 Task:  
Action: Mouse moved to (1171, 91)
Screenshot: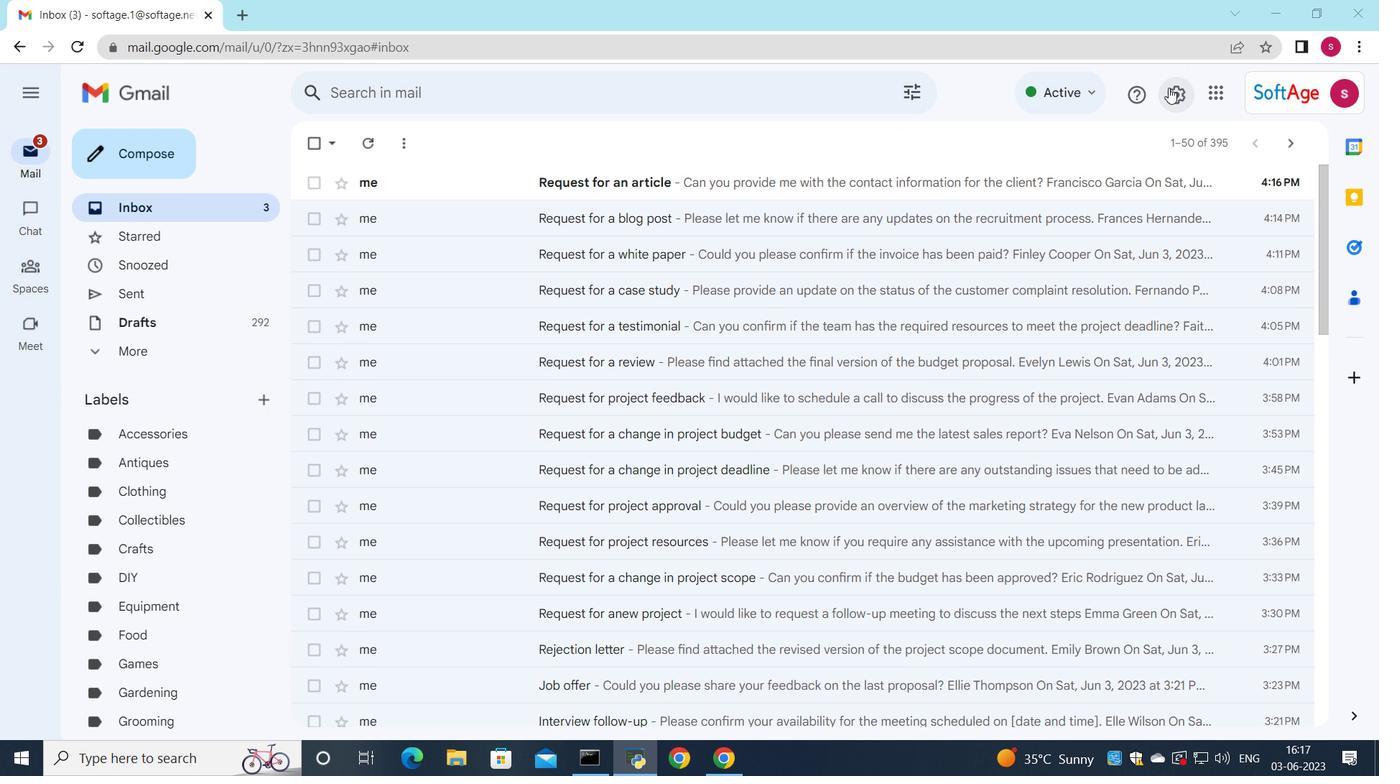 
Action: Mouse pressed left at (1171, 91)
Screenshot: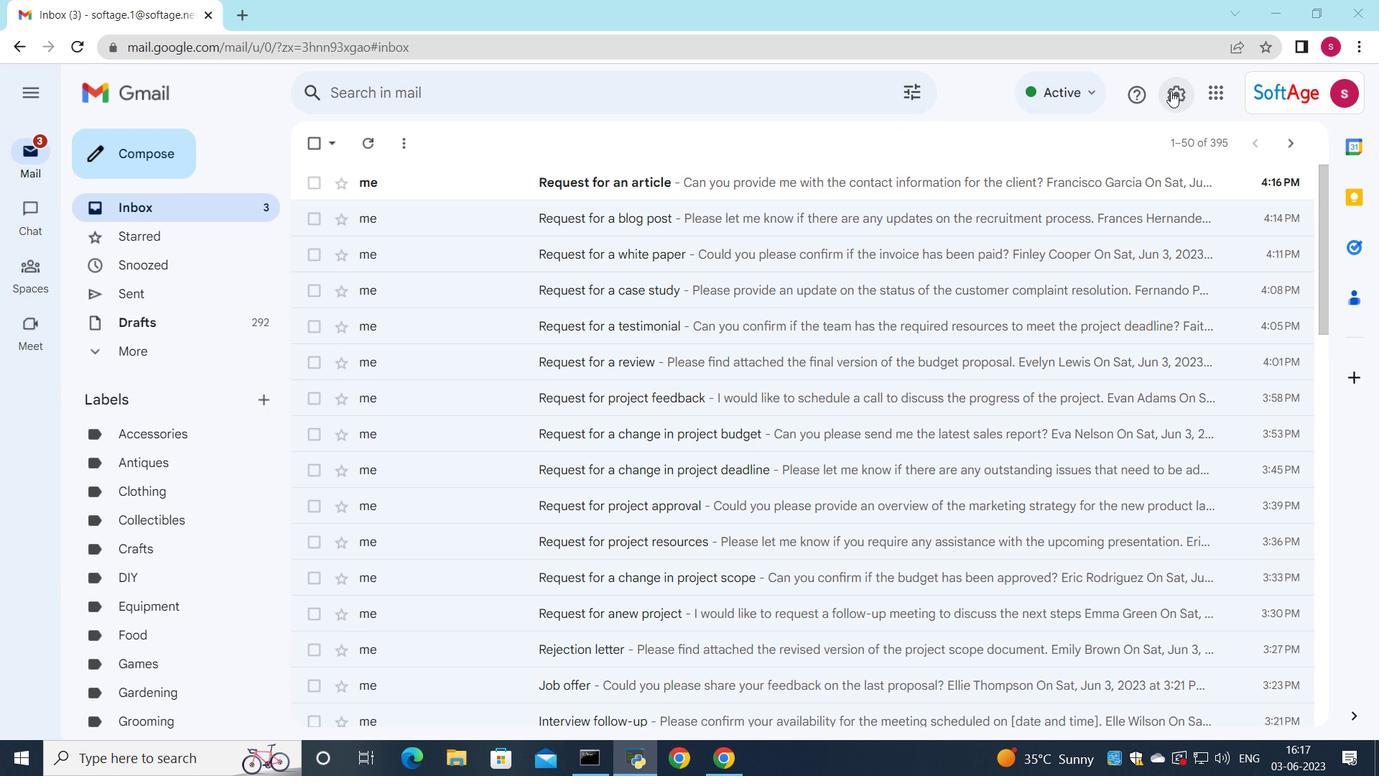 
Action: Mouse moved to (1158, 183)
Screenshot: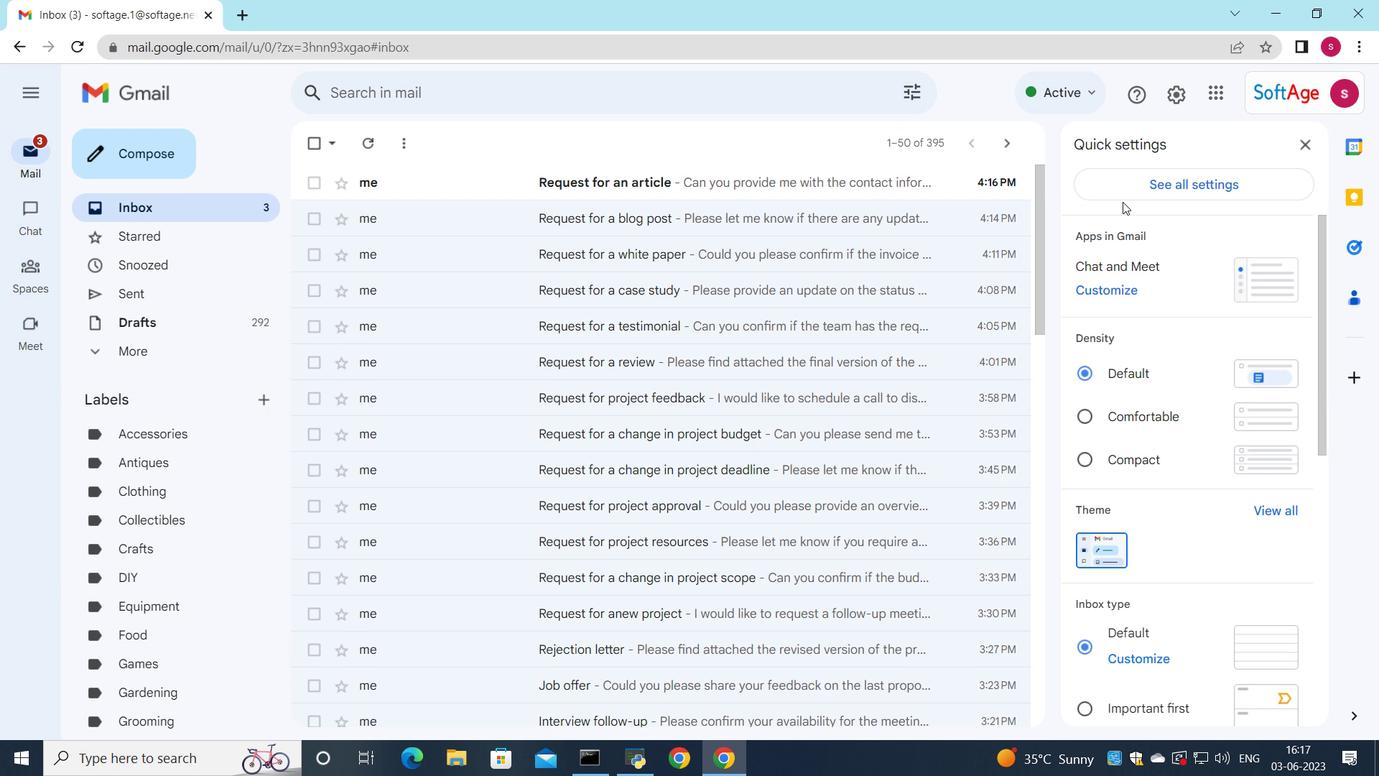 
Action: Mouse pressed left at (1158, 183)
Screenshot: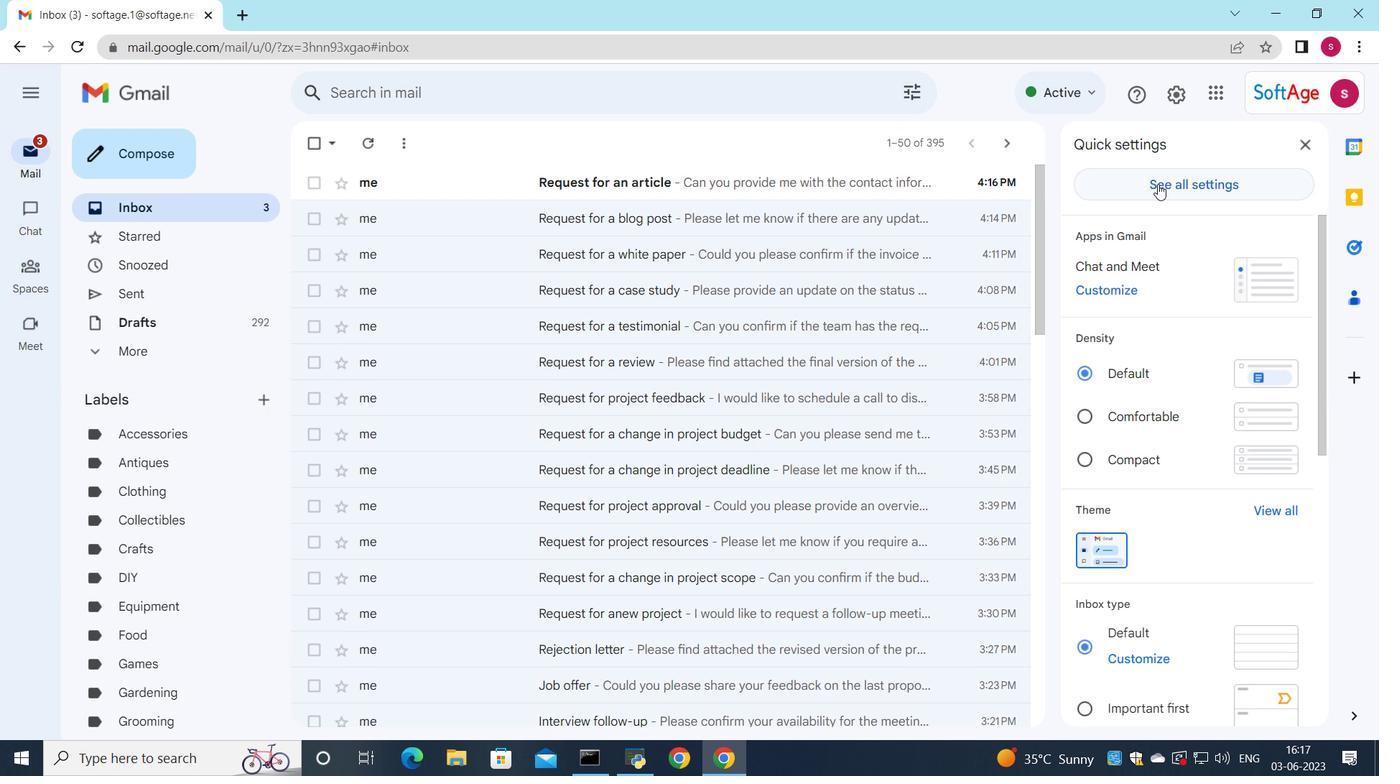 
Action: Mouse moved to (813, 273)
Screenshot: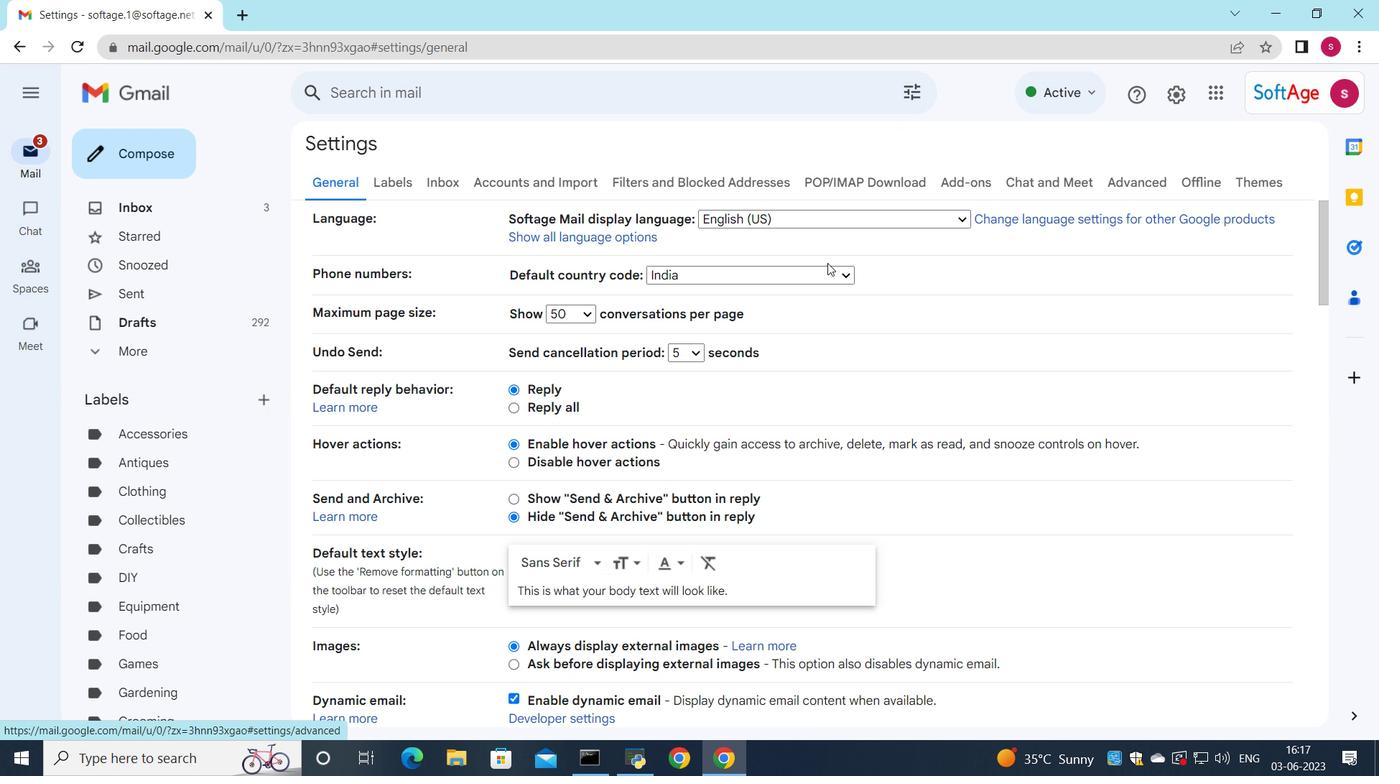 
Action: Mouse scrolled (813, 273) with delta (0, 0)
Screenshot: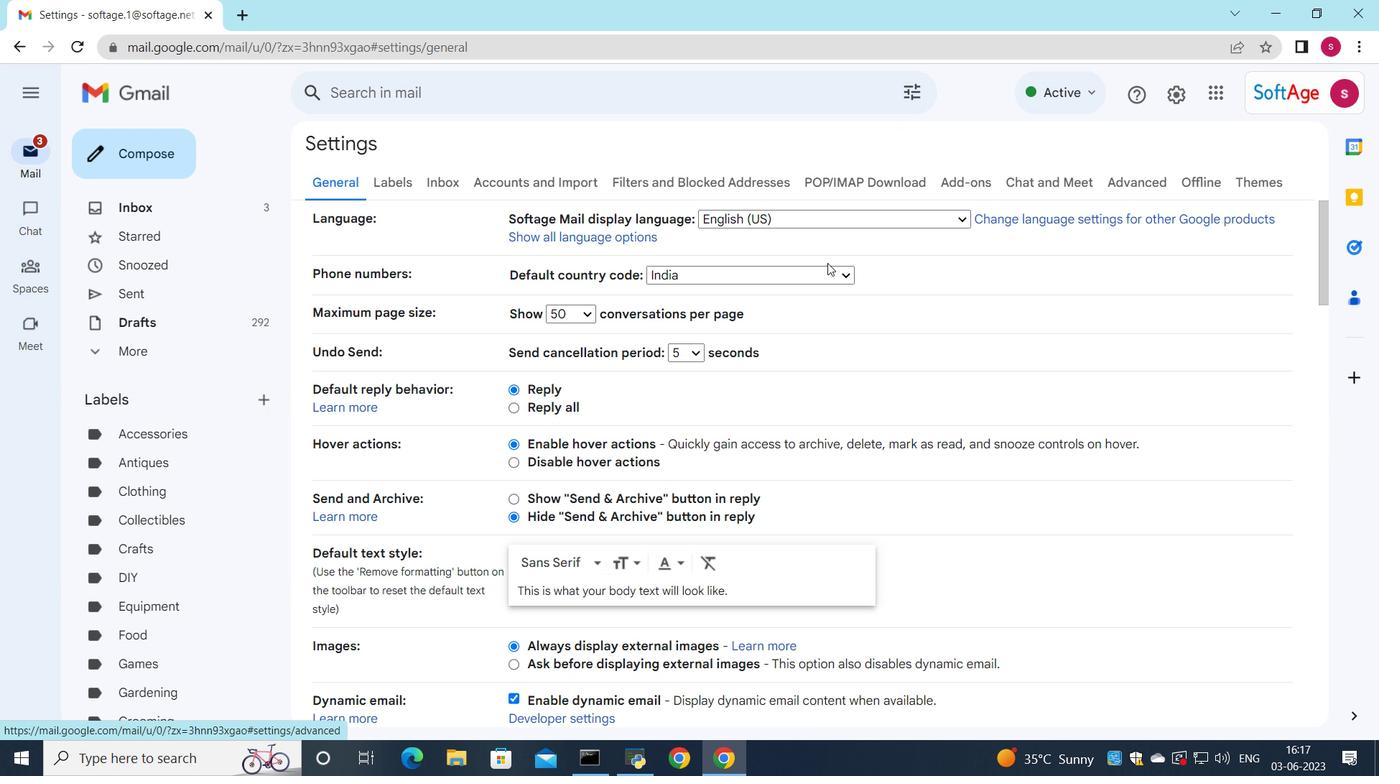 
Action: Mouse moved to (809, 278)
Screenshot: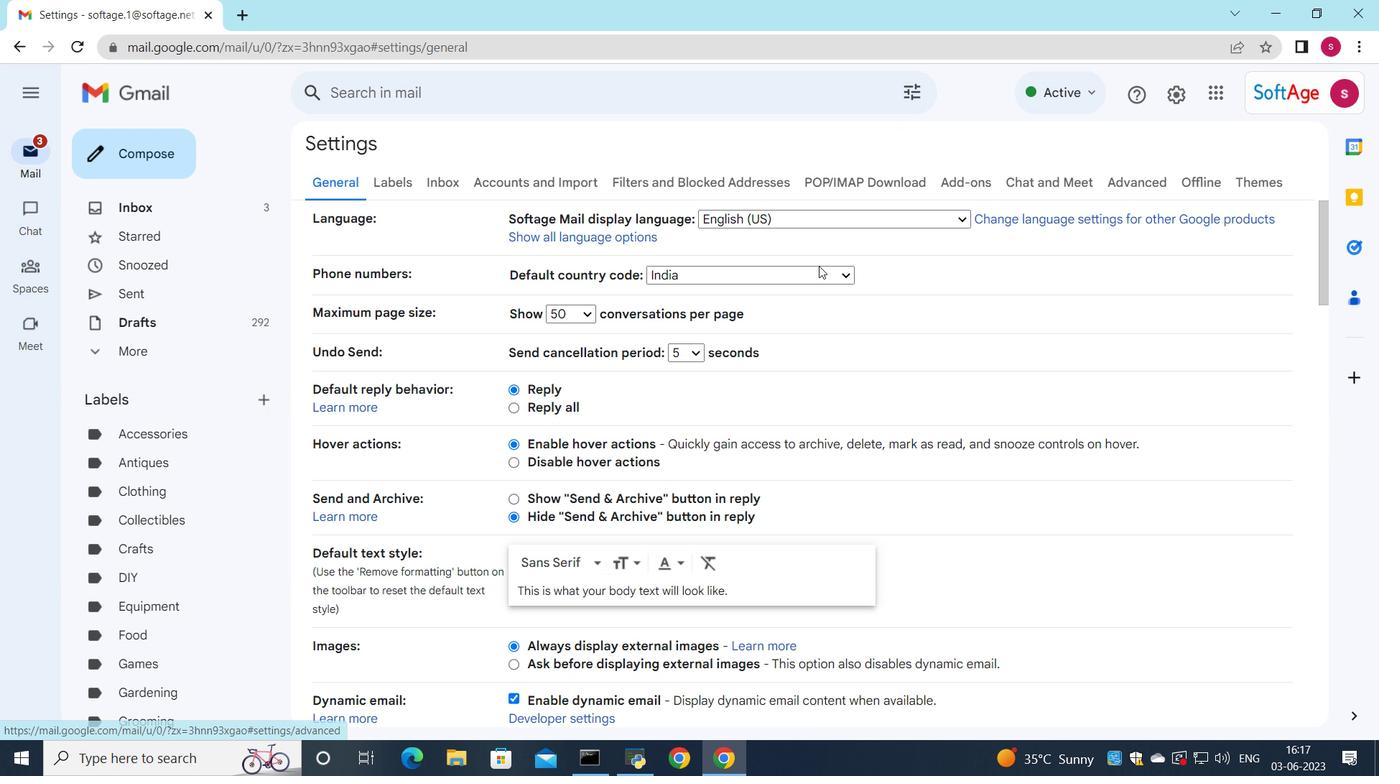 
Action: Mouse scrolled (809, 278) with delta (0, 0)
Screenshot: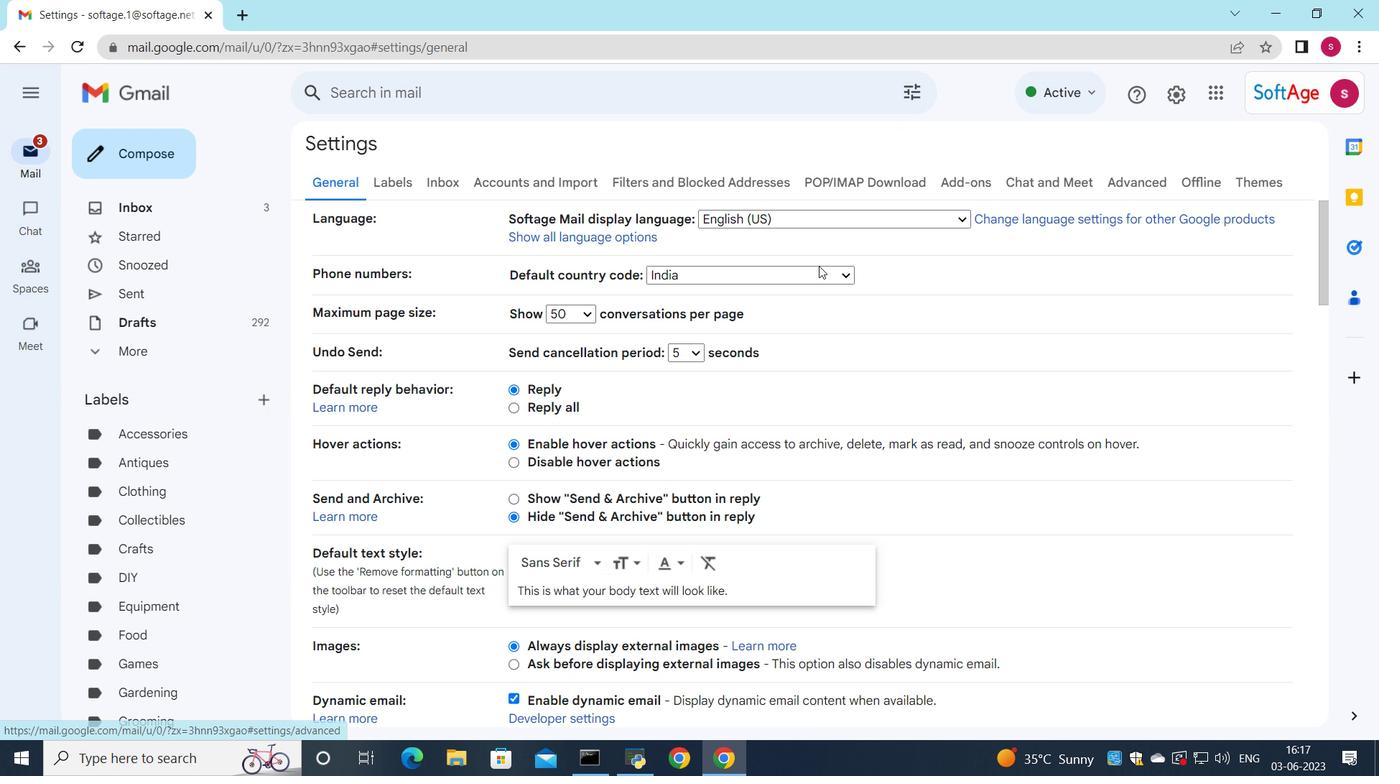 
Action: Mouse moved to (806, 282)
Screenshot: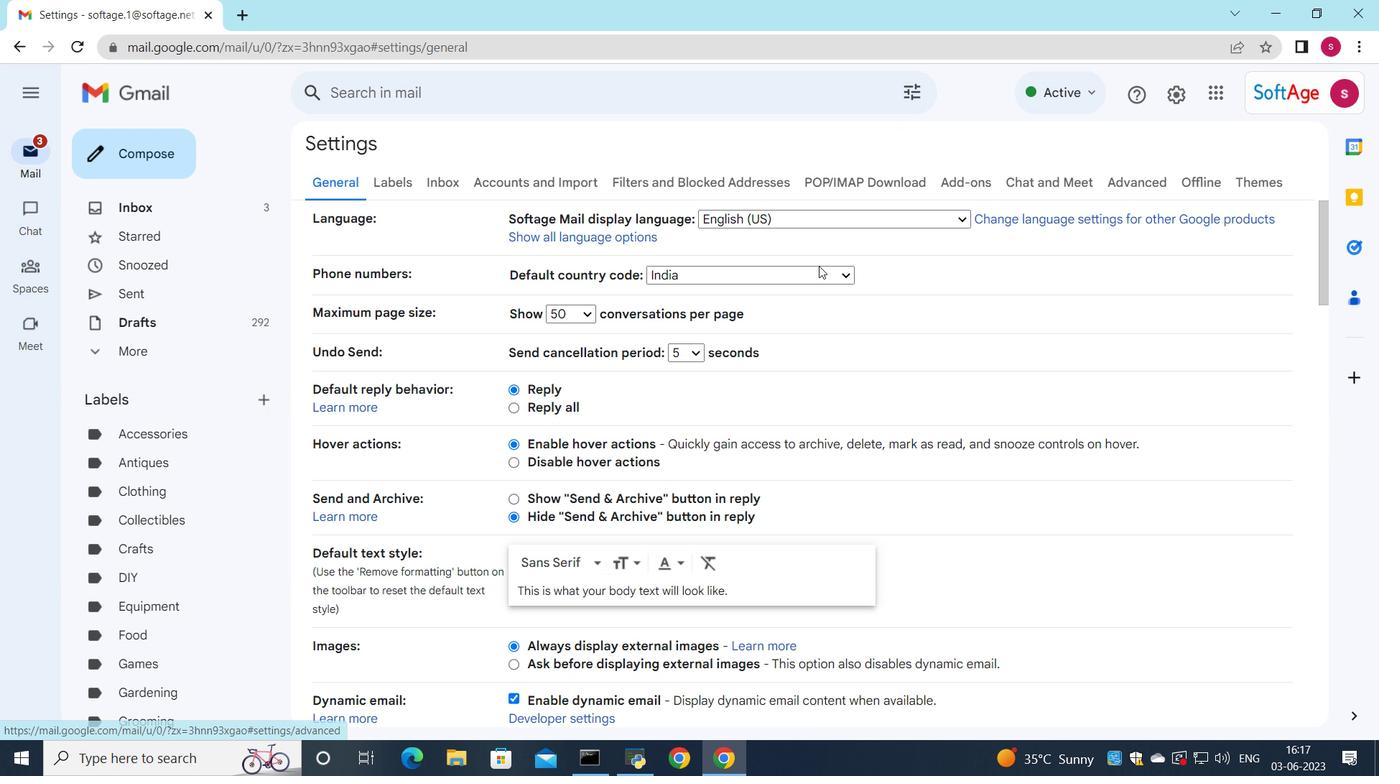 
Action: Mouse scrolled (806, 281) with delta (0, 0)
Screenshot: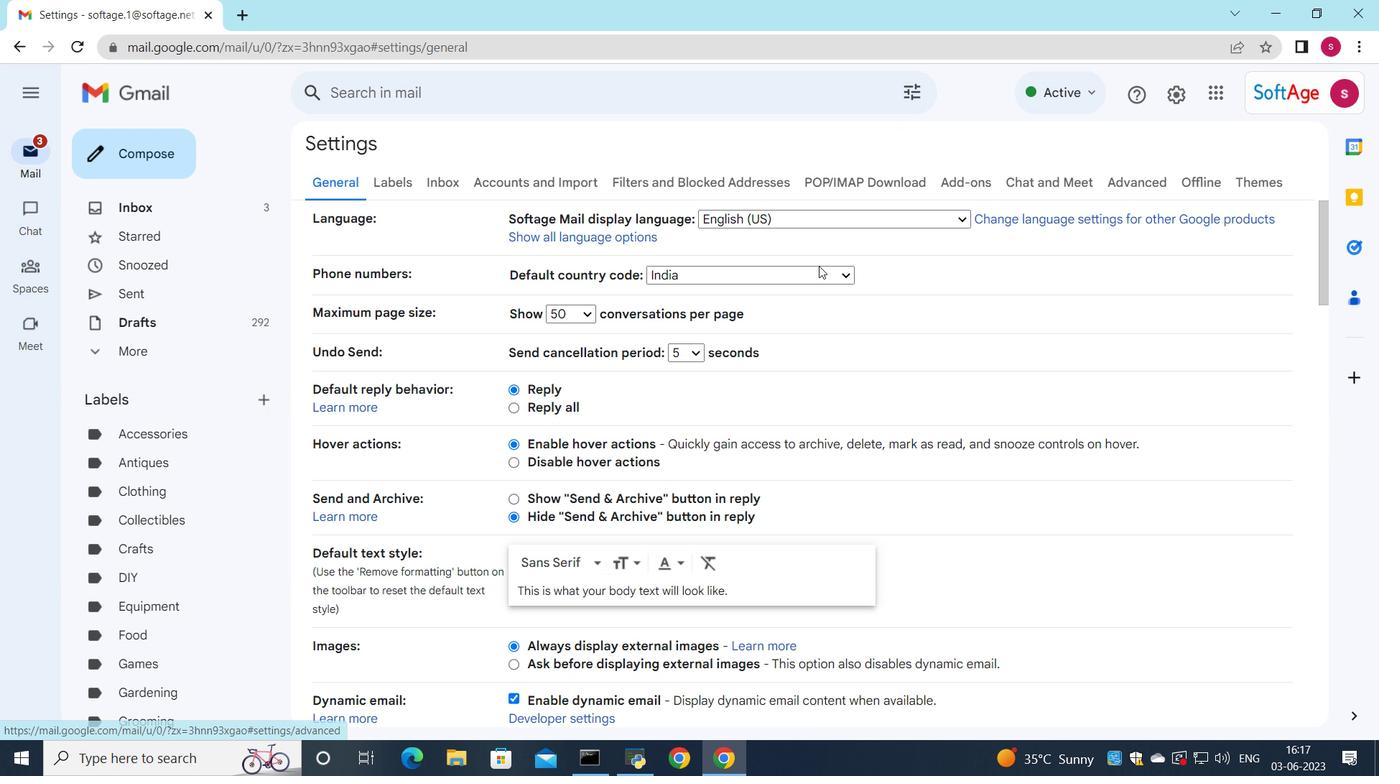 
Action: Mouse moved to (802, 286)
Screenshot: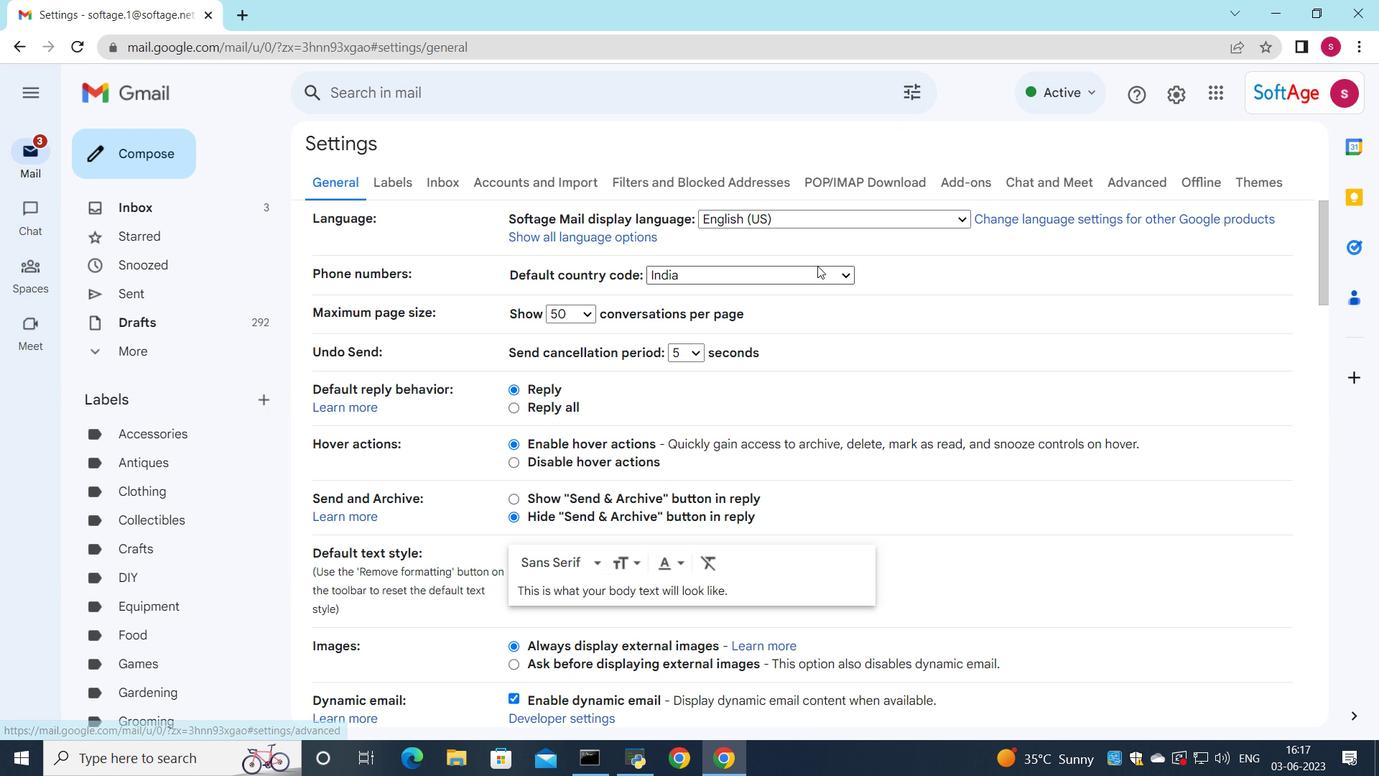 
Action: Mouse scrolled (802, 285) with delta (0, 0)
Screenshot: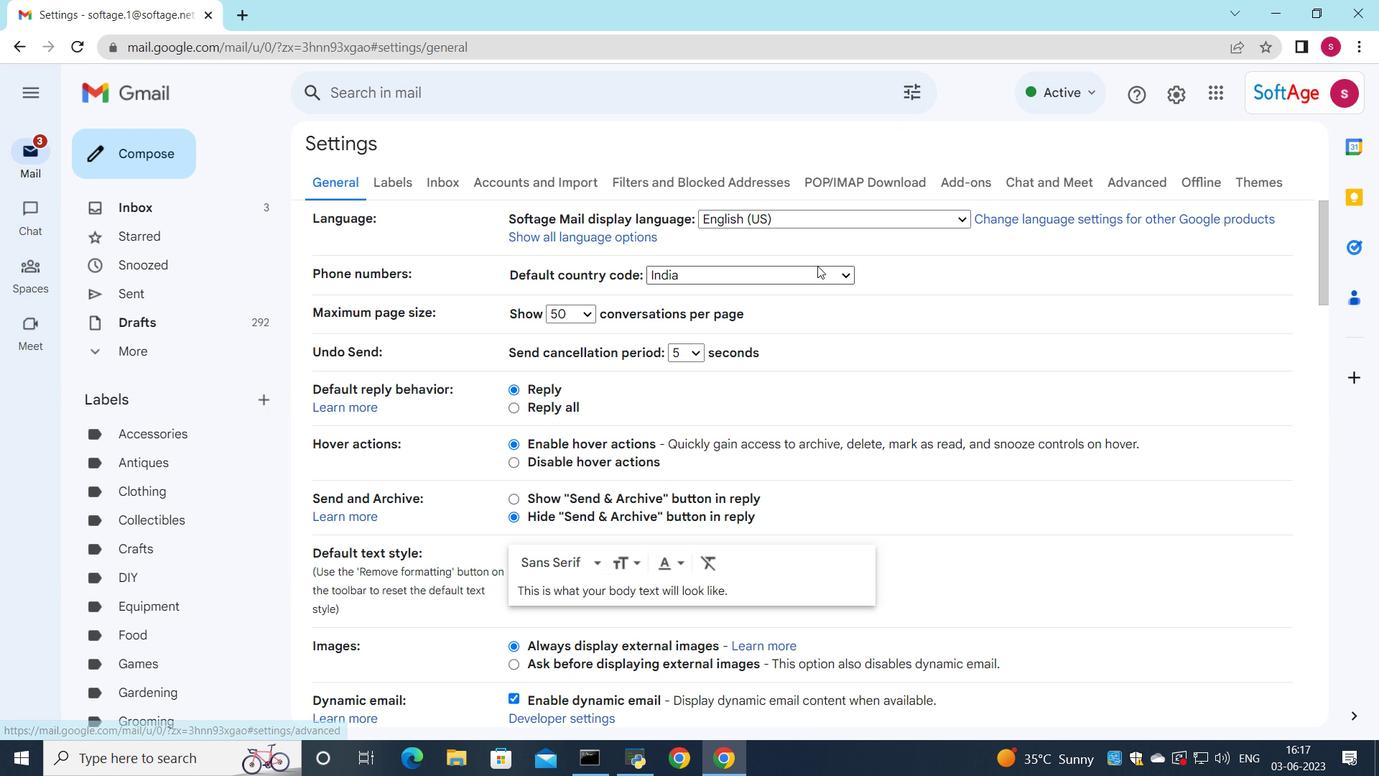 
Action: Mouse moved to (714, 315)
Screenshot: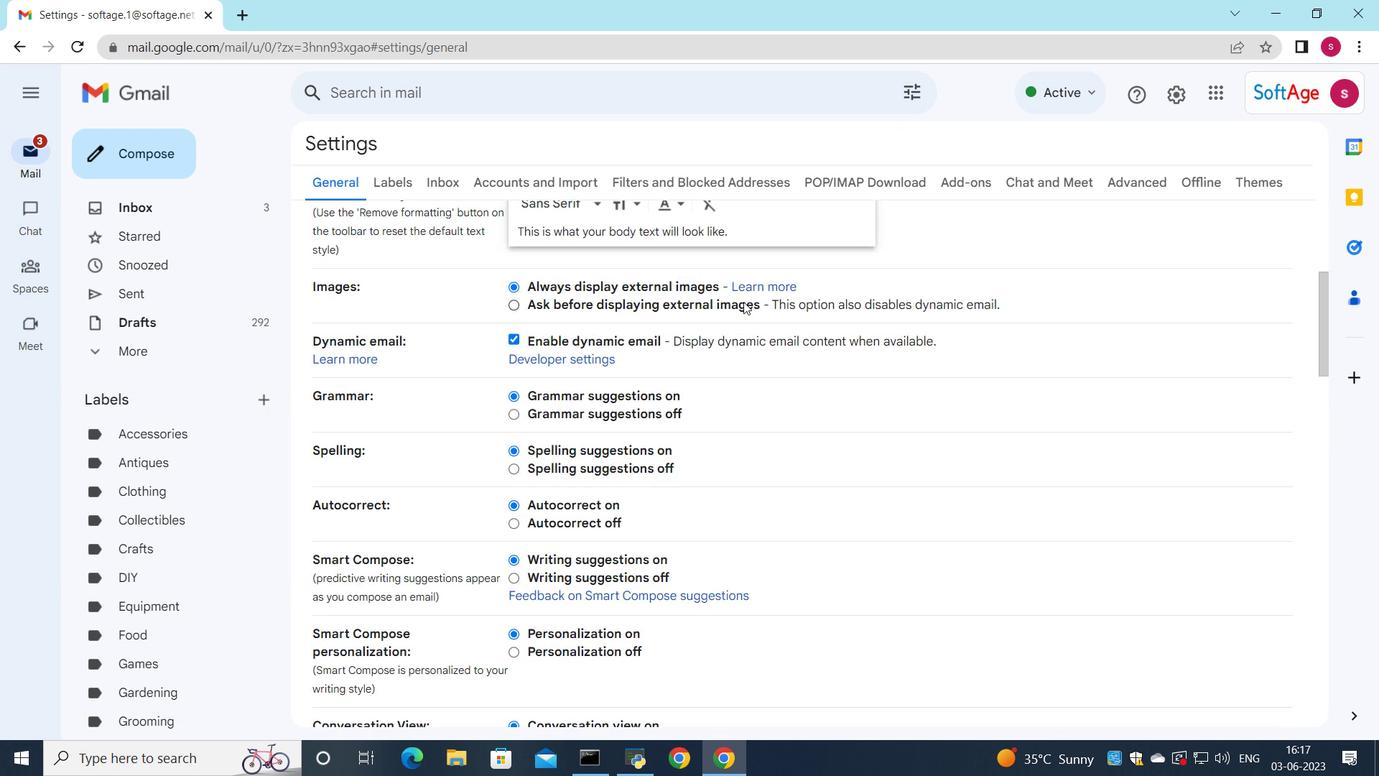 
Action: Mouse scrolled (714, 314) with delta (0, 0)
Screenshot: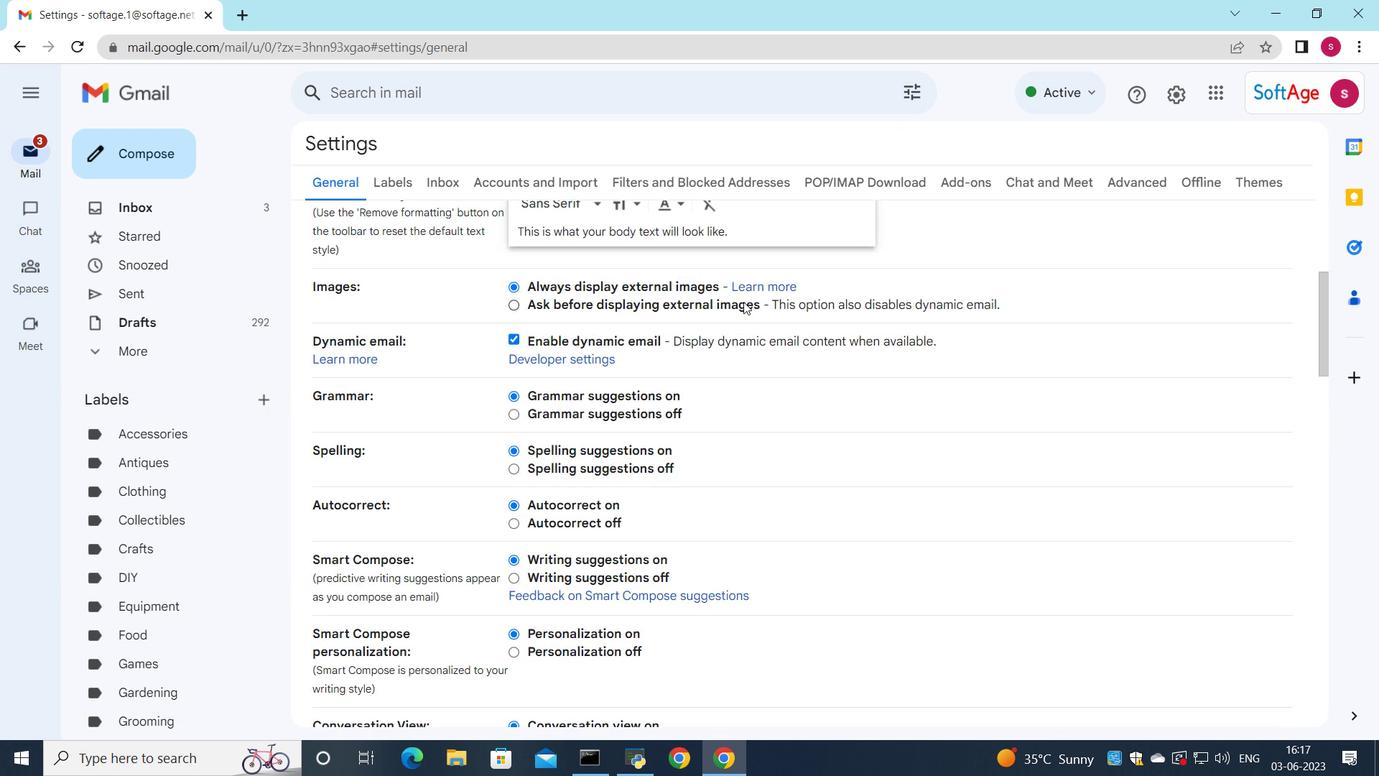 
Action: Mouse moved to (712, 318)
Screenshot: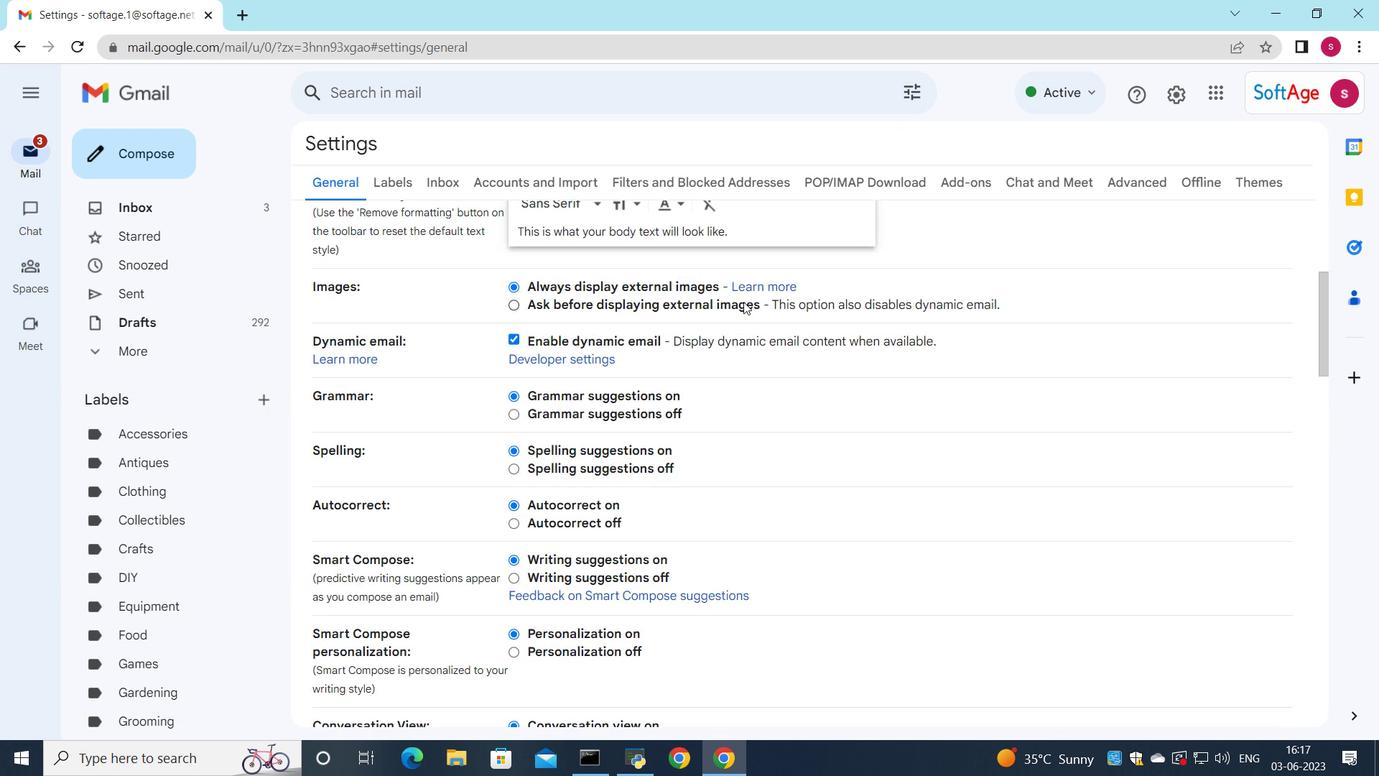 
Action: Mouse scrolled (712, 317) with delta (0, 0)
Screenshot: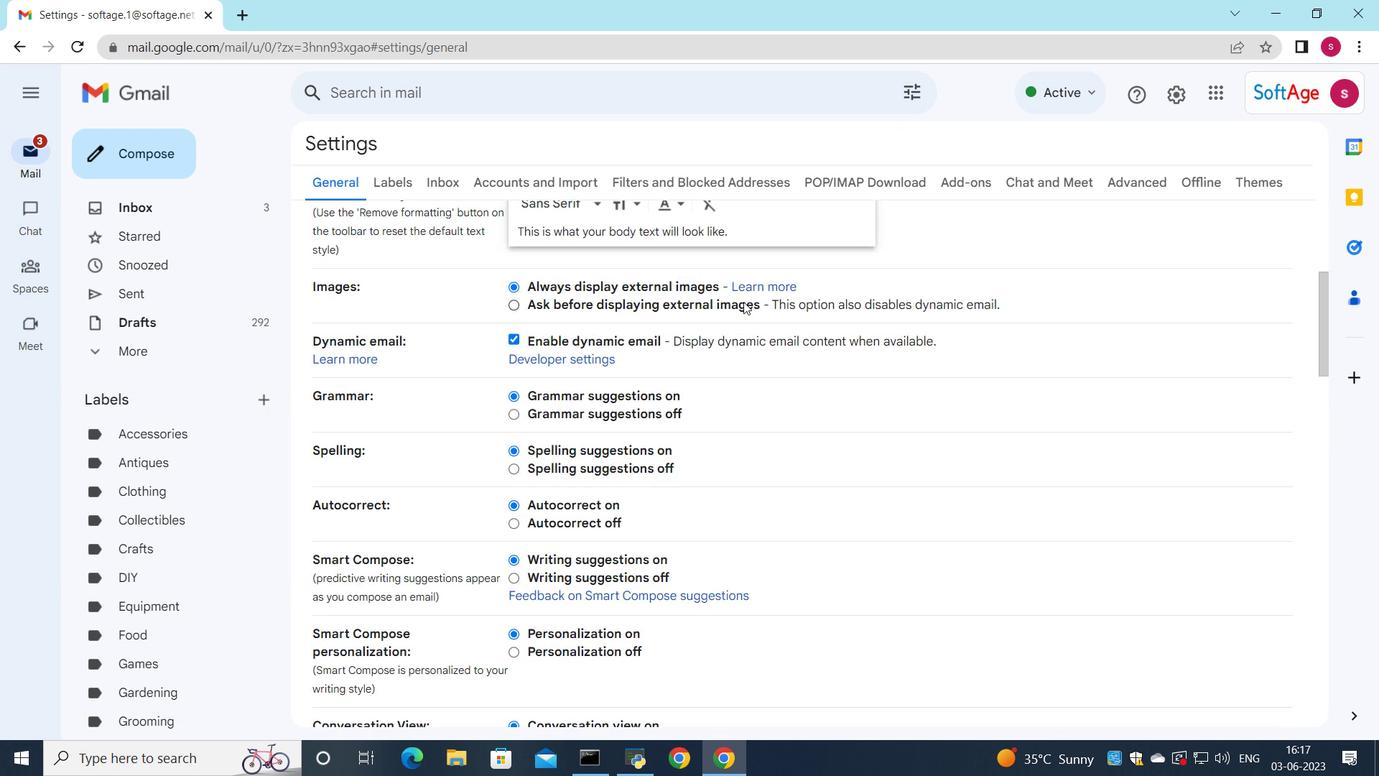 
Action: Mouse moved to (711, 320)
Screenshot: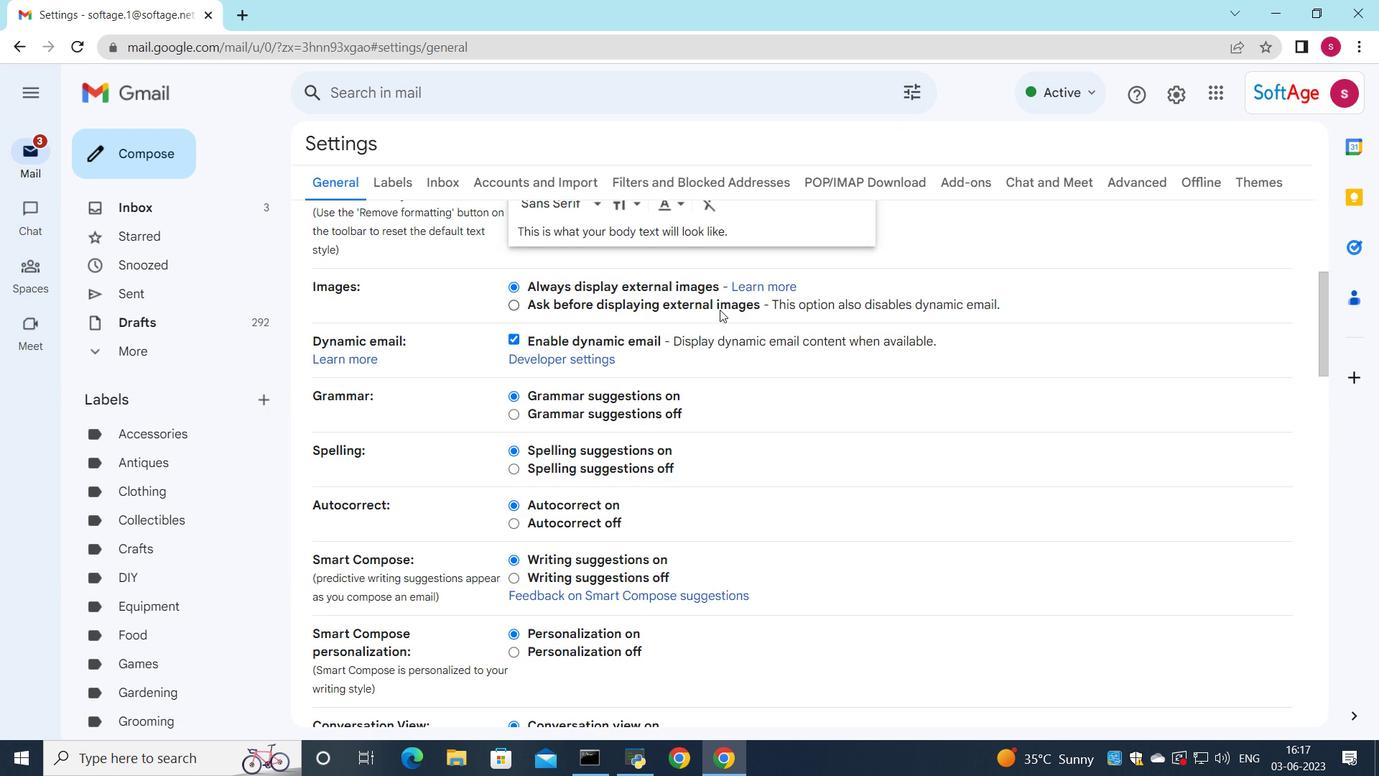 
Action: Mouse scrolled (711, 319) with delta (0, 0)
Screenshot: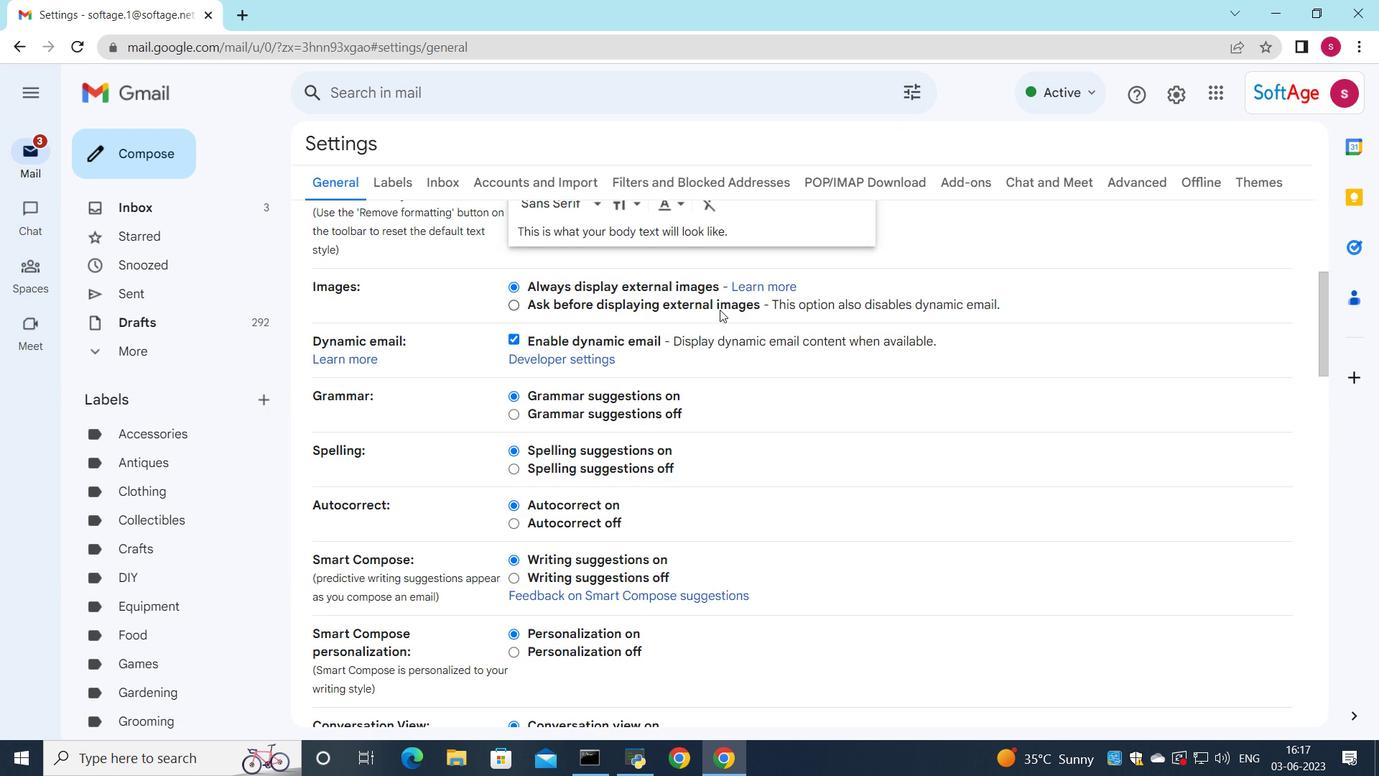 
Action: Mouse moved to (710, 321)
Screenshot: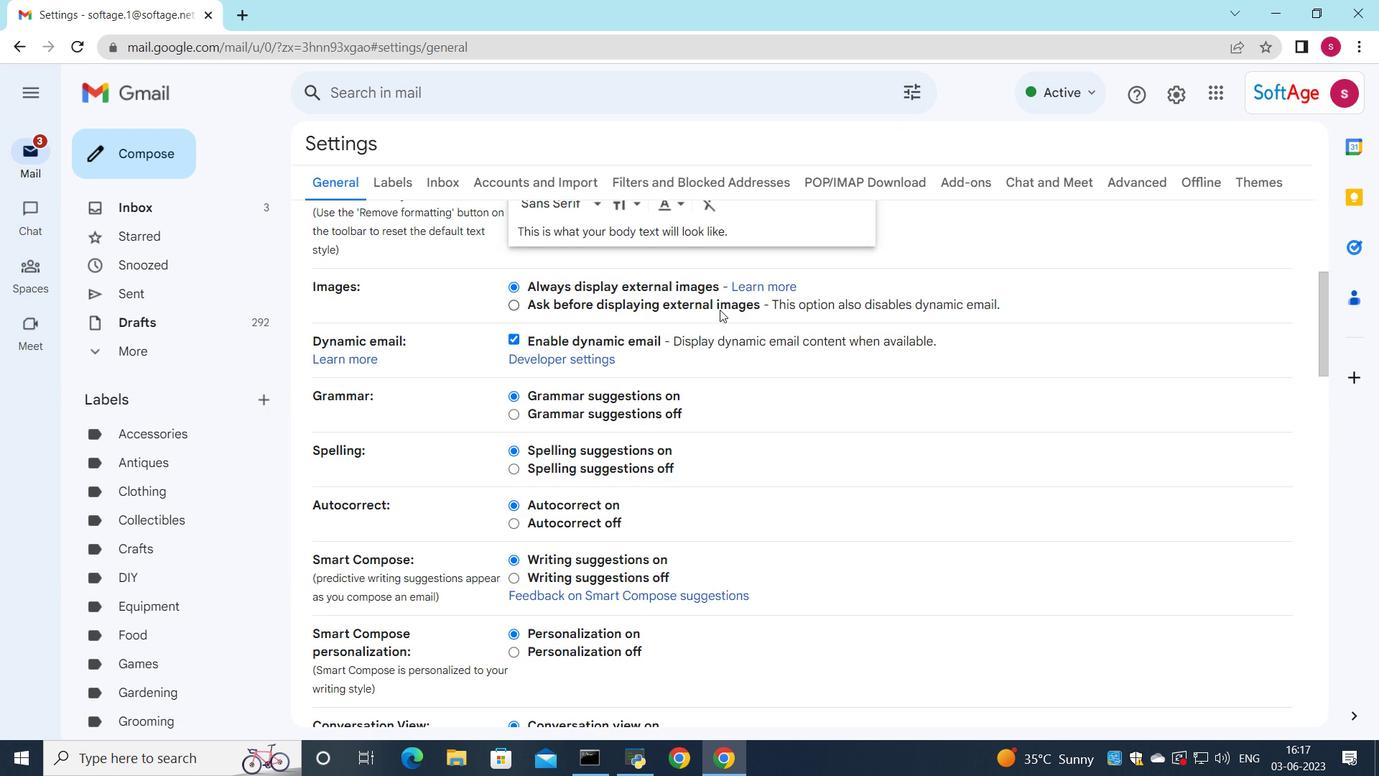 
Action: Mouse scrolled (710, 321) with delta (0, 0)
Screenshot: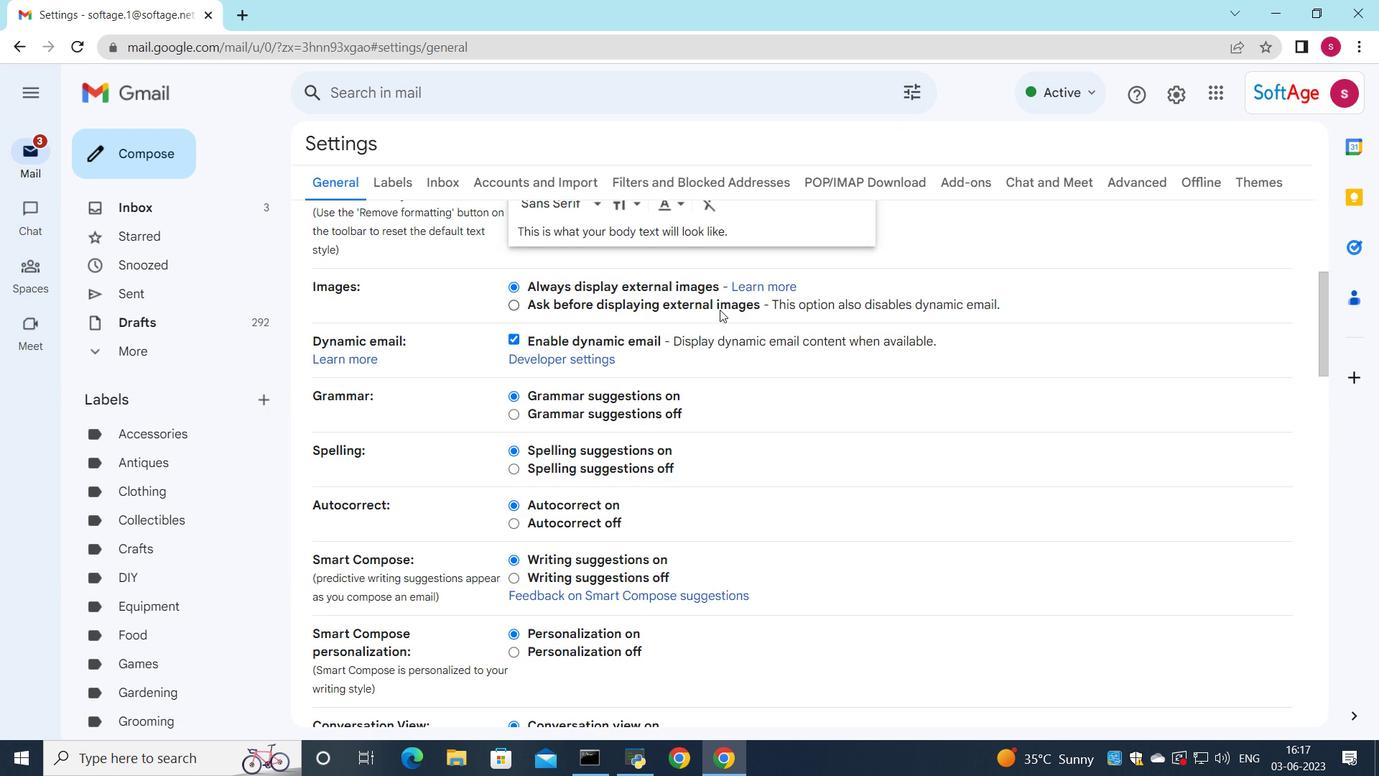 
Action: Mouse moved to (700, 327)
Screenshot: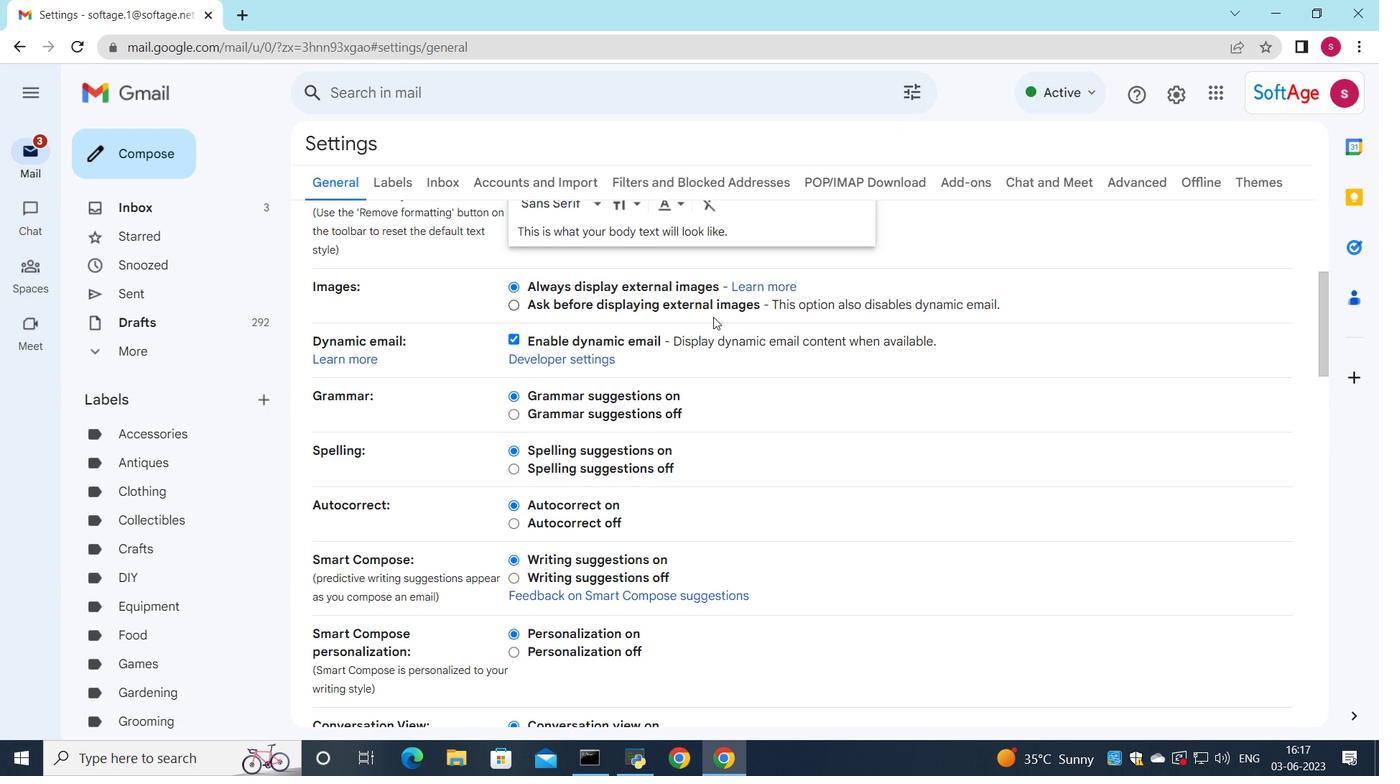 
Action: Mouse scrolled (700, 326) with delta (0, 0)
Screenshot: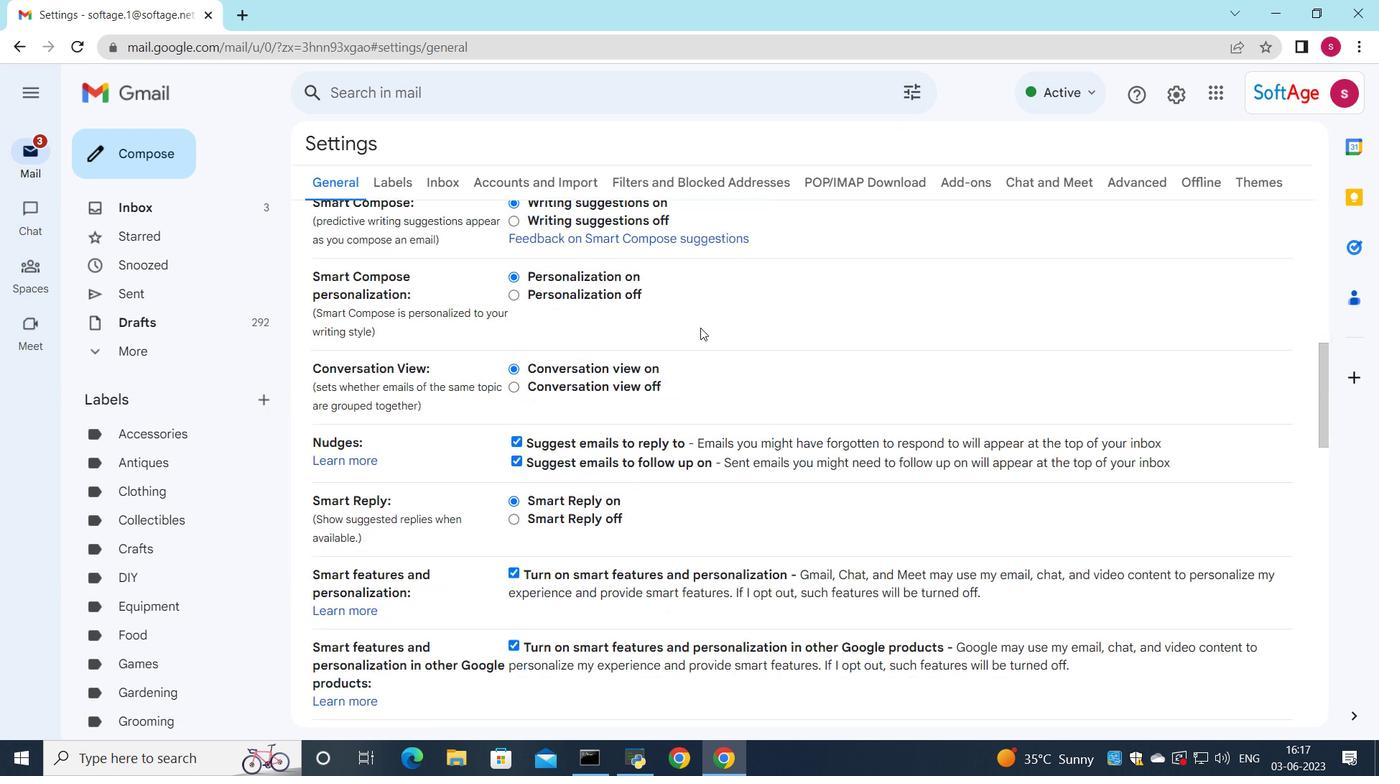 
Action: Mouse scrolled (700, 326) with delta (0, 0)
Screenshot: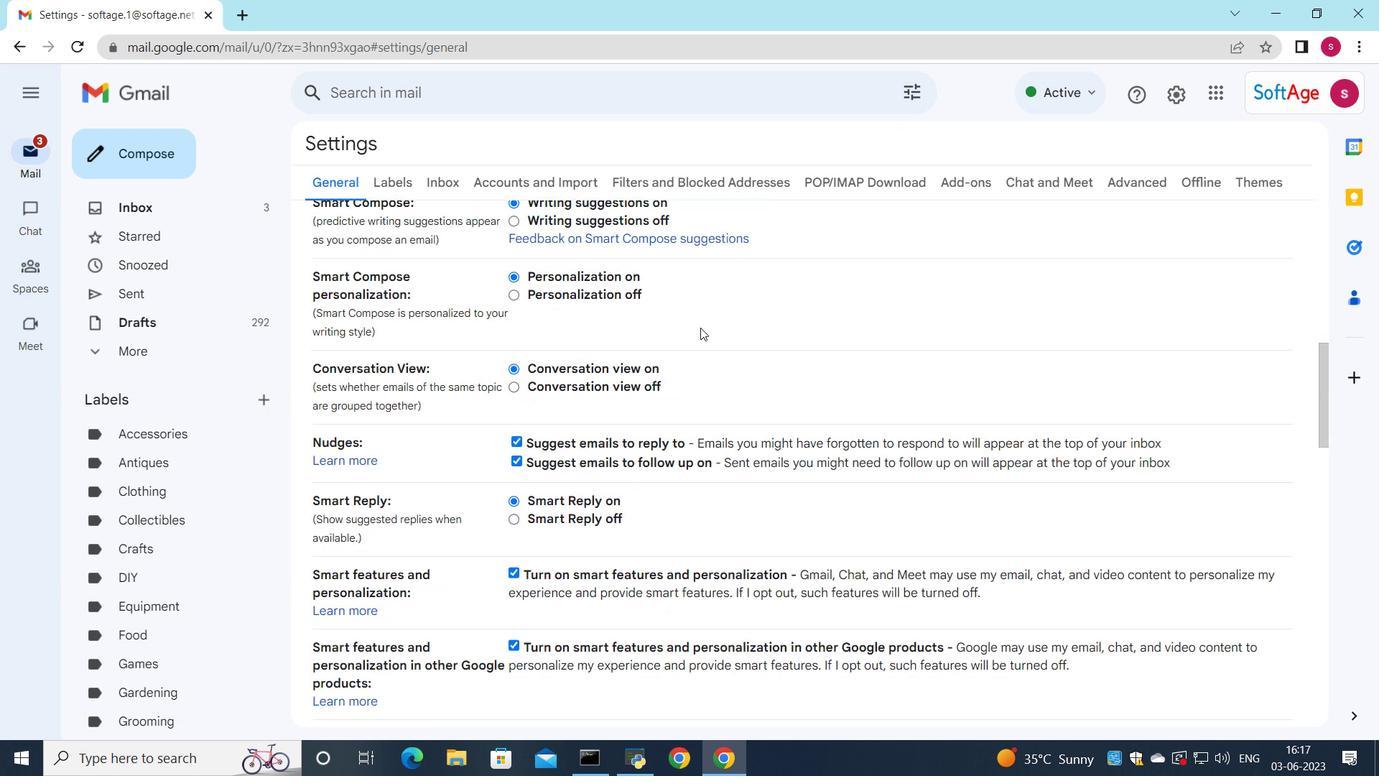 
Action: Mouse scrolled (700, 326) with delta (0, 0)
Screenshot: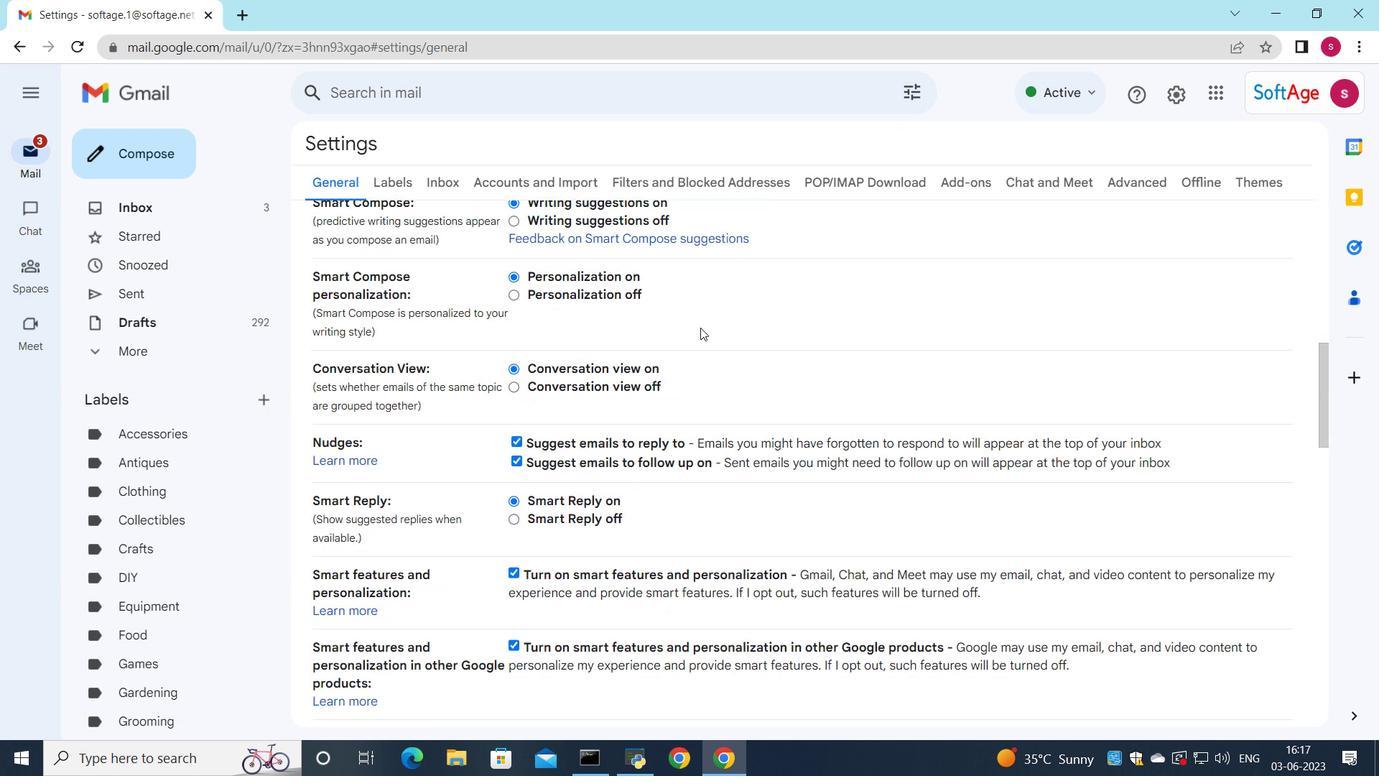 
Action: Mouse scrolled (700, 326) with delta (0, 0)
Screenshot: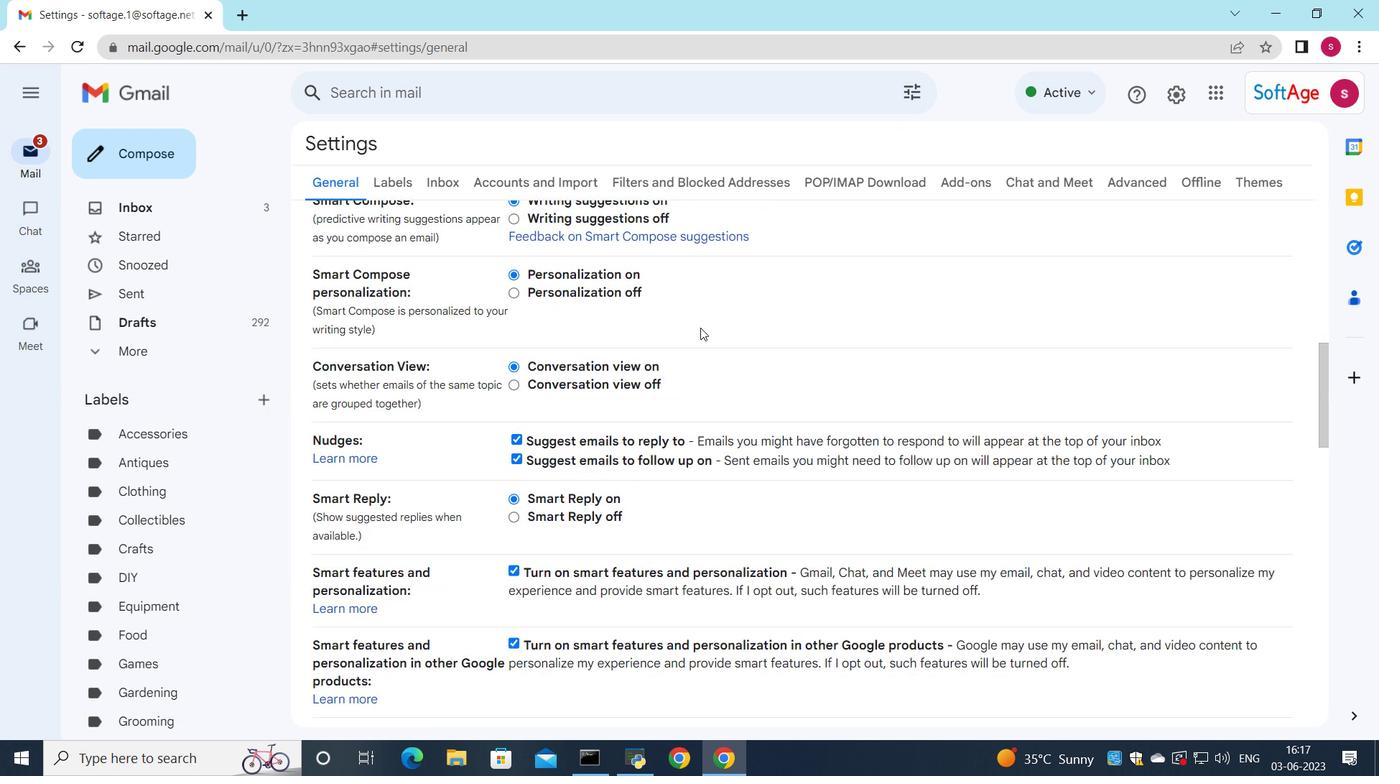 
Action: Mouse scrolled (700, 326) with delta (0, 0)
Screenshot: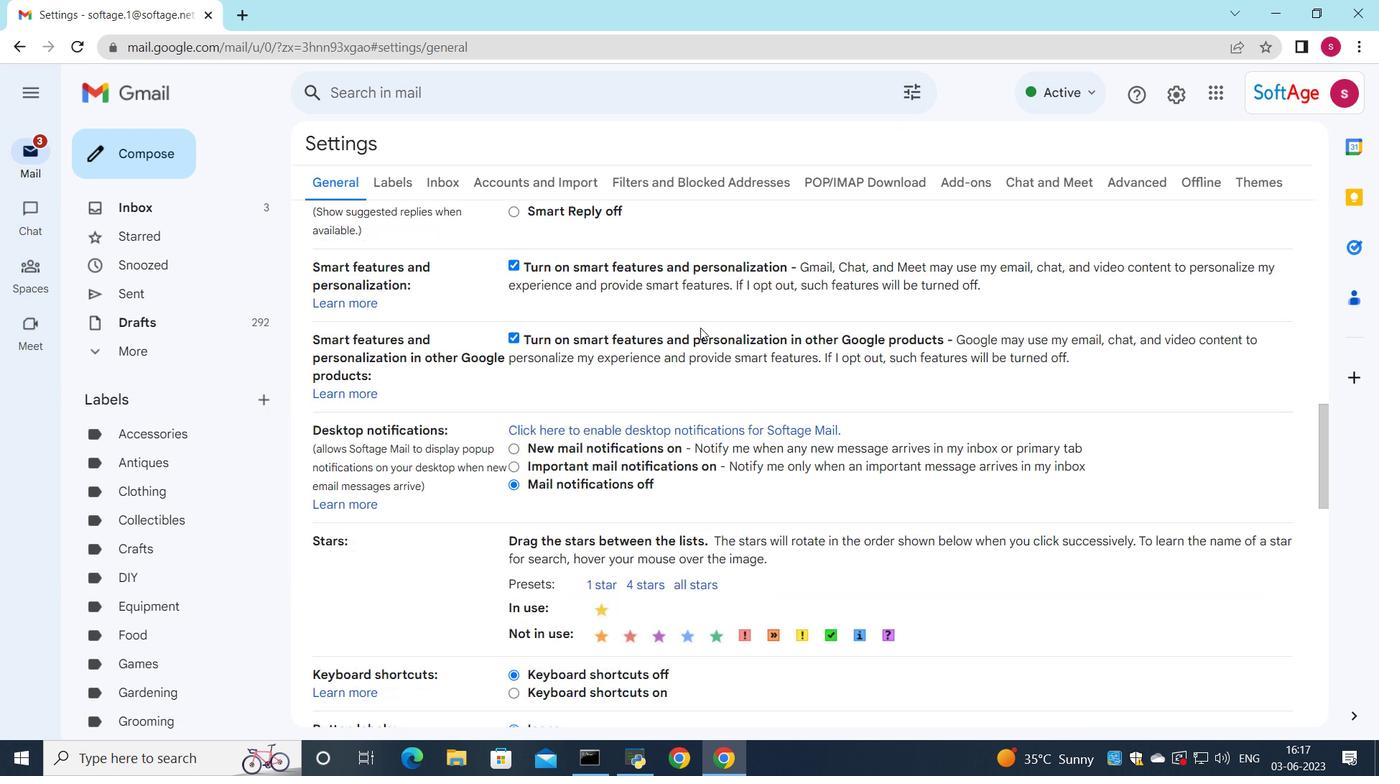 
Action: Mouse scrolled (700, 326) with delta (0, 0)
Screenshot: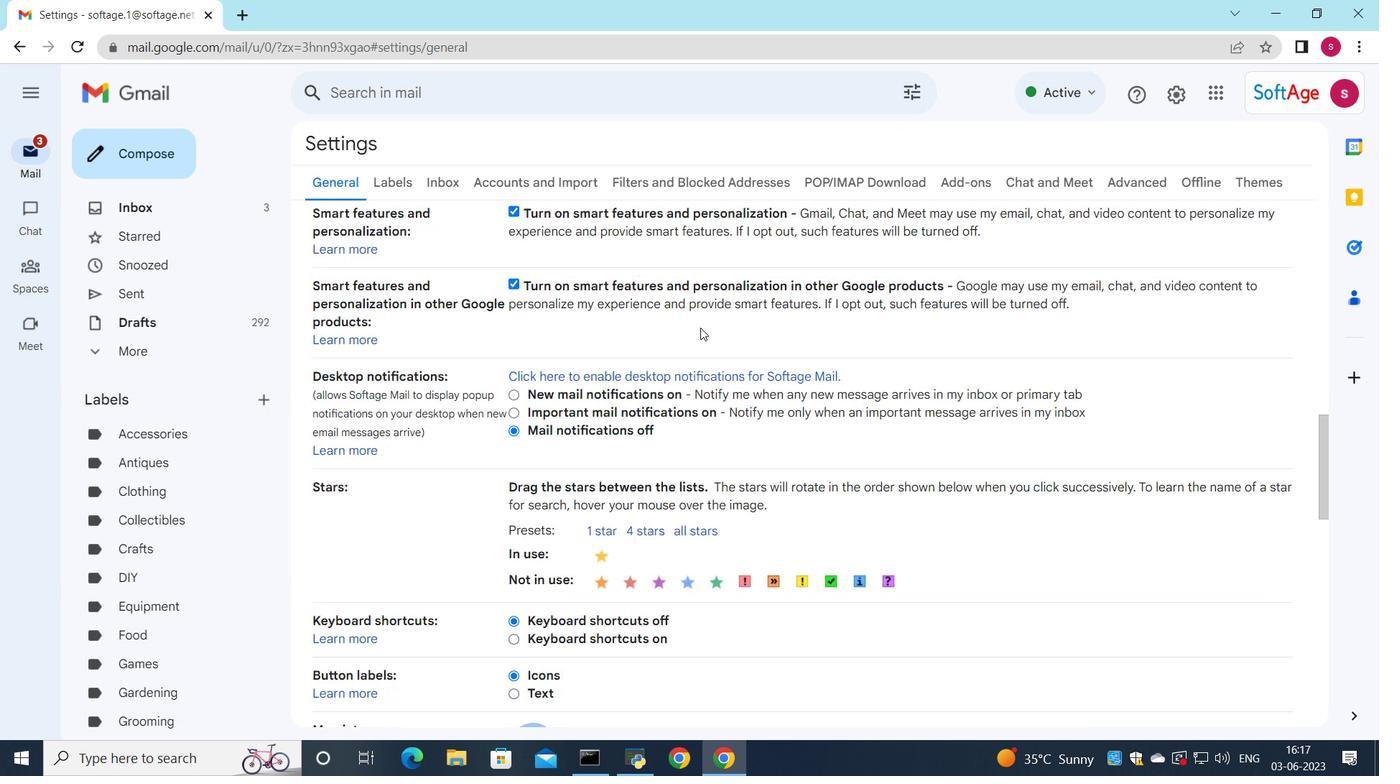 
Action: Mouse scrolled (700, 326) with delta (0, 0)
Screenshot: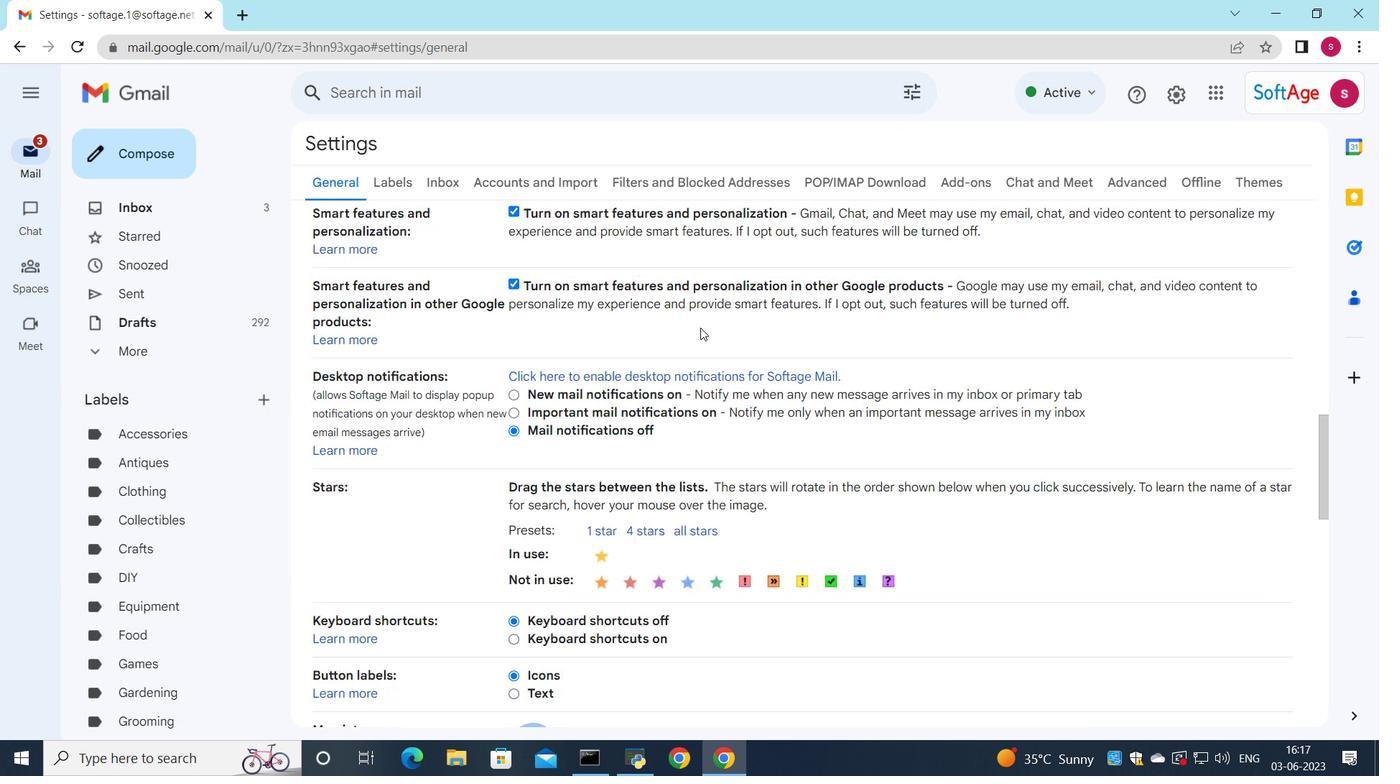 
Action: Mouse scrolled (700, 326) with delta (0, 0)
Screenshot: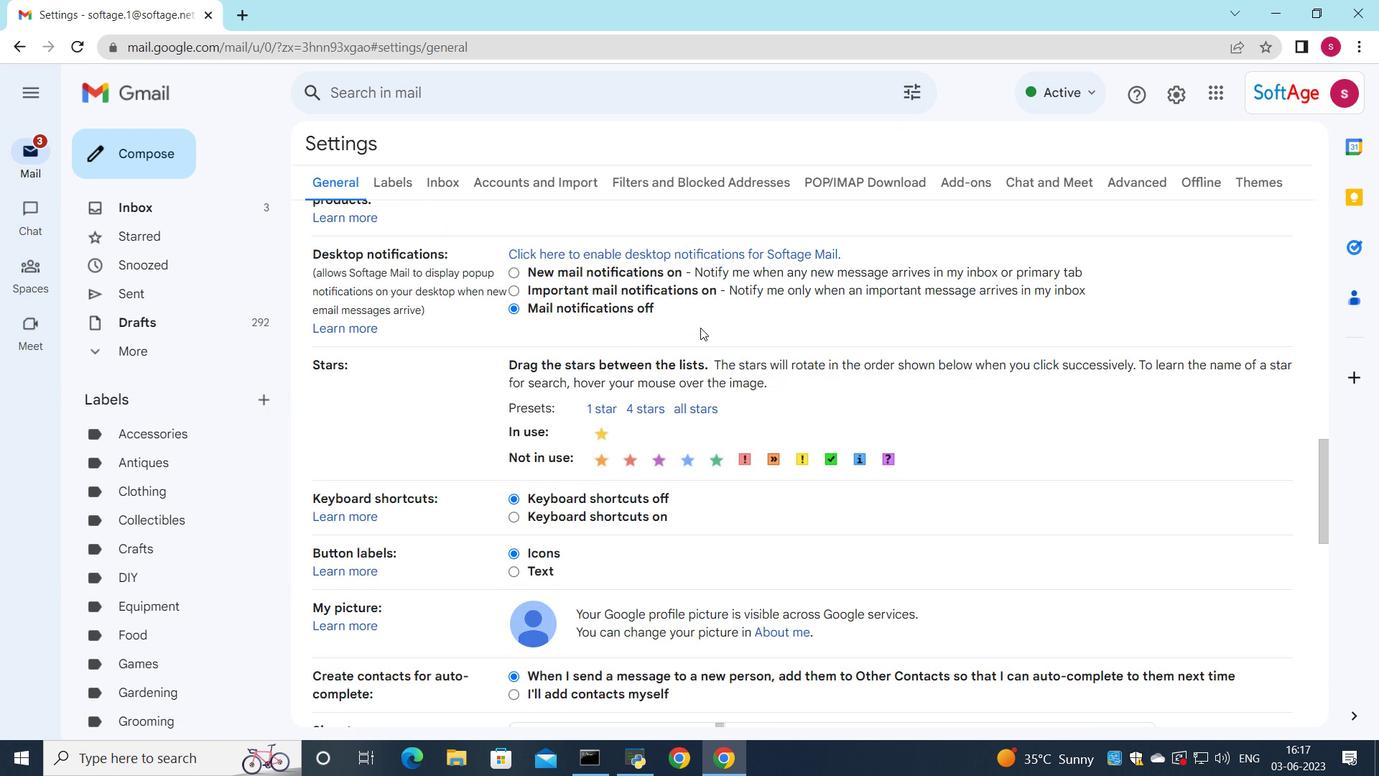
Action: Mouse scrolled (700, 326) with delta (0, 0)
Screenshot: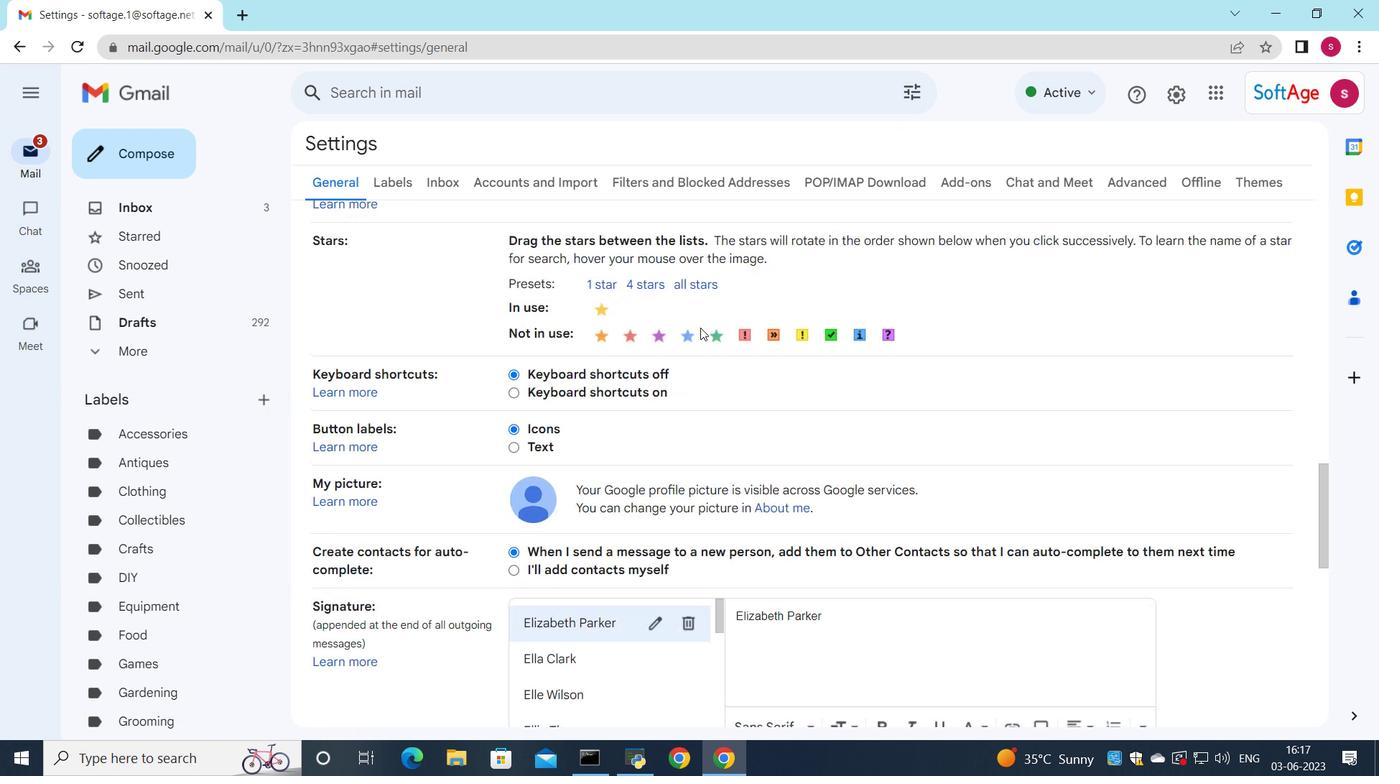 
Action: Mouse scrolled (700, 326) with delta (0, 0)
Screenshot: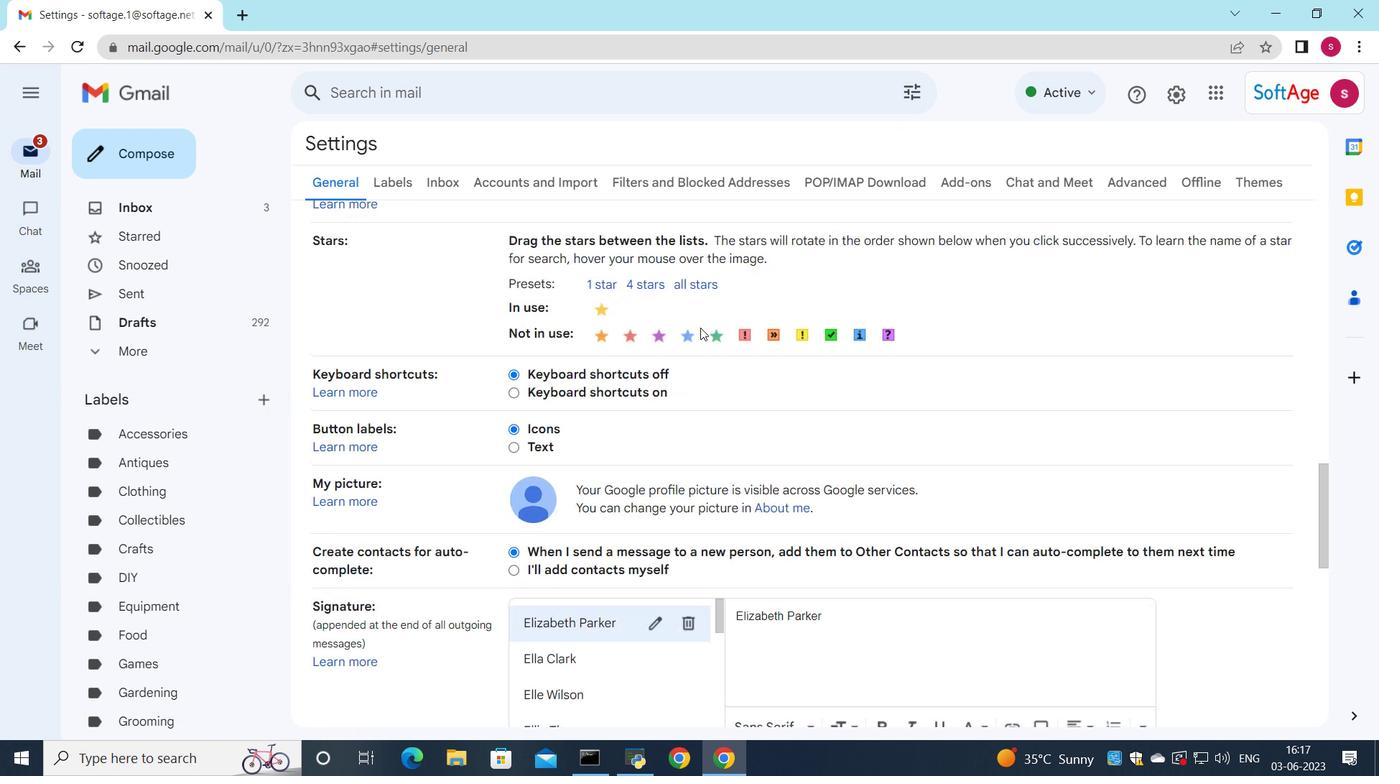 
Action: Mouse scrolled (700, 326) with delta (0, 0)
Screenshot: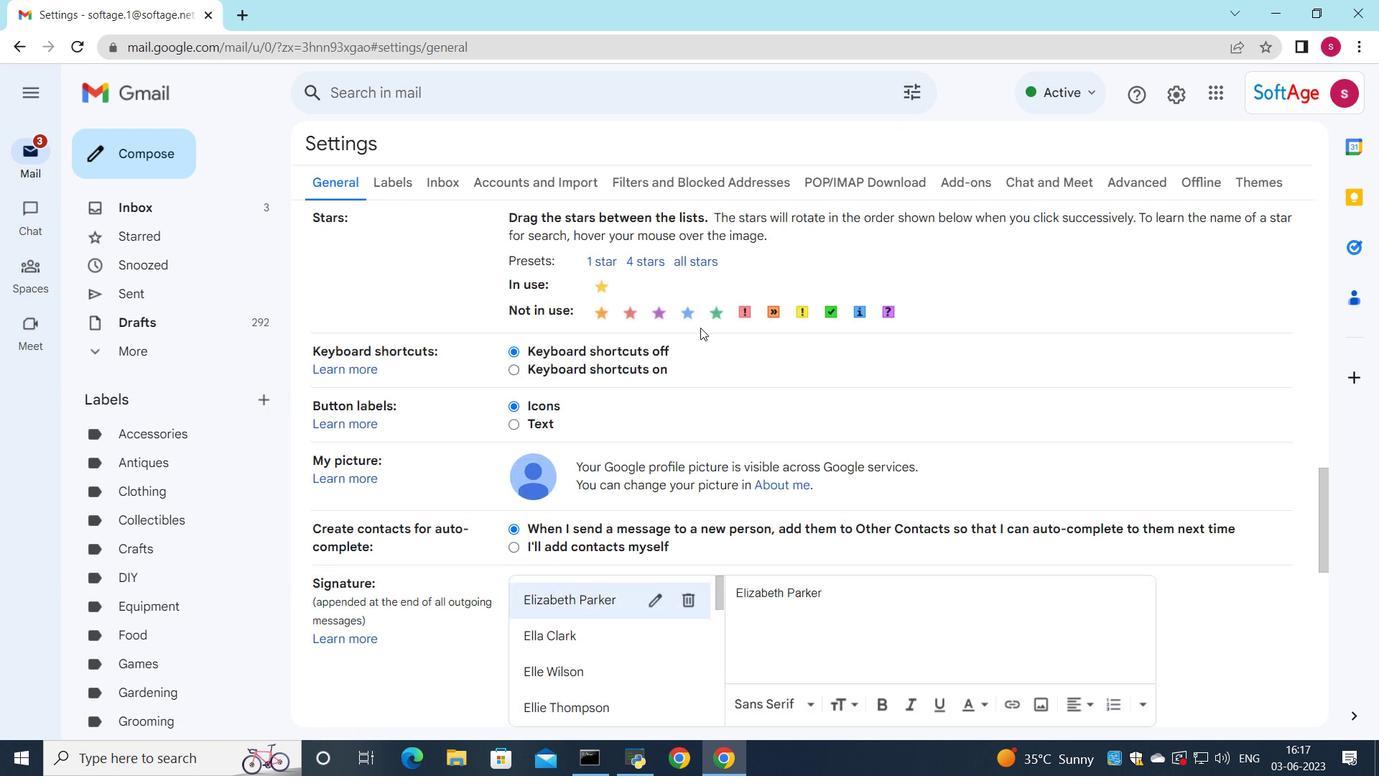 
Action: Mouse scrolled (700, 326) with delta (0, 0)
Screenshot: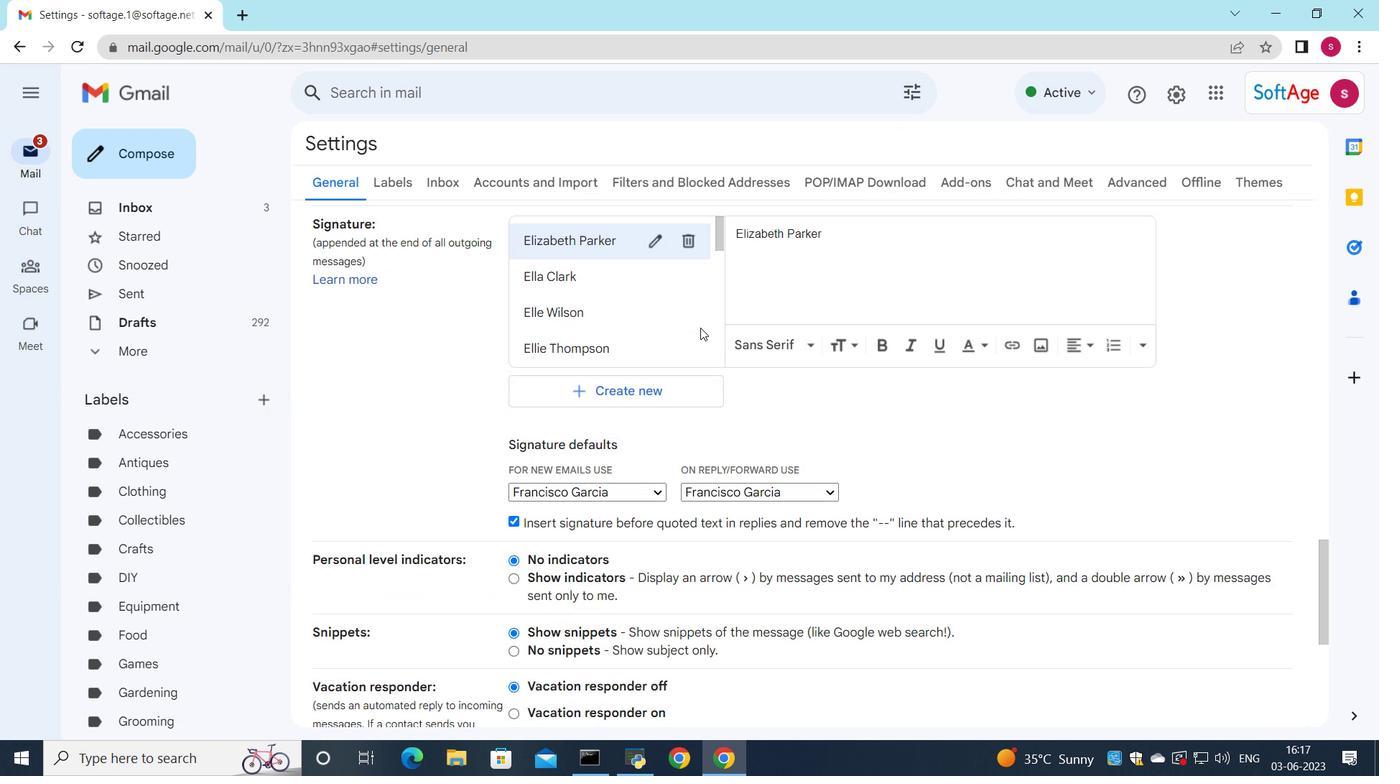 
Action: Mouse scrolled (700, 326) with delta (0, 0)
Screenshot: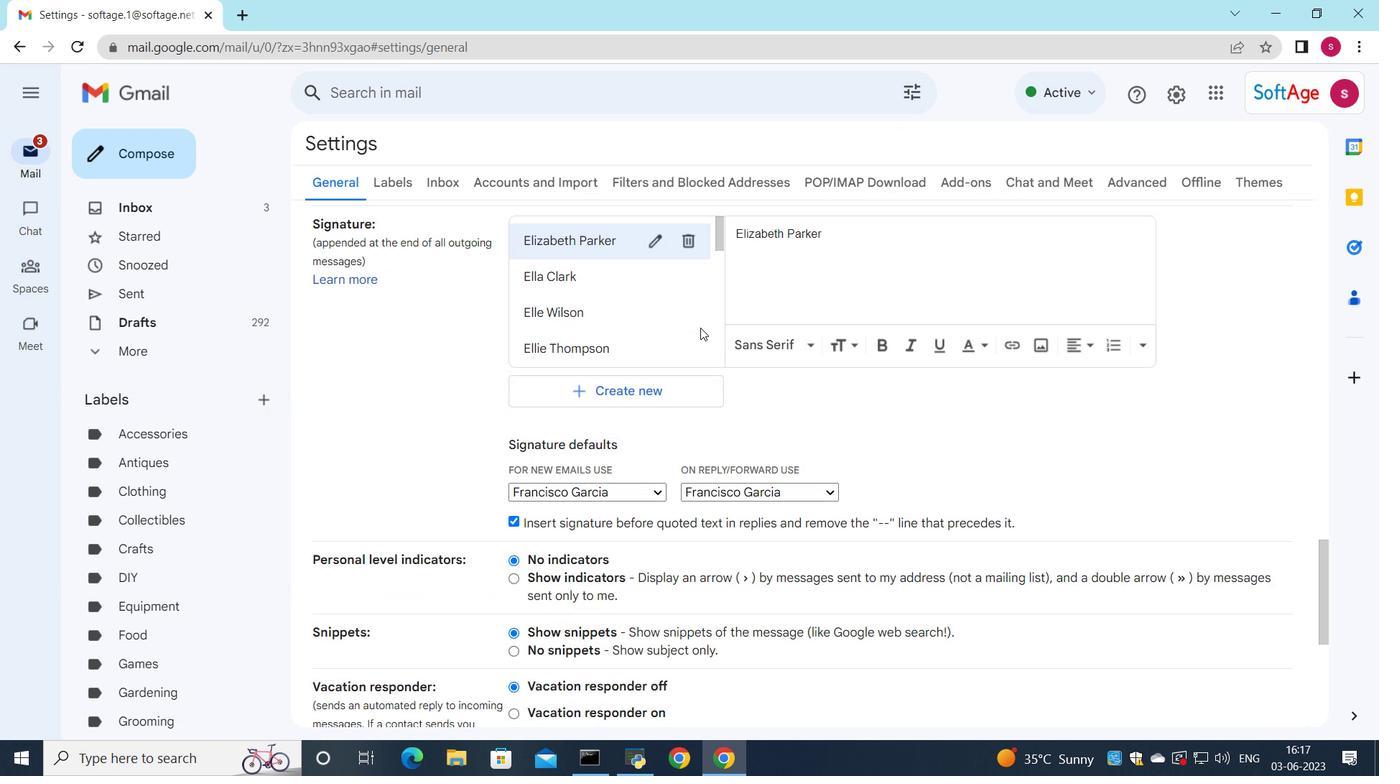 
Action: Mouse scrolled (700, 326) with delta (0, 0)
Screenshot: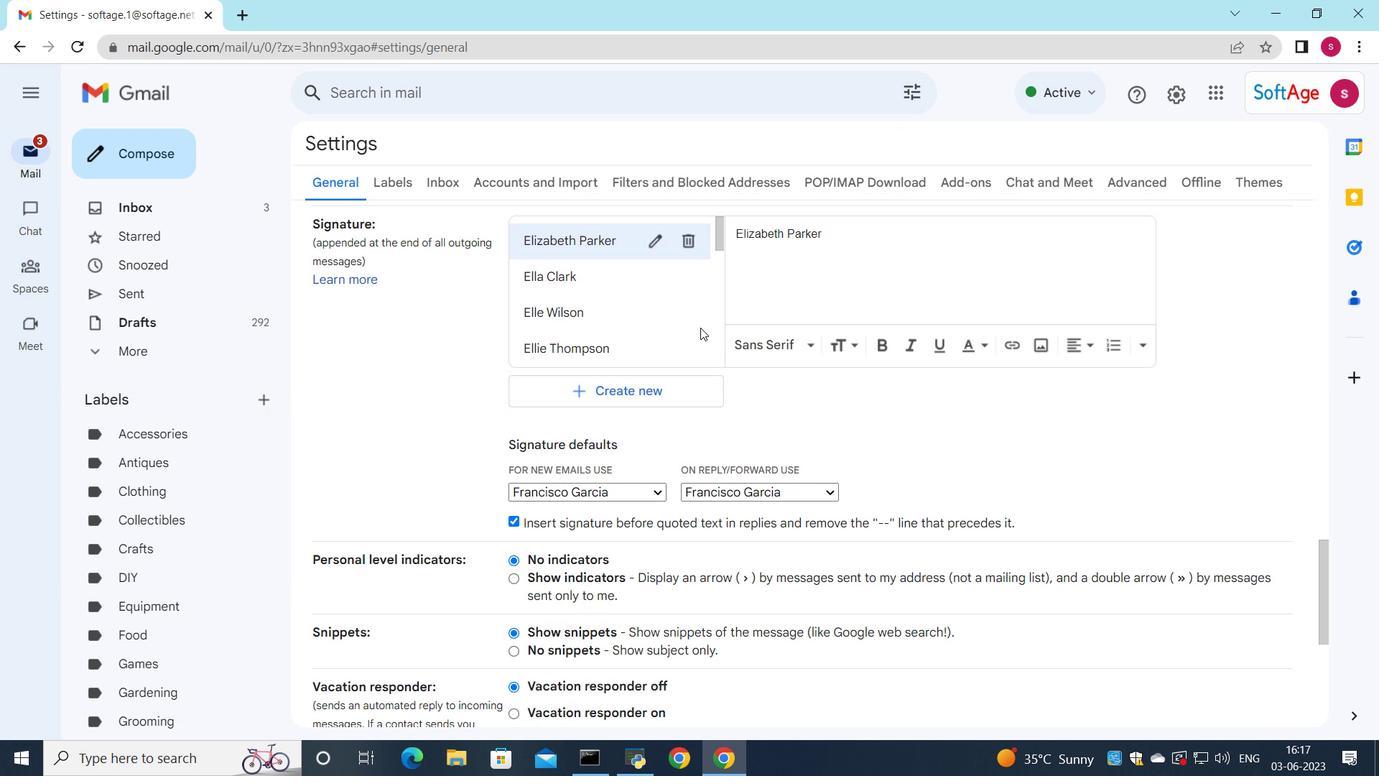 
Action: Mouse moved to (648, 258)
Screenshot: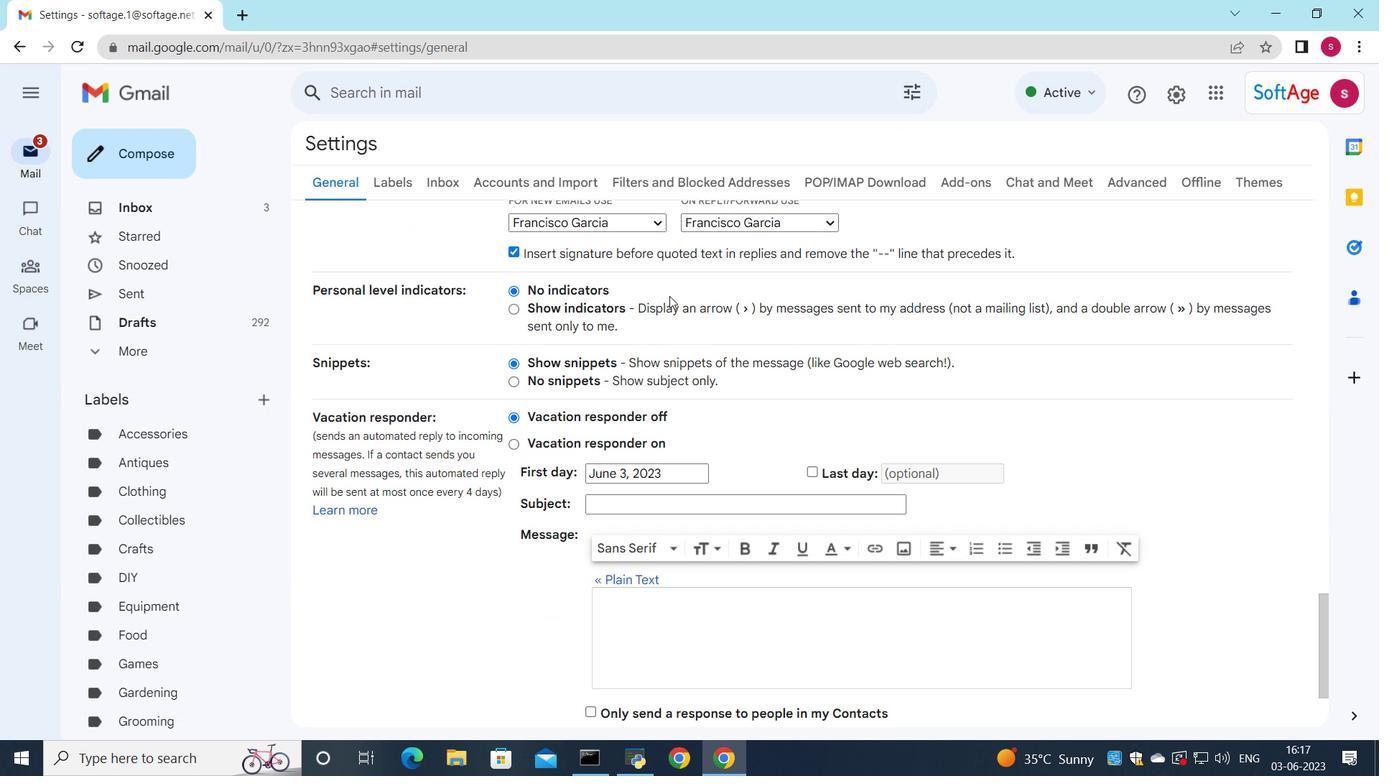 
Action: Mouse scrolled (648, 259) with delta (0, 0)
Screenshot: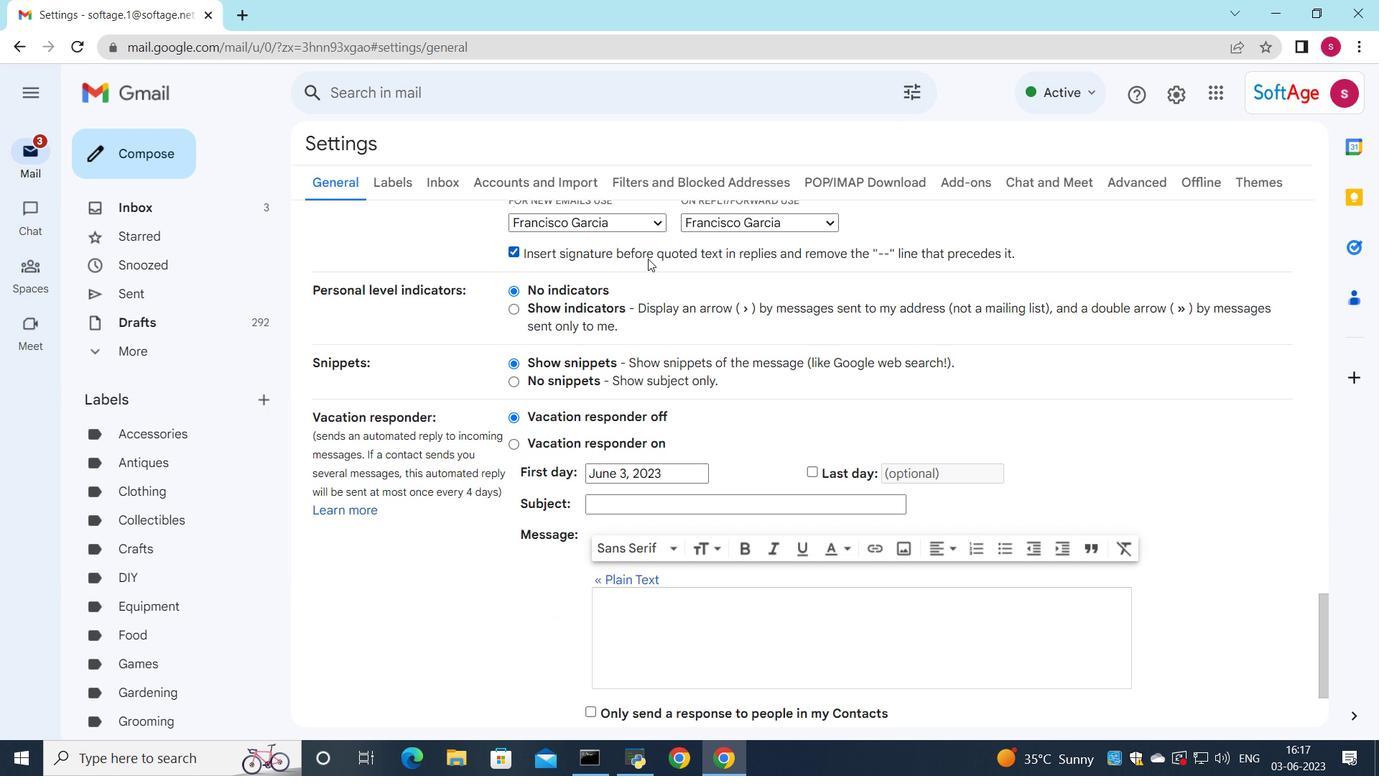 
Action: Mouse moved to (615, 214)
Screenshot: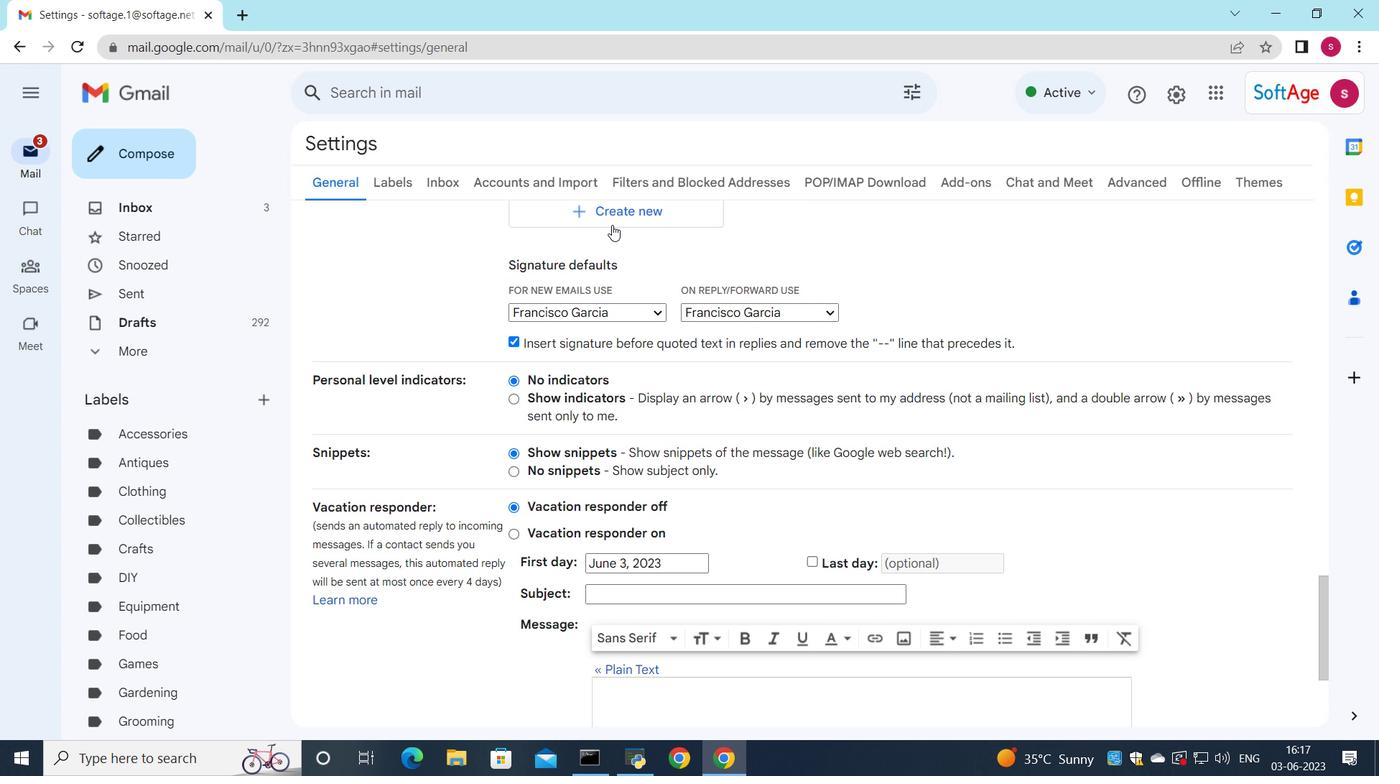 
Action: Mouse pressed left at (615, 214)
Screenshot: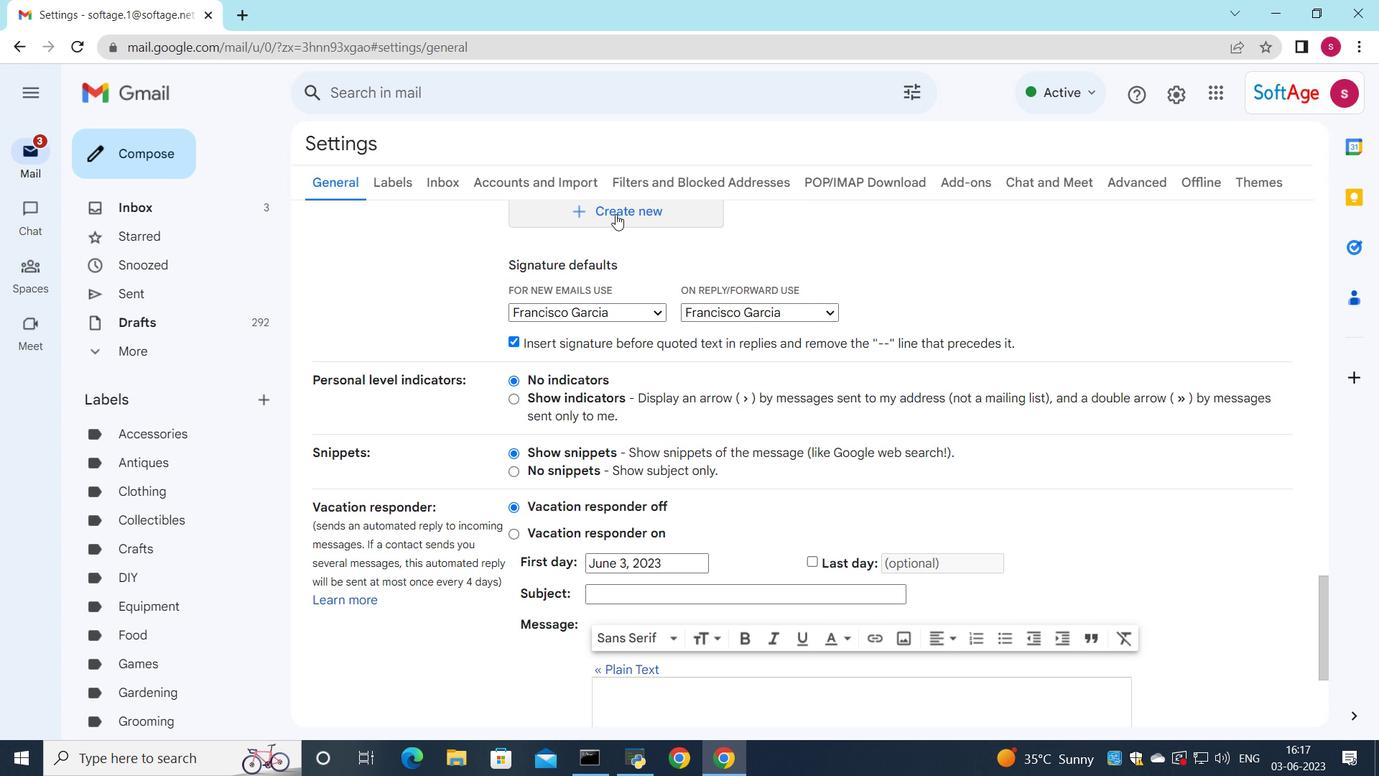 
Action: Mouse moved to (735, 323)
Screenshot: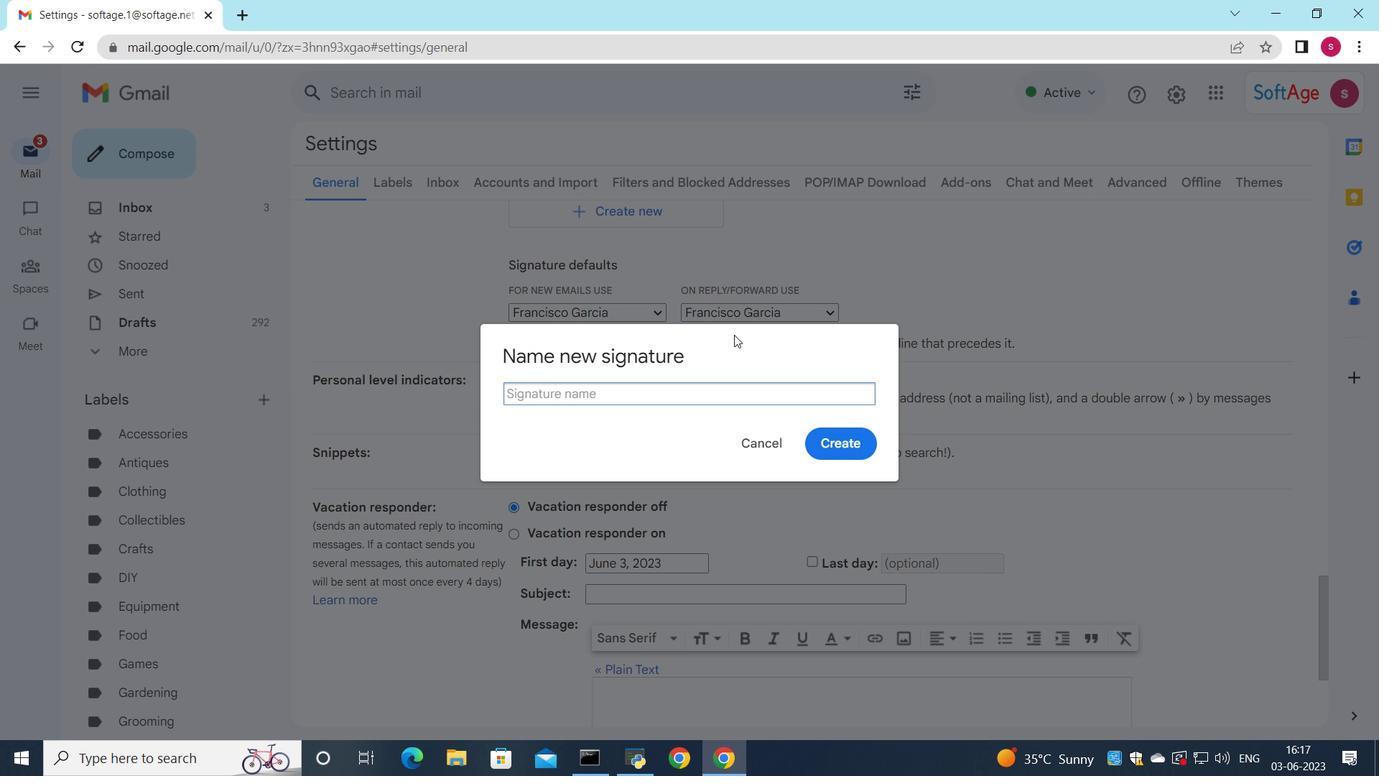 
Action: Key pressed <Key.shift><Key.shift><Key.shift>Frank<Key.space><Key.shift>Clark<Key.enter><Key.shift><Key.shift><Key.shift><Key.shift><Key.shift><Key.shift><Key.shift><Key.shift><Key.shift><Key.shift><Key.shift><Key.shift><Key.shift><Key.shift>Frank<Key.space><Key.shift>Clark
Screenshot: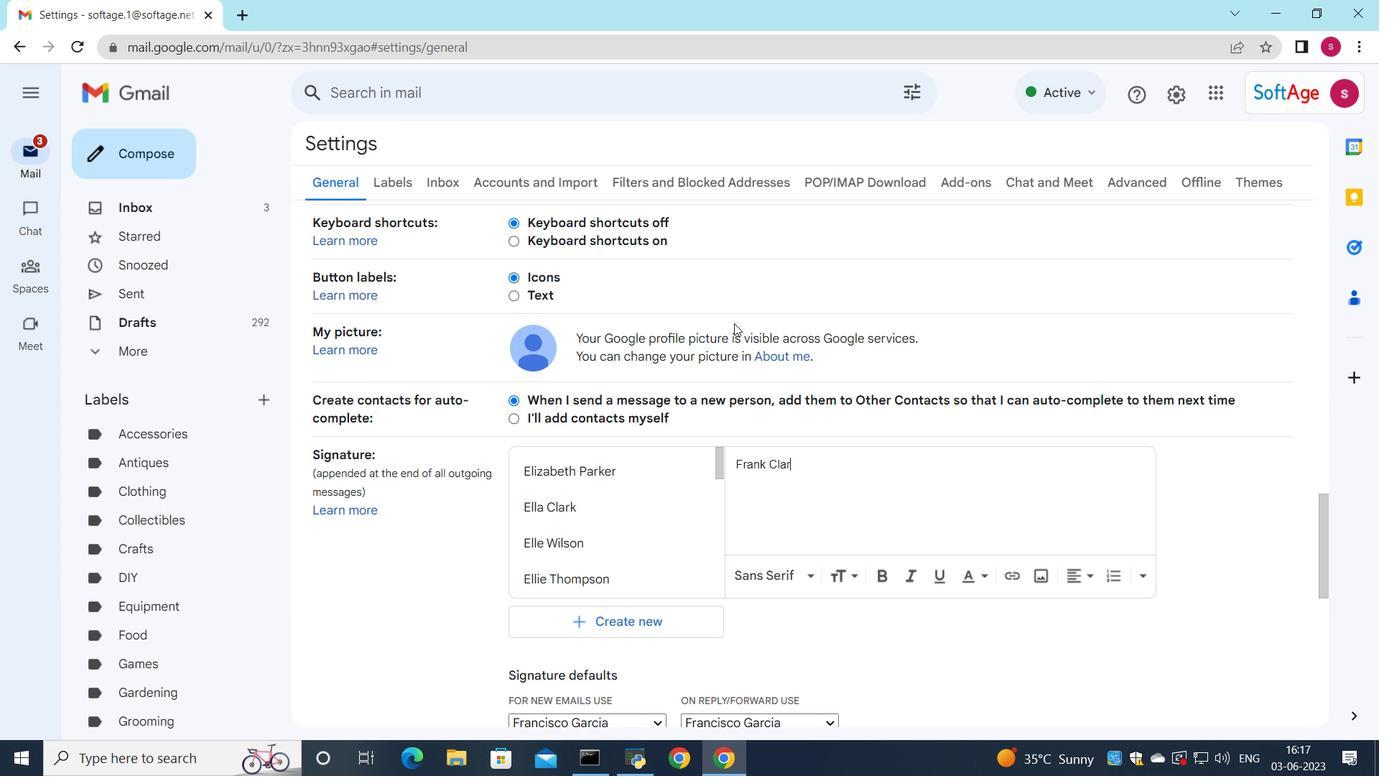 
Action: Mouse moved to (661, 715)
Screenshot: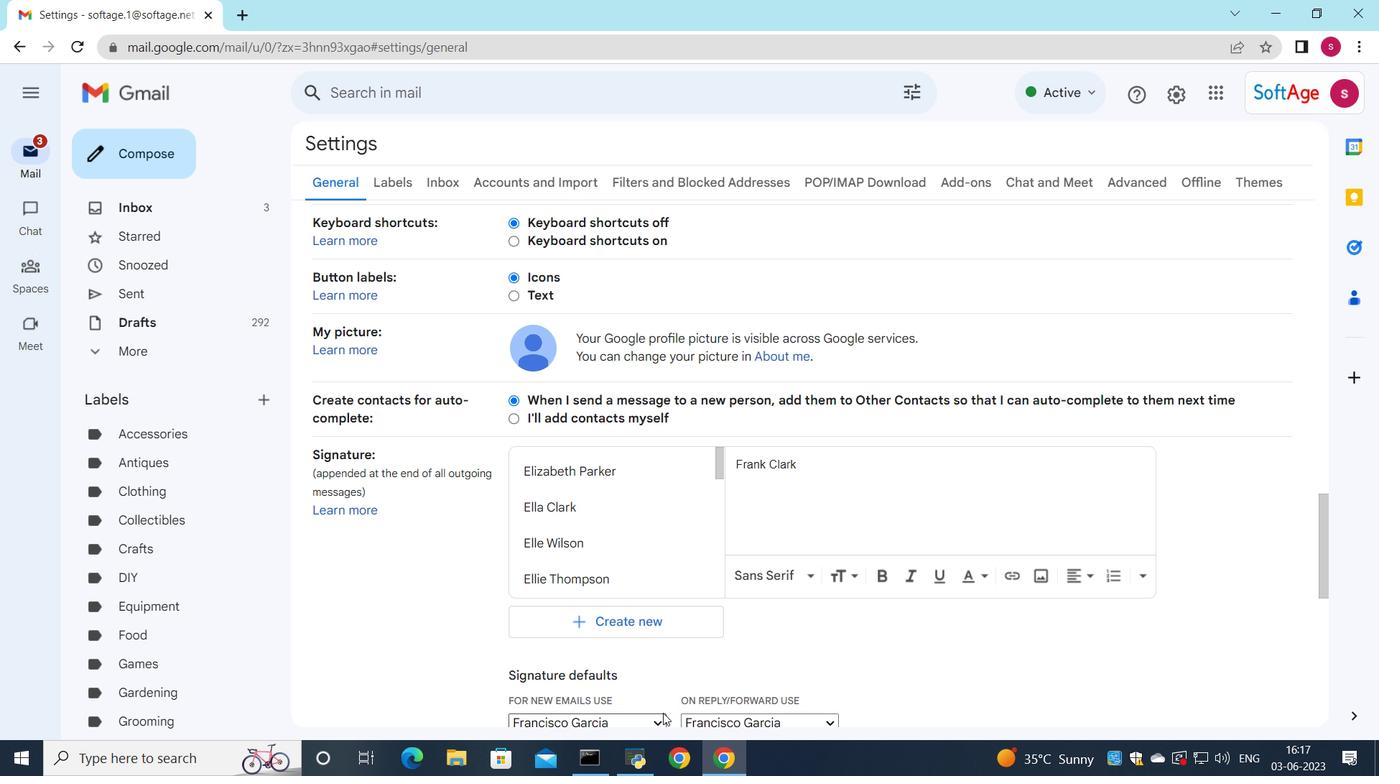 
Action: Mouse pressed left at (661, 715)
Screenshot: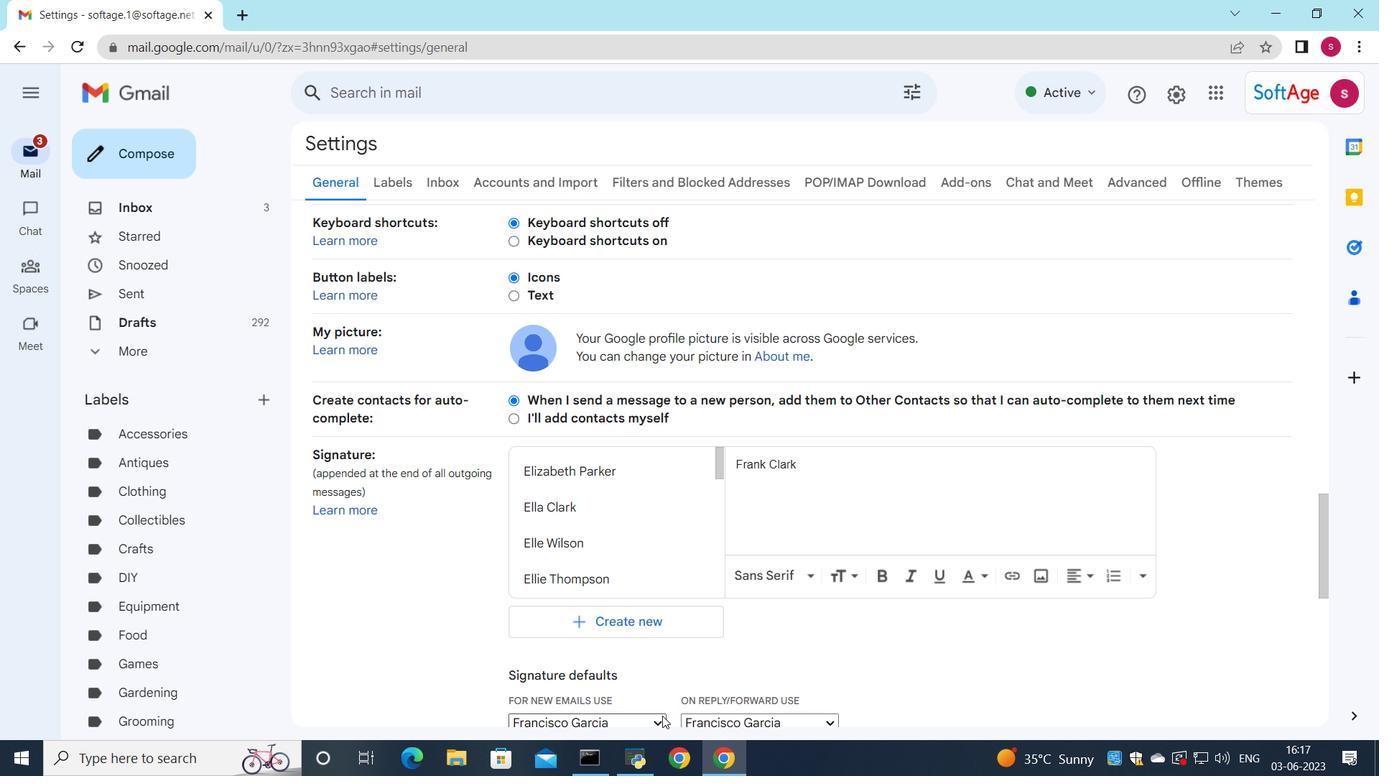 
Action: Mouse moved to (599, 694)
Screenshot: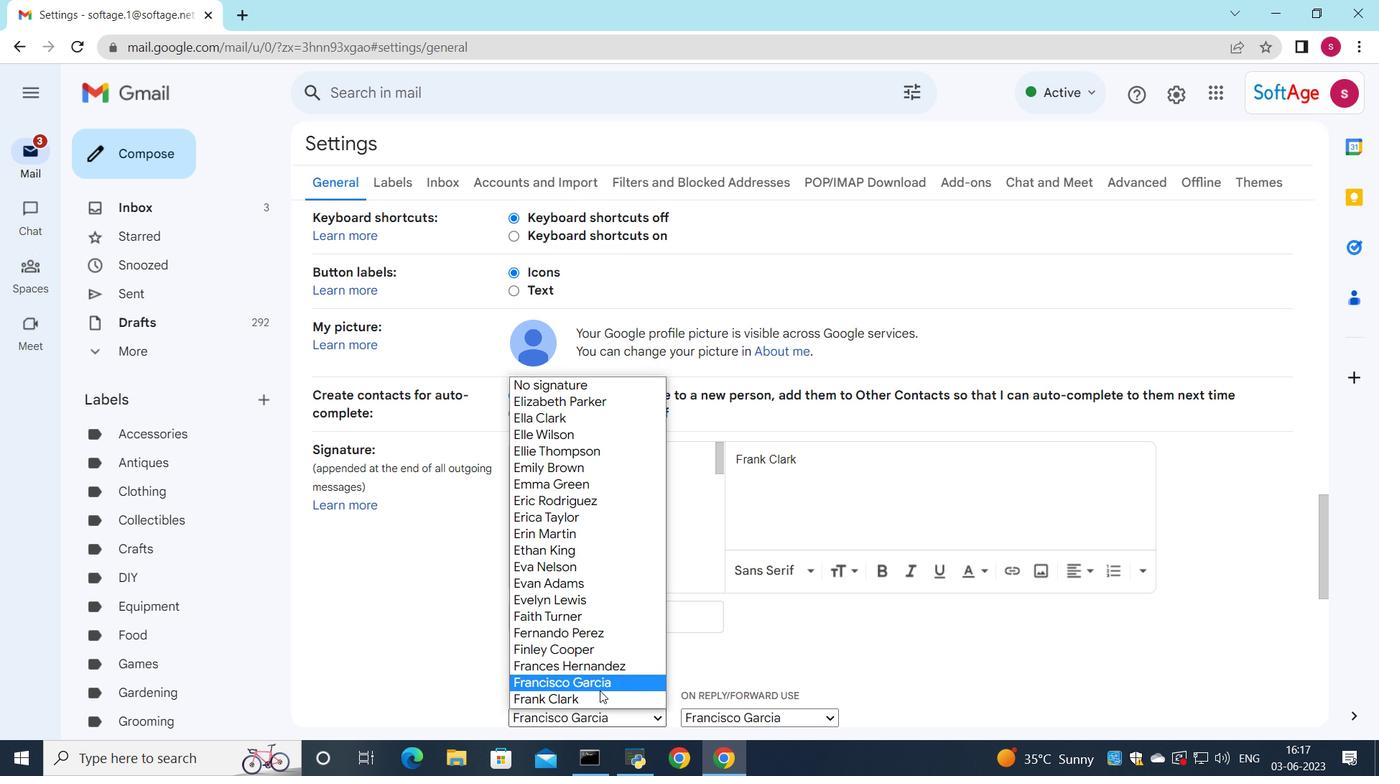 
Action: Mouse pressed left at (599, 694)
Screenshot: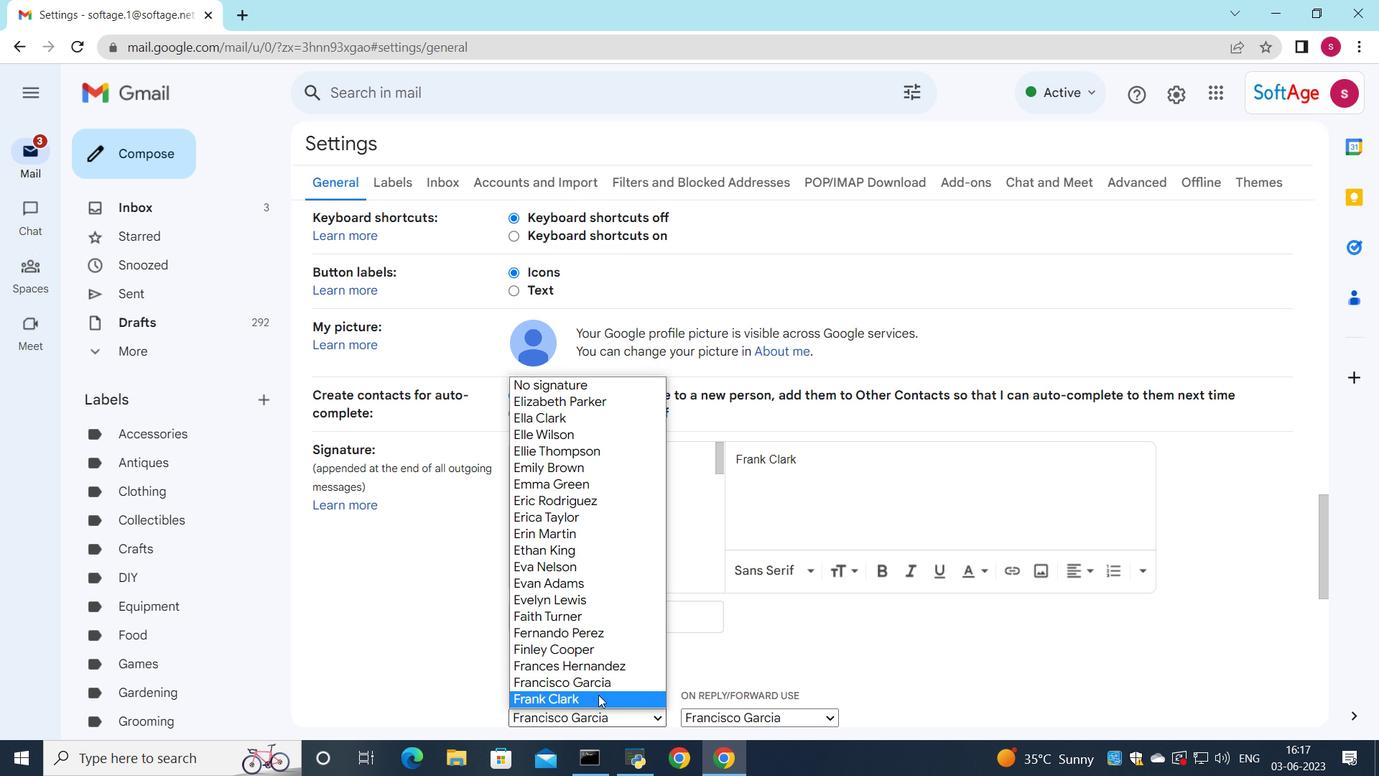 
Action: Mouse moved to (727, 718)
Screenshot: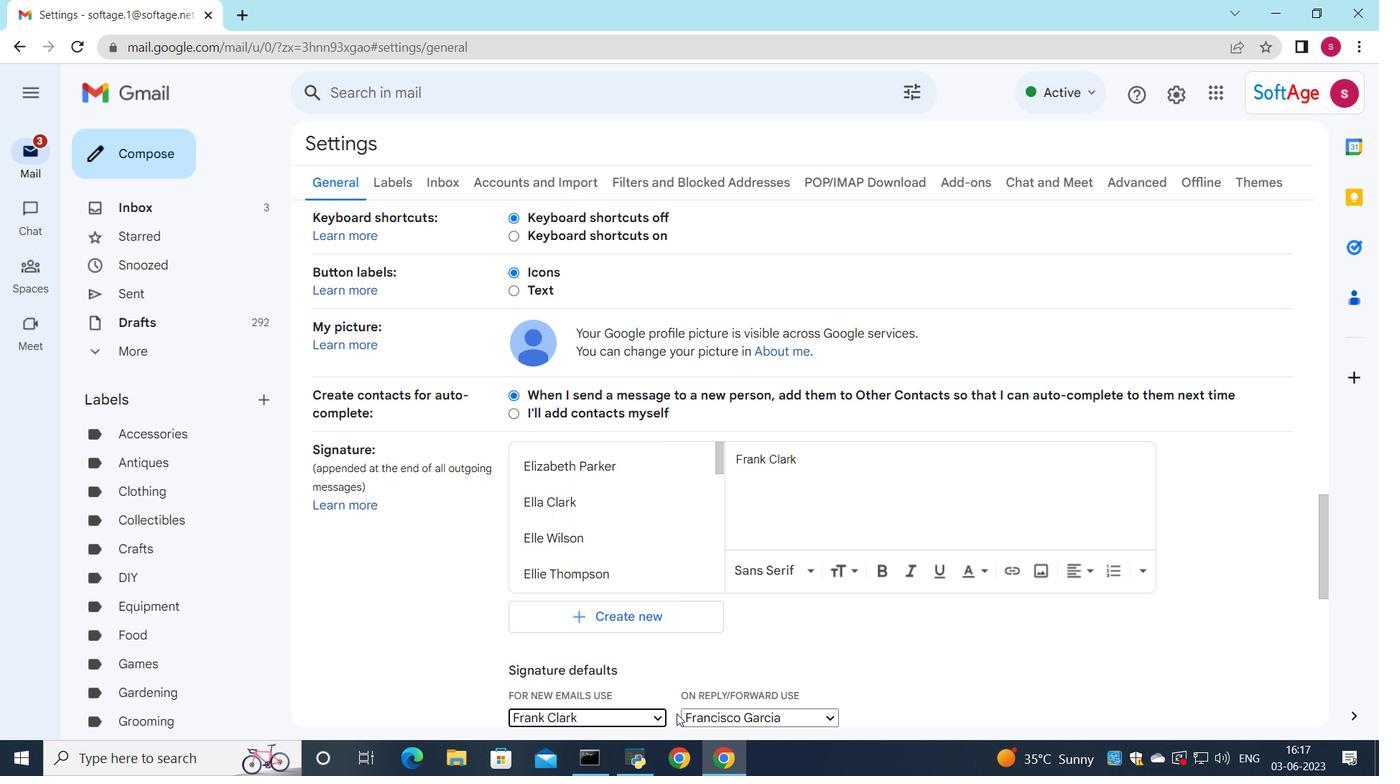
Action: Mouse pressed left at (727, 718)
Screenshot: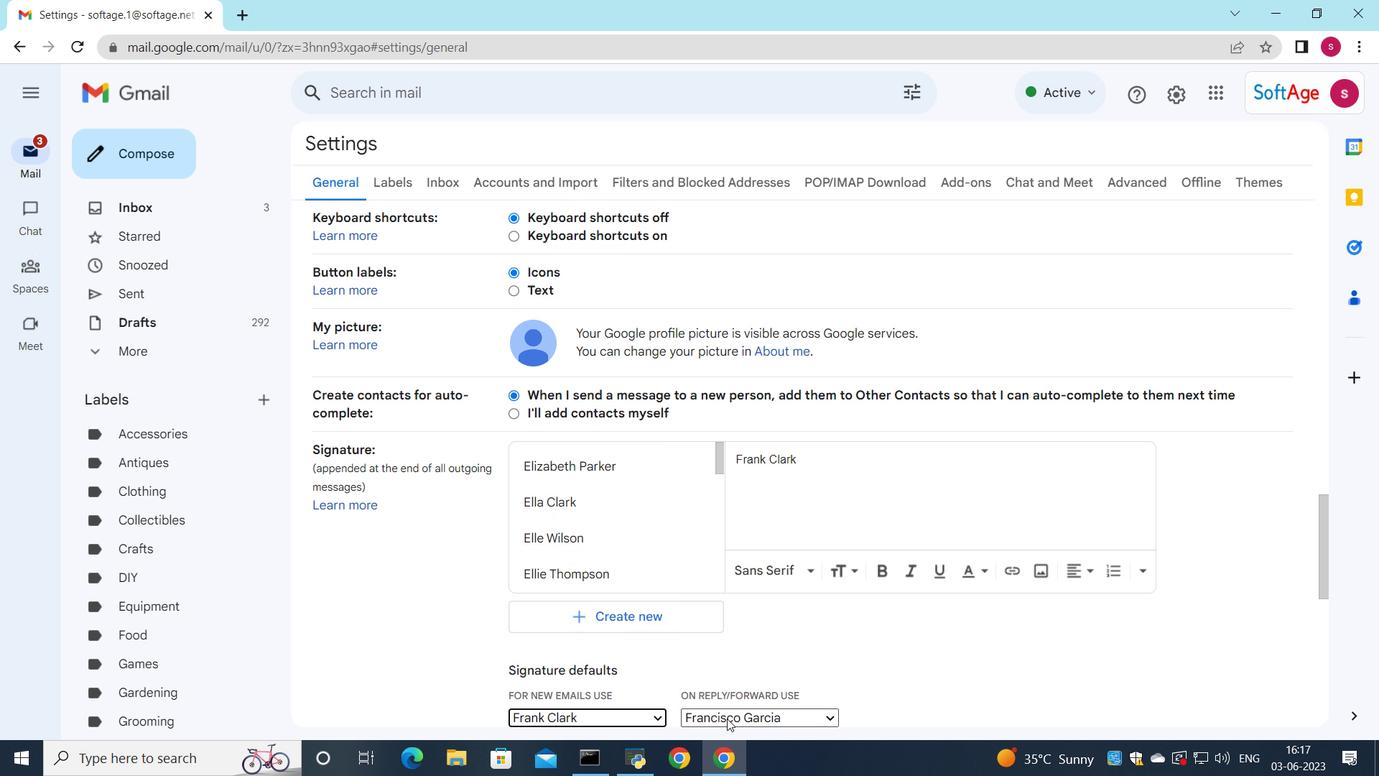 
Action: Mouse moved to (724, 701)
Screenshot: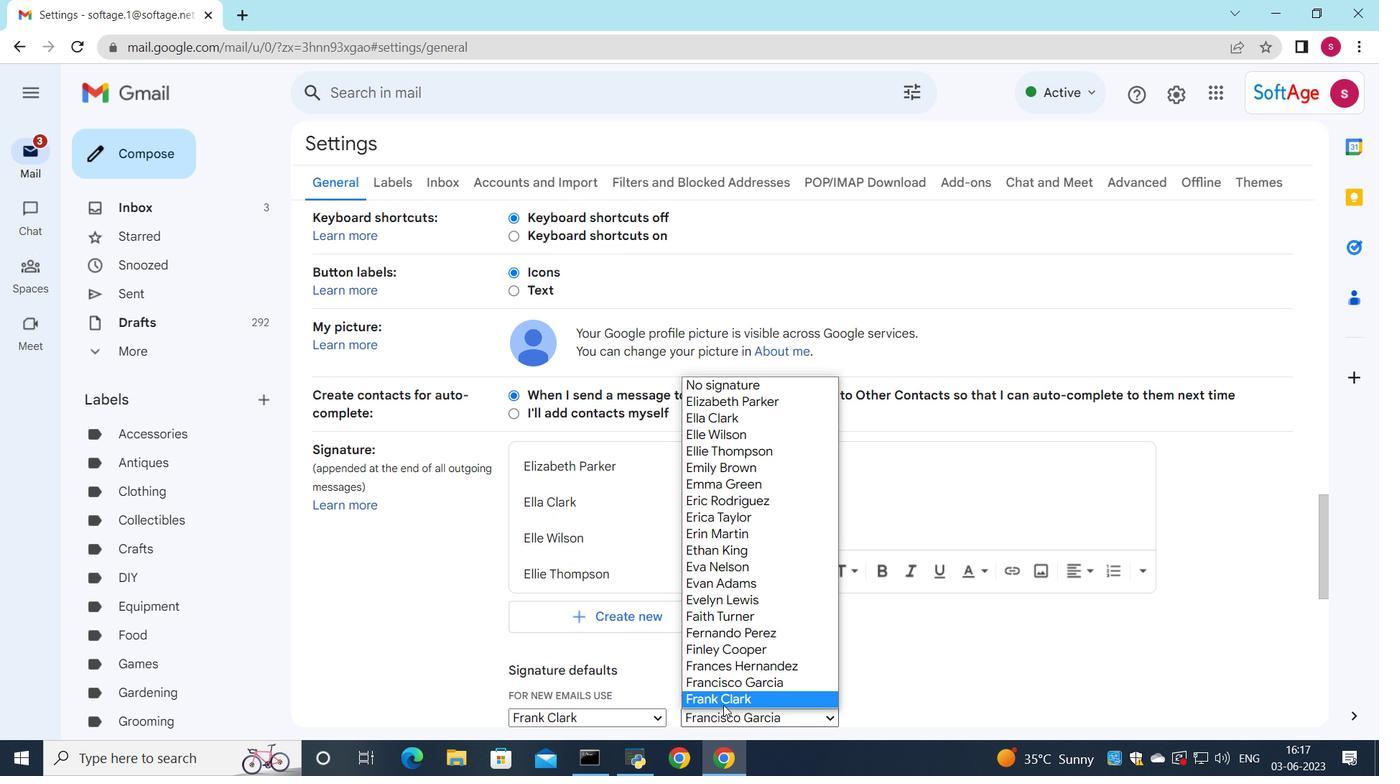 
Action: Mouse pressed left at (724, 701)
Screenshot: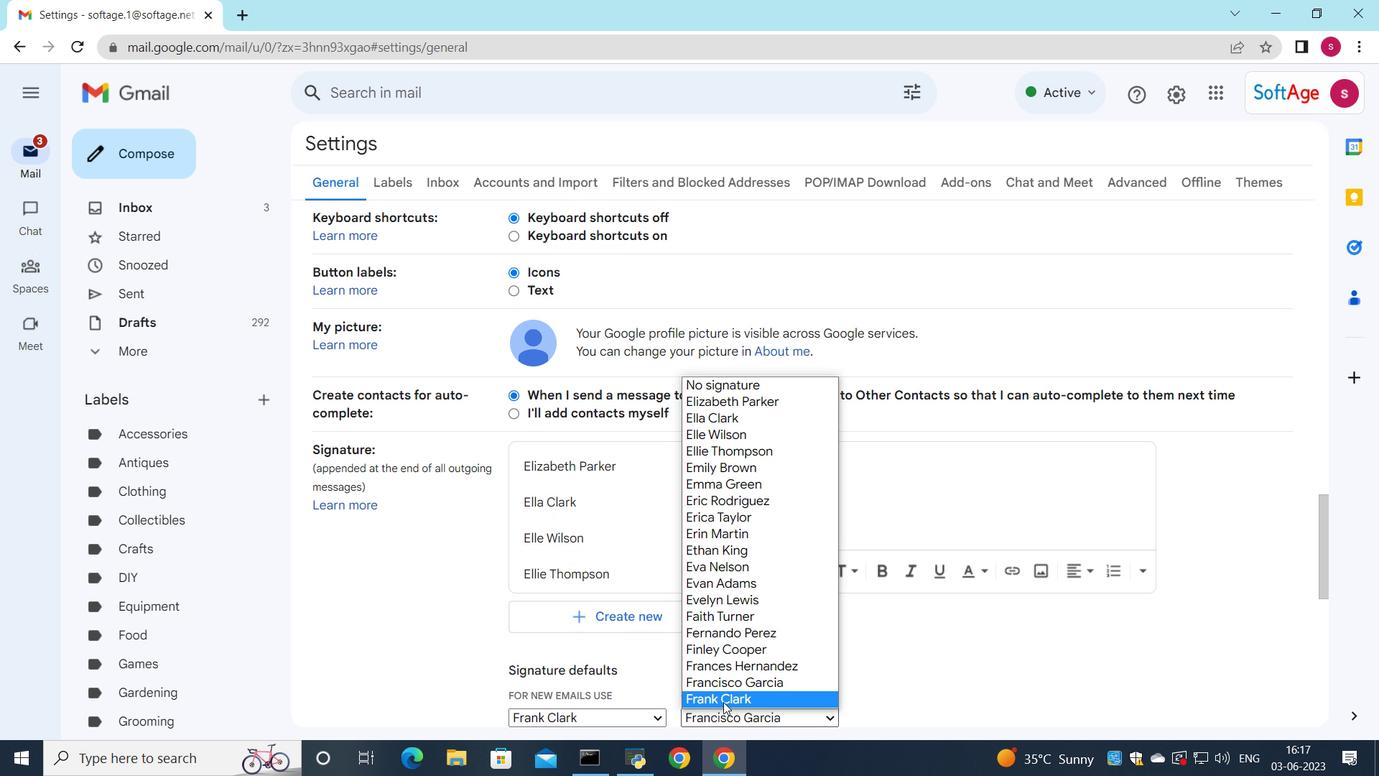 
Action: Mouse moved to (719, 687)
Screenshot: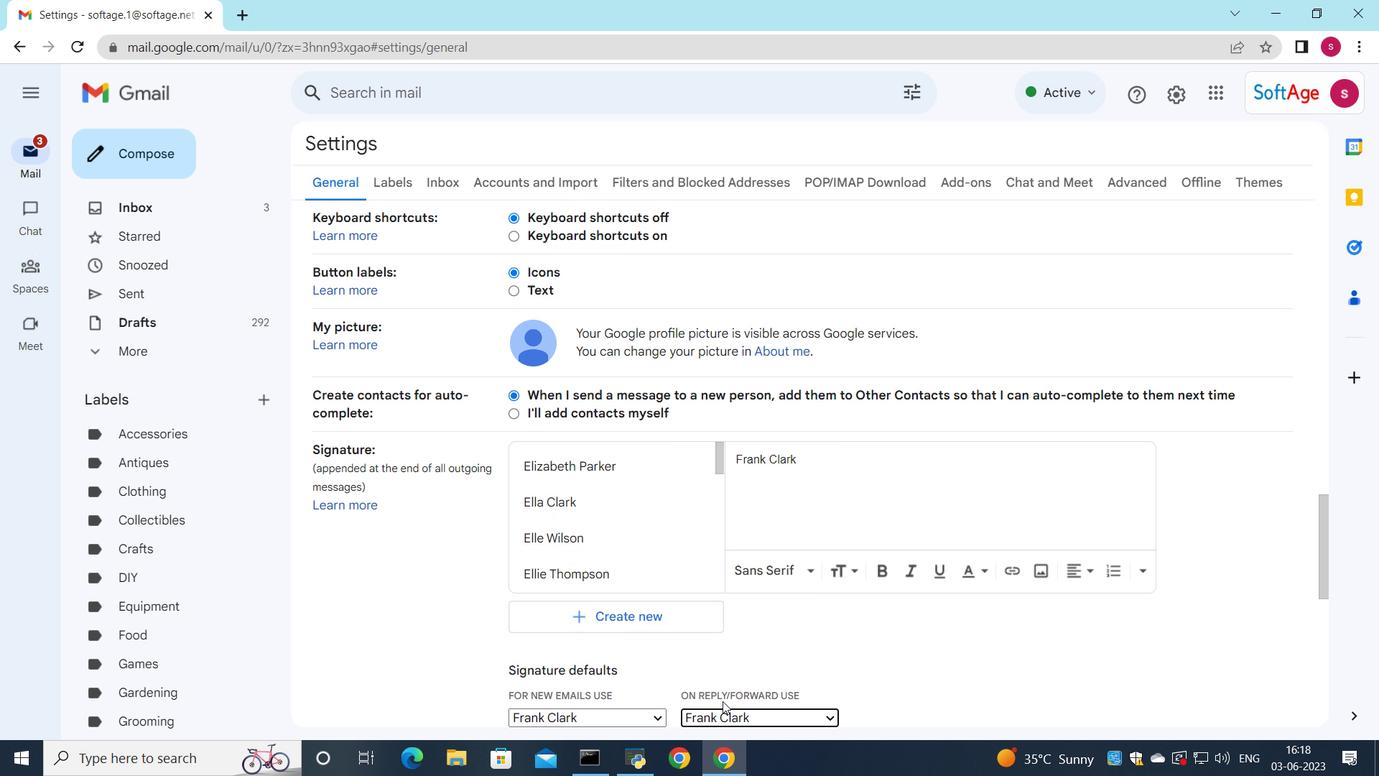 
Action: Mouse scrolled (719, 686) with delta (0, 0)
Screenshot: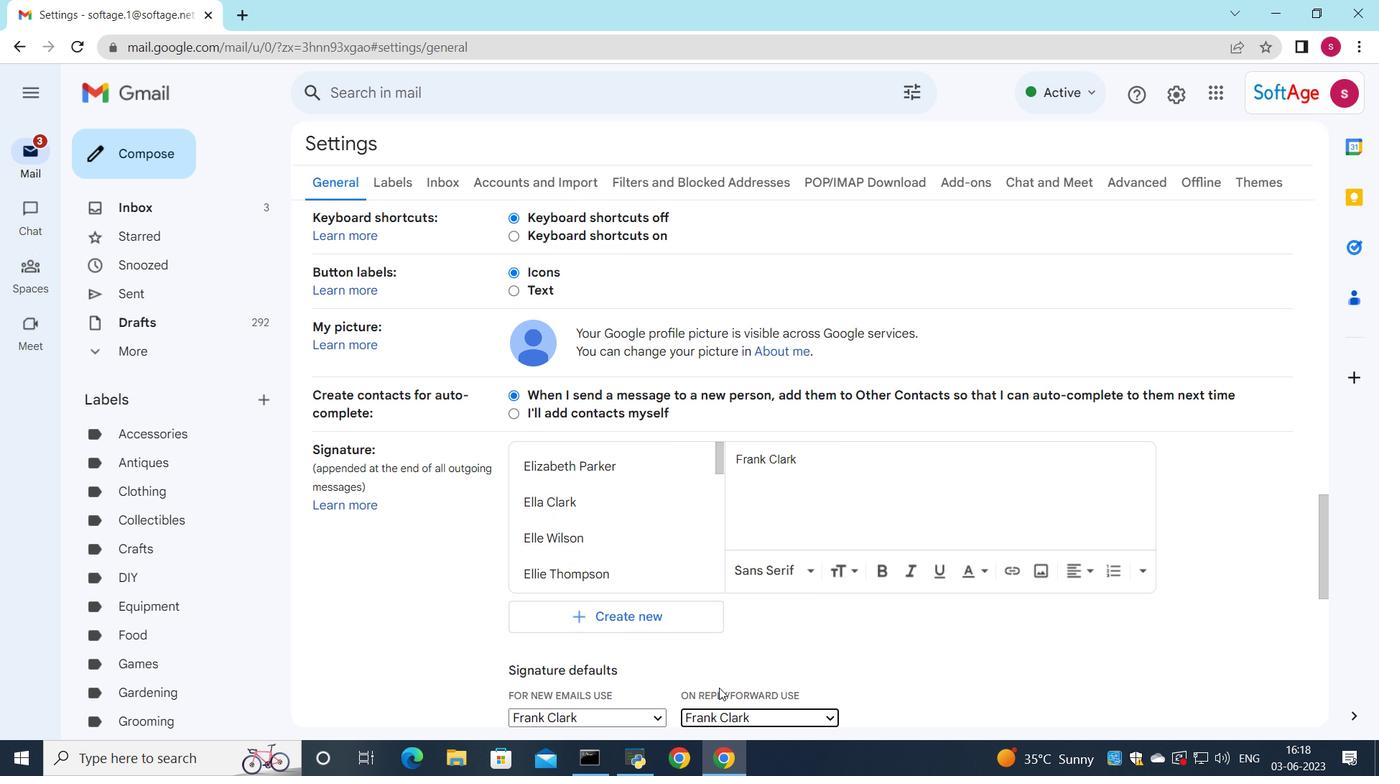 
Action: Mouse scrolled (719, 686) with delta (0, 0)
Screenshot: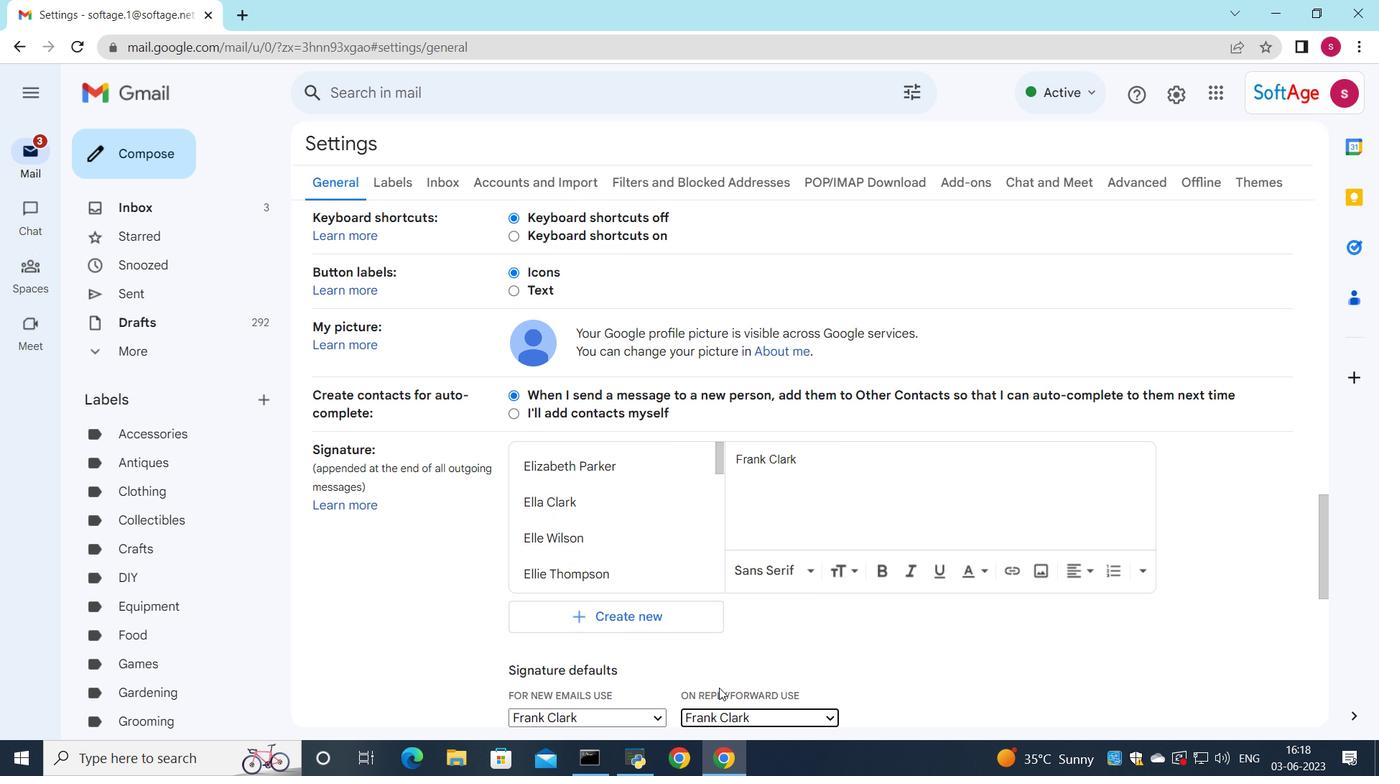 
Action: Mouse moved to (714, 682)
Screenshot: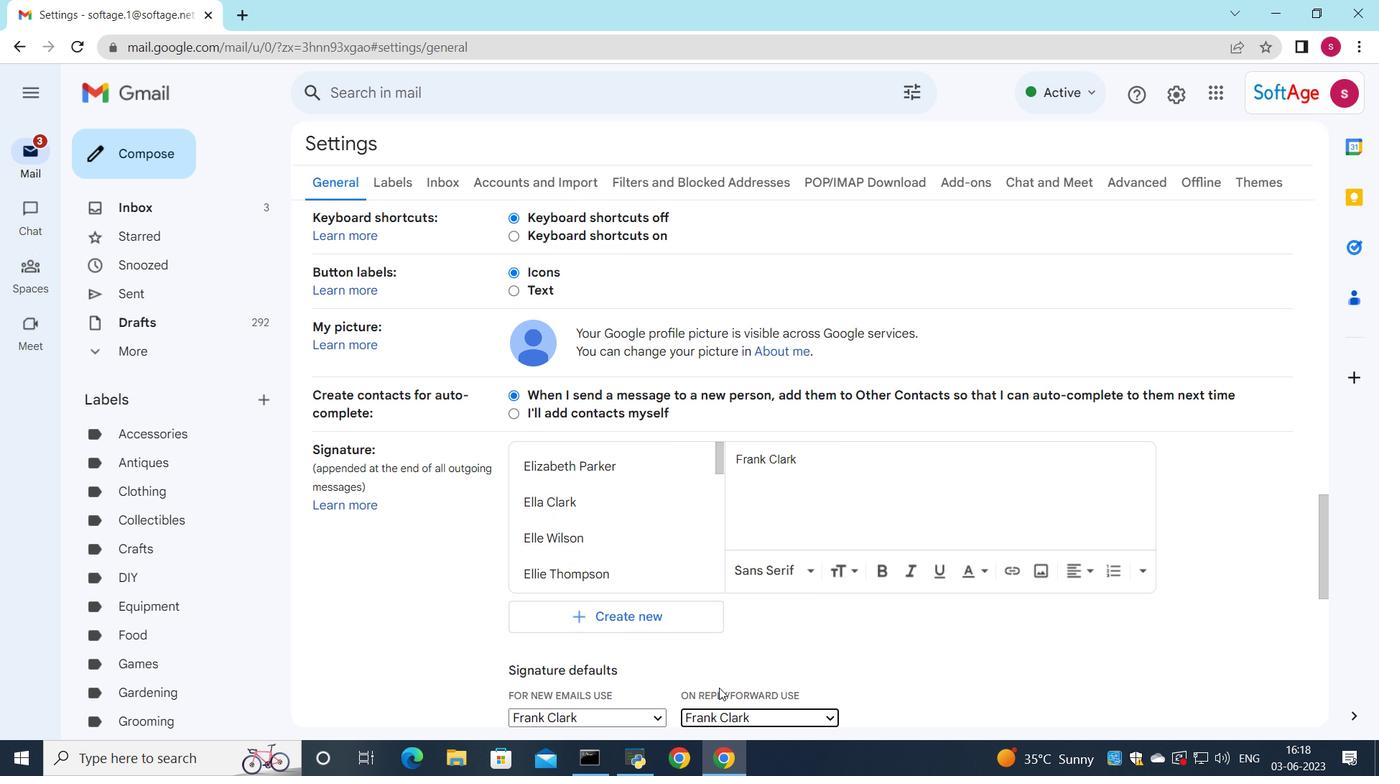 
Action: Mouse scrolled (714, 681) with delta (0, 0)
Screenshot: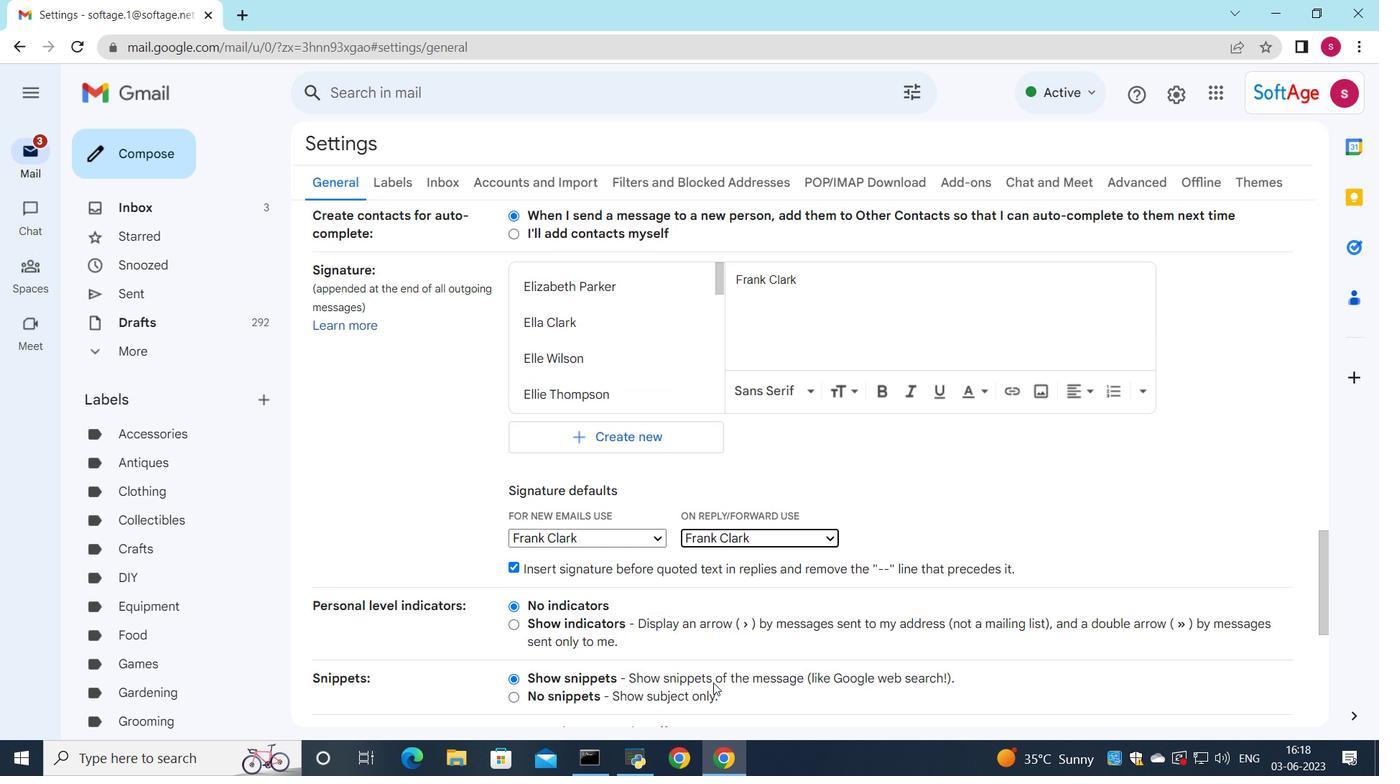 
Action: Mouse scrolled (714, 681) with delta (0, 0)
Screenshot: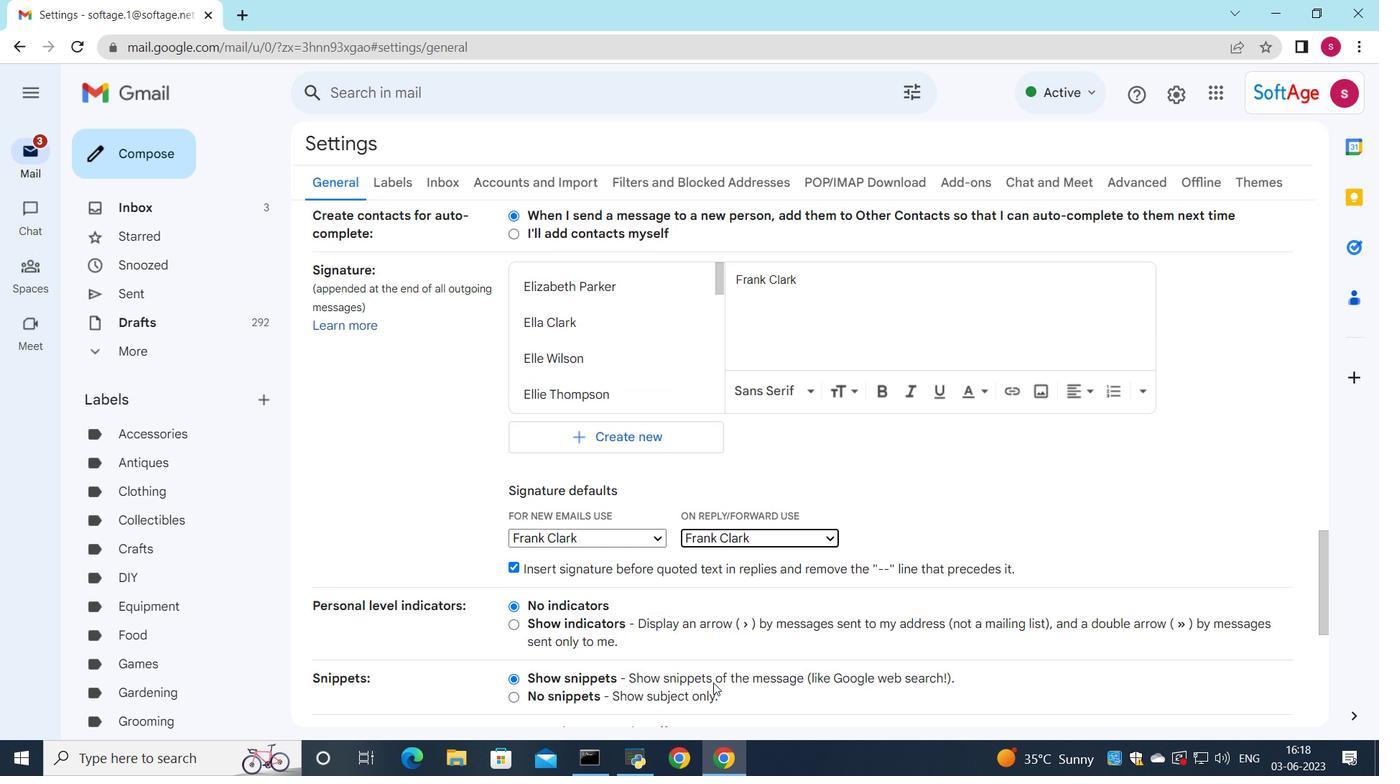 
Action: Mouse scrolled (714, 681) with delta (0, 0)
Screenshot: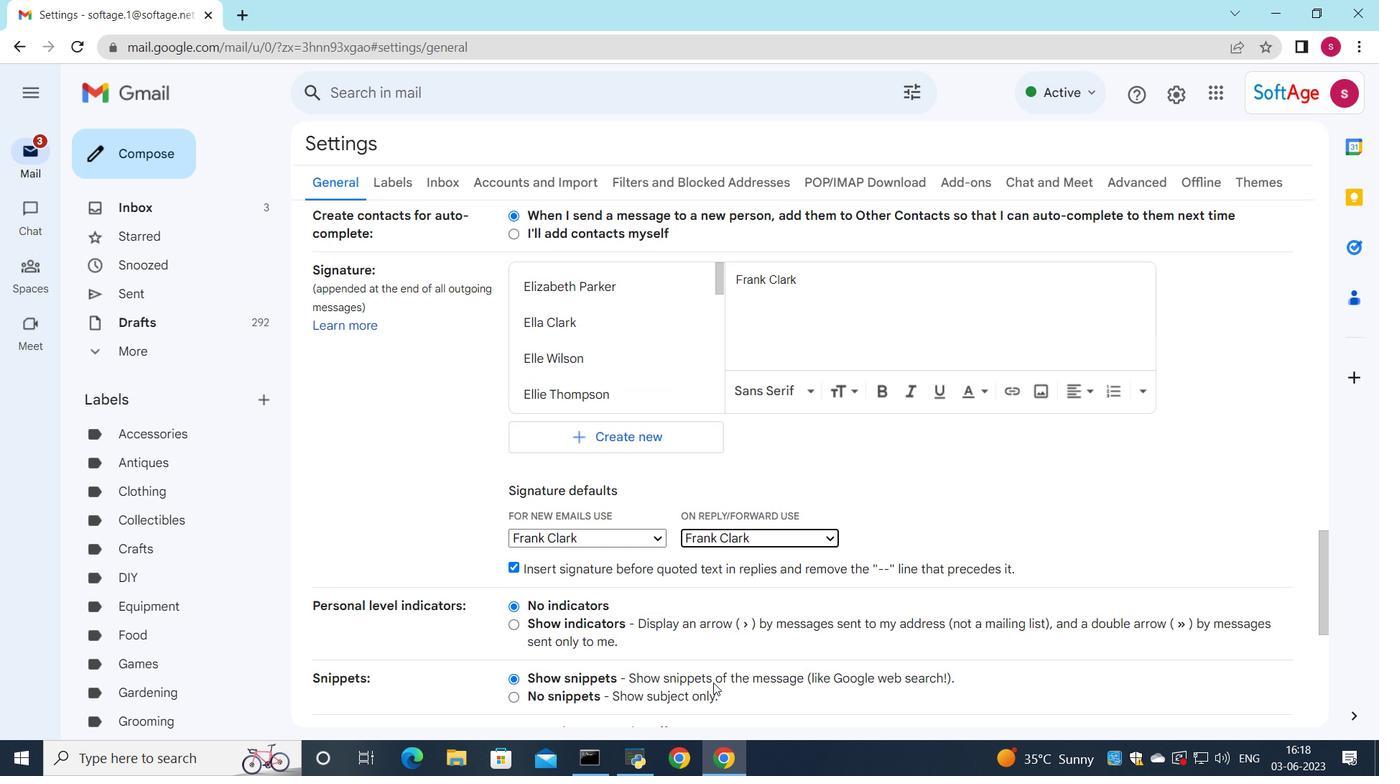 
Action: Mouse scrolled (714, 681) with delta (0, 0)
Screenshot: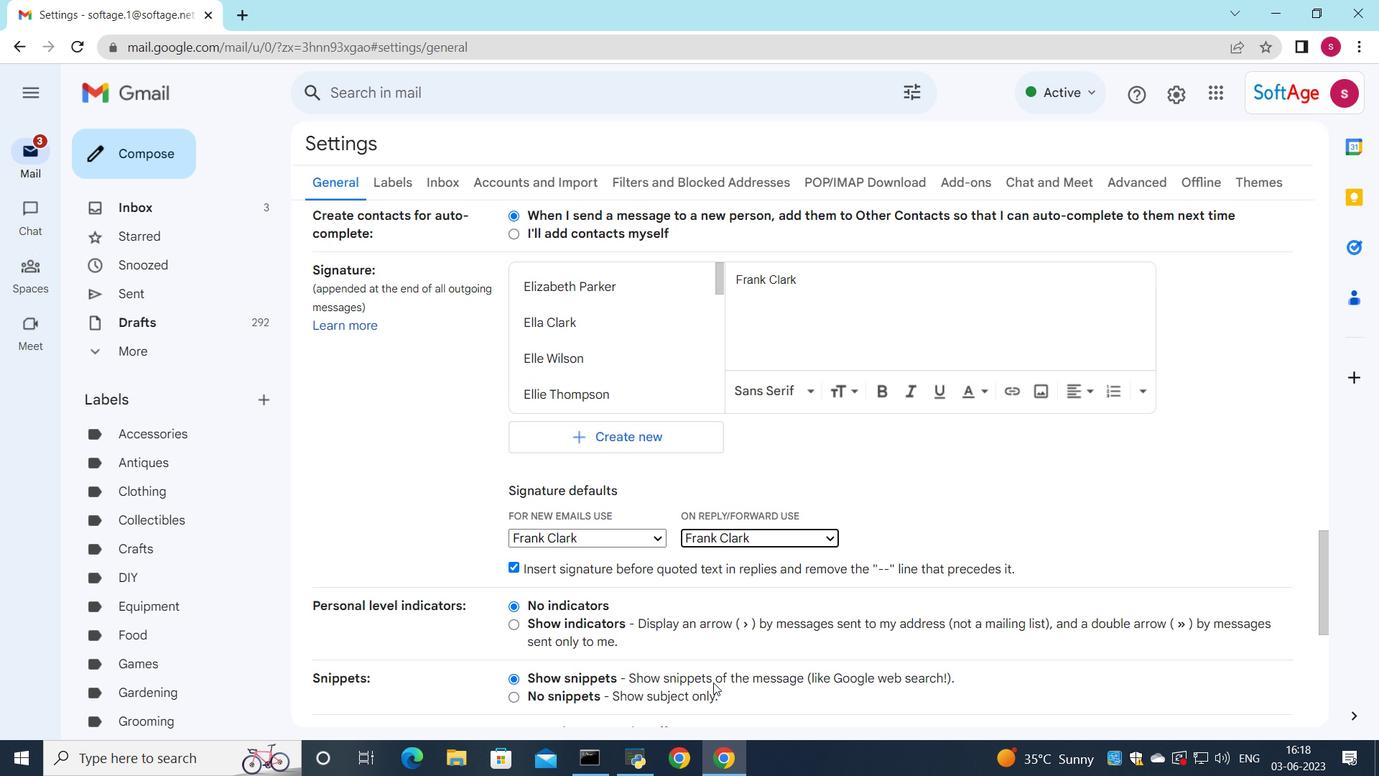 
Action: Mouse moved to (708, 687)
Screenshot: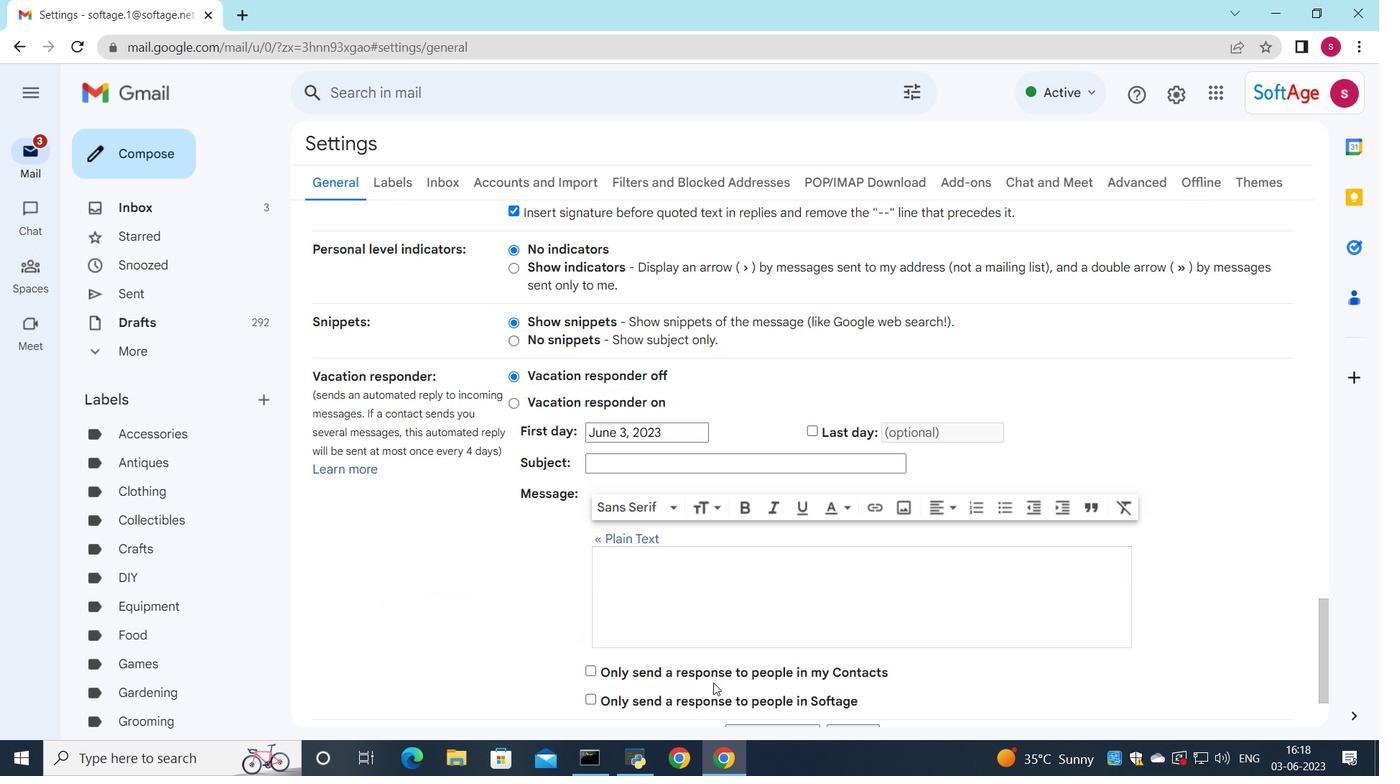 
Action: Mouse scrolled (708, 686) with delta (0, 0)
Screenshot: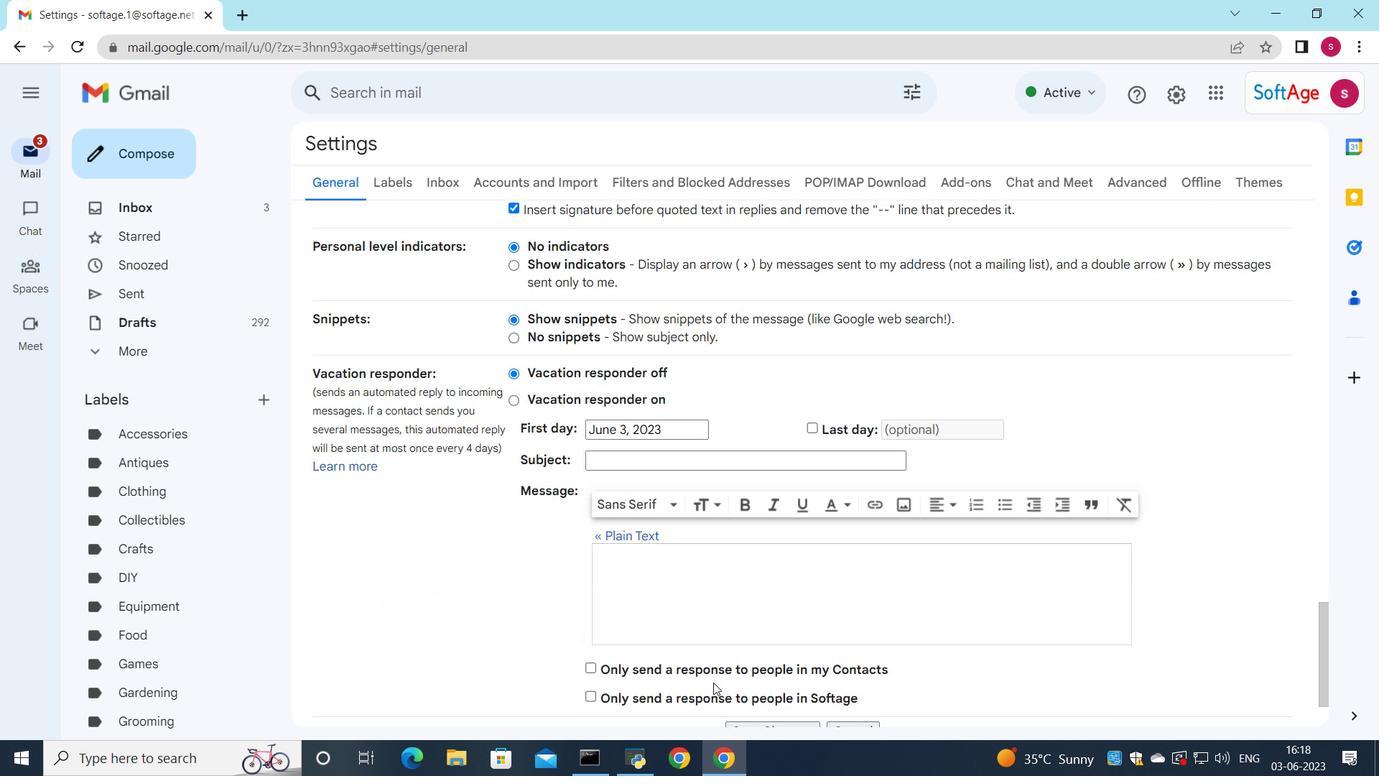 
Action: Mouse scrolled (708, 686) with delta (0, 0)
Screenshot: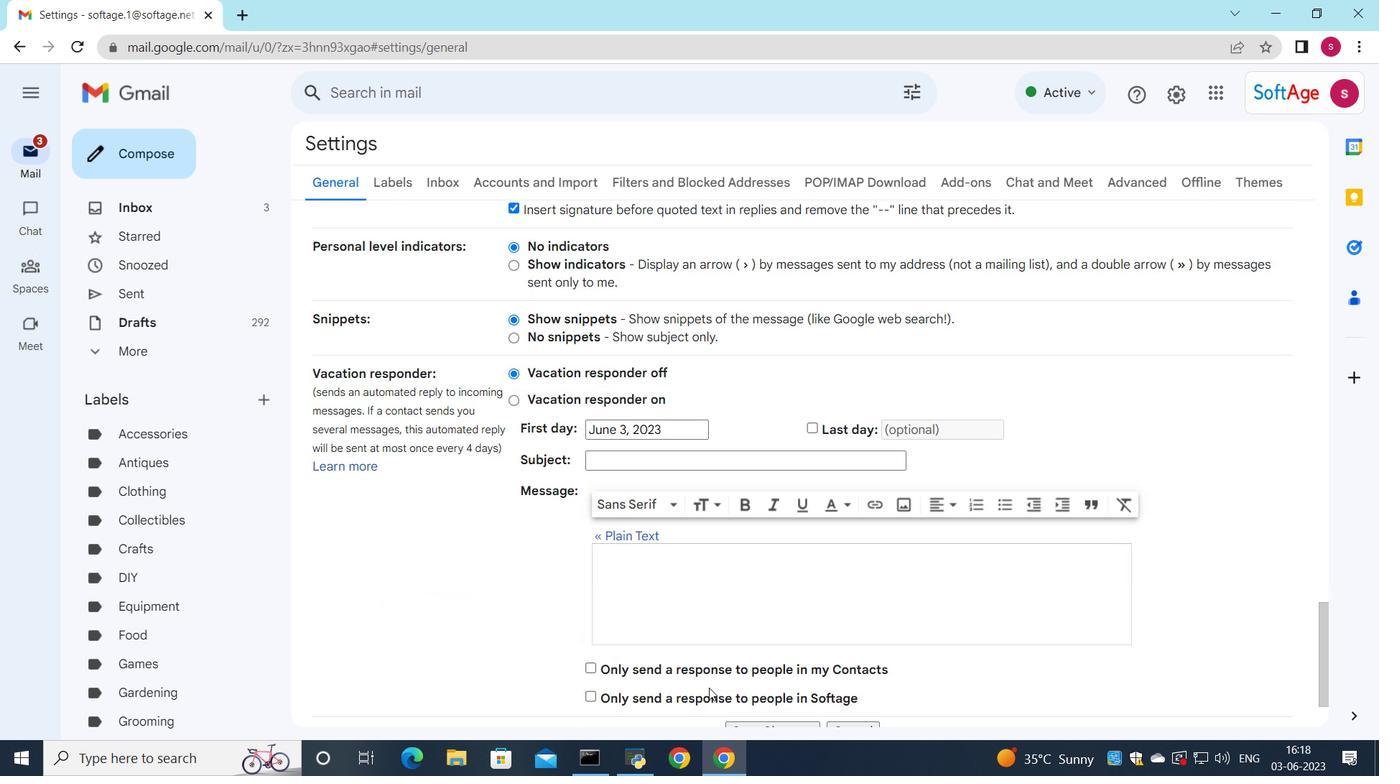
Action: Mouse scrolled (708, 686) with delta (0, 0)
Screenshot: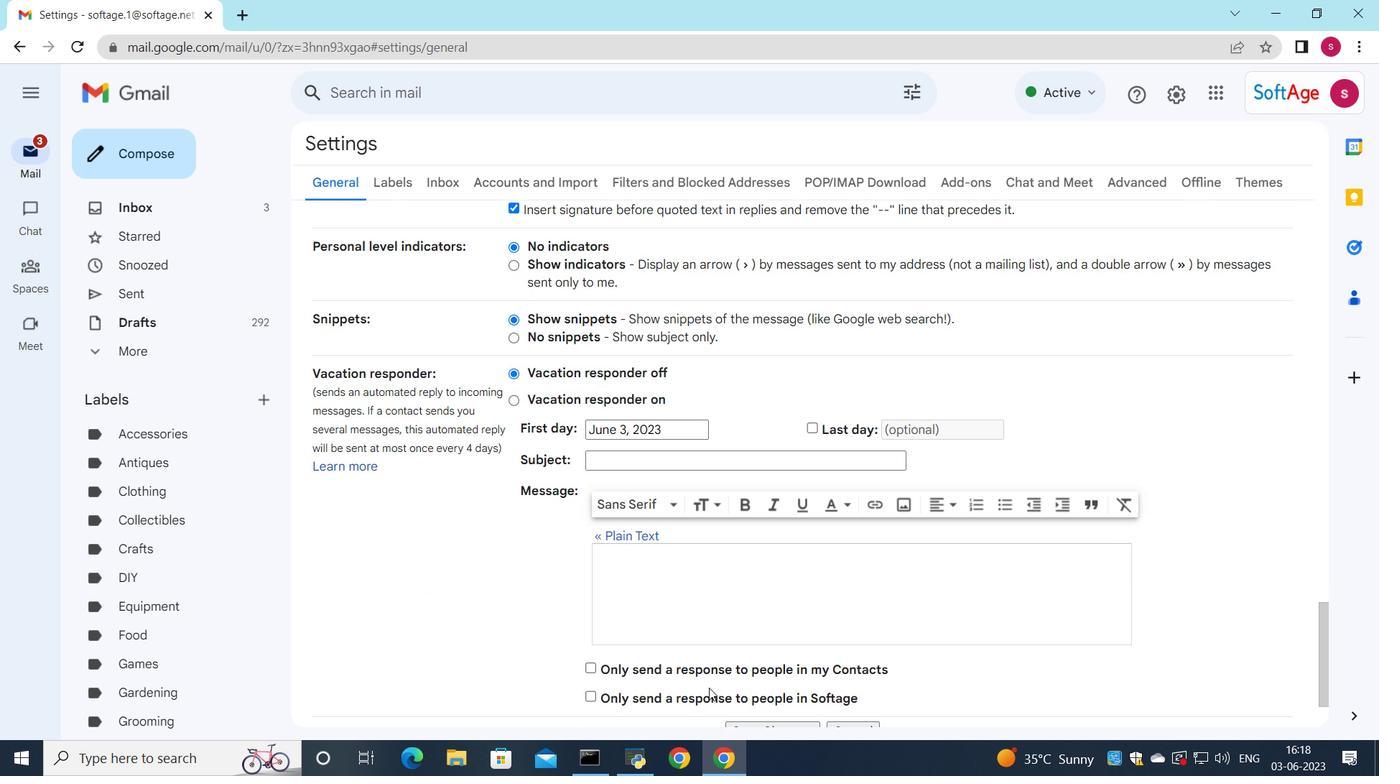 
Action: Mouse scrolled (708, 686) with delta (0, 0)
Screenshot: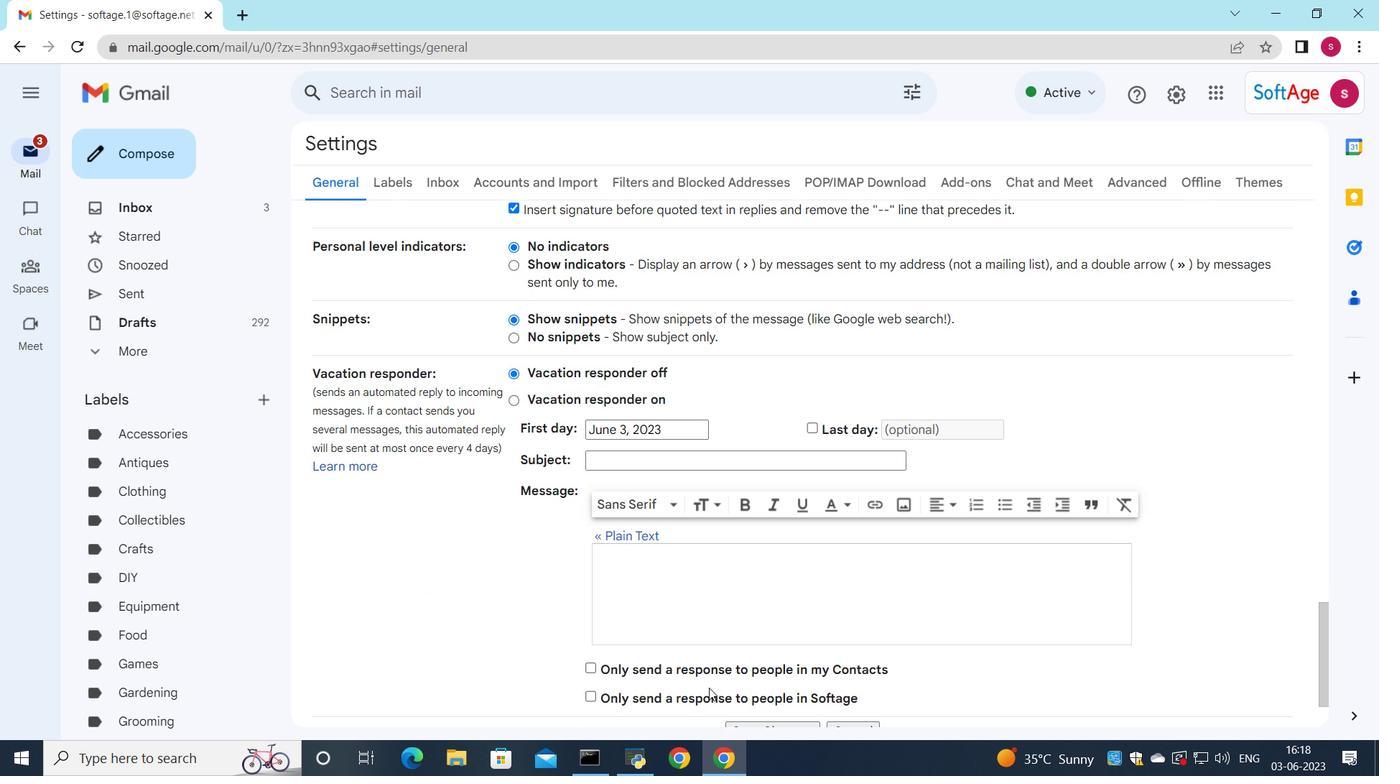 
Action: Mouse moved to (708, 689)
Screenshot: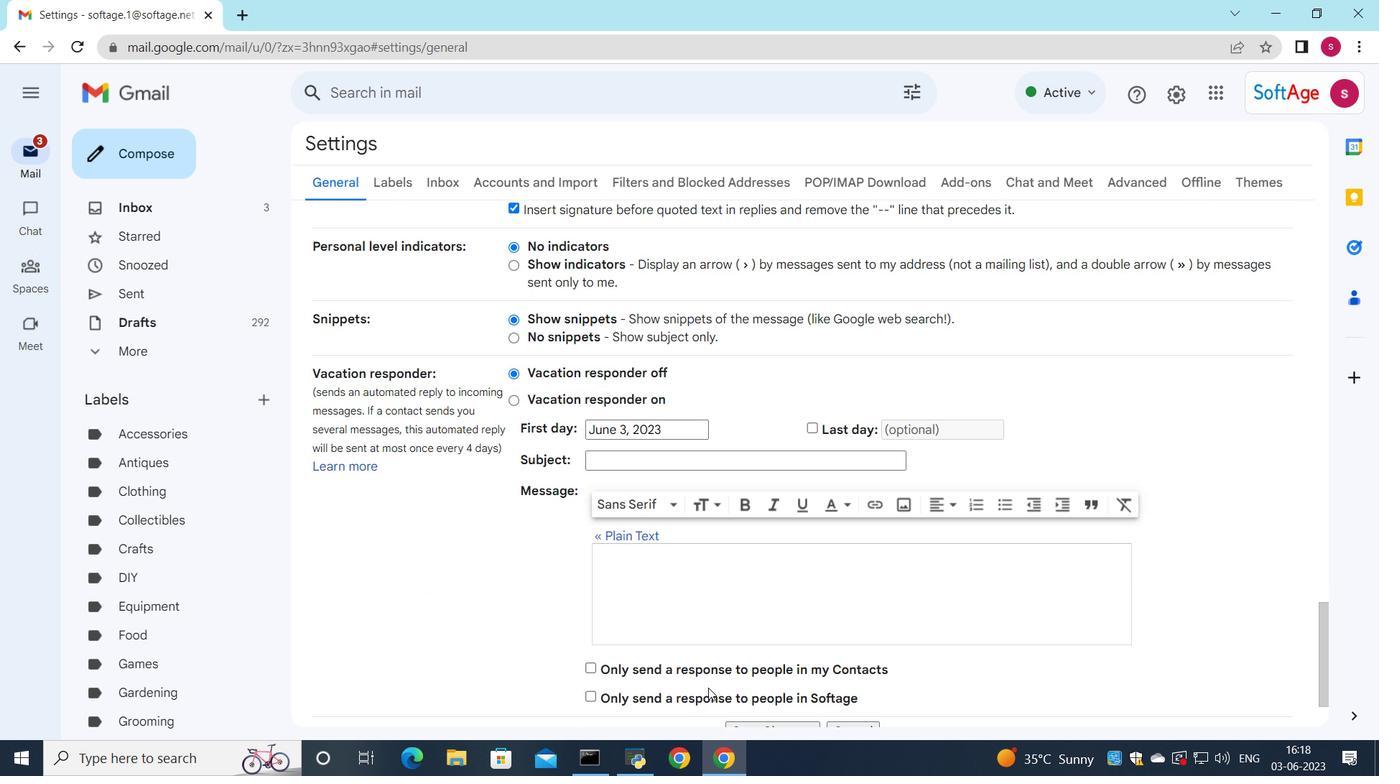 
Action: Mouse scrolled (708, 688) with delta (0, 0)
Screenshot: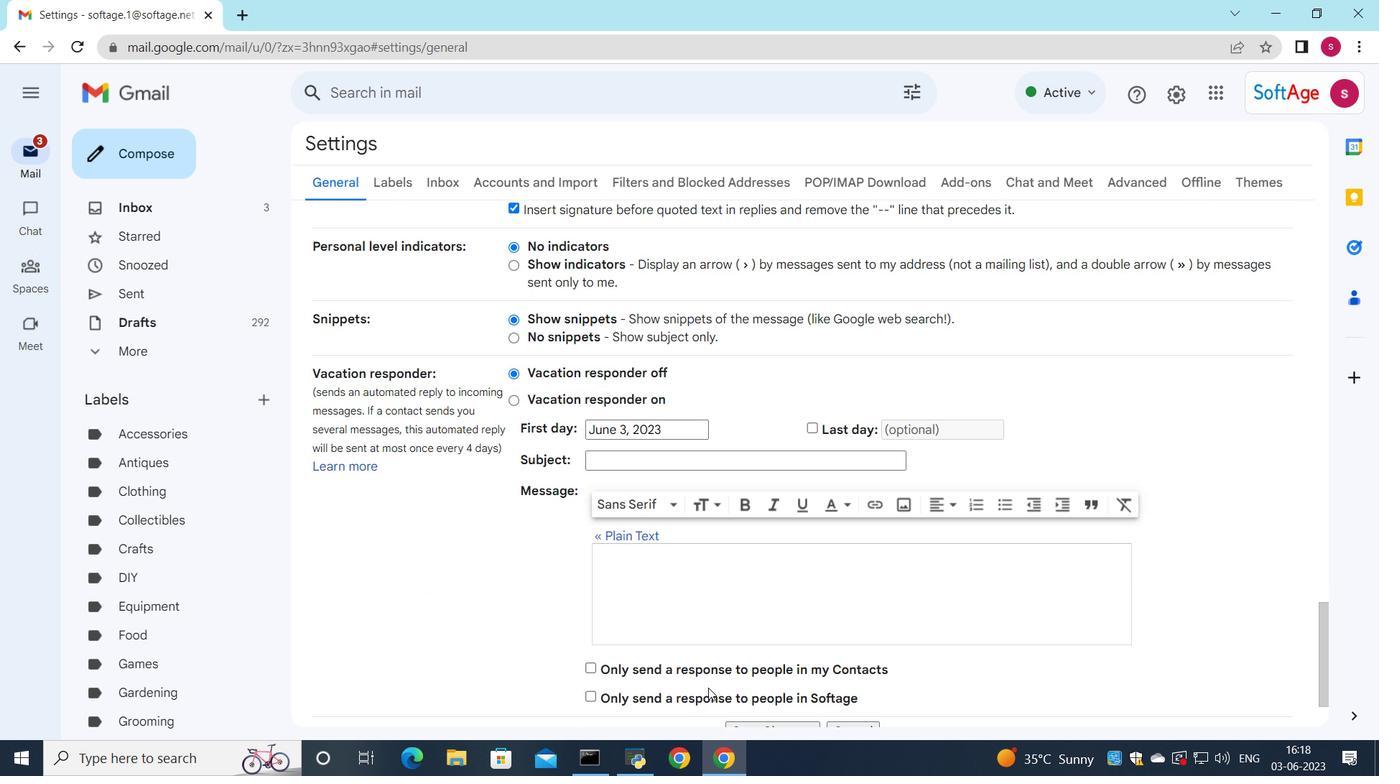 
Action: Mouse moved to (758, 622)
Screenshot: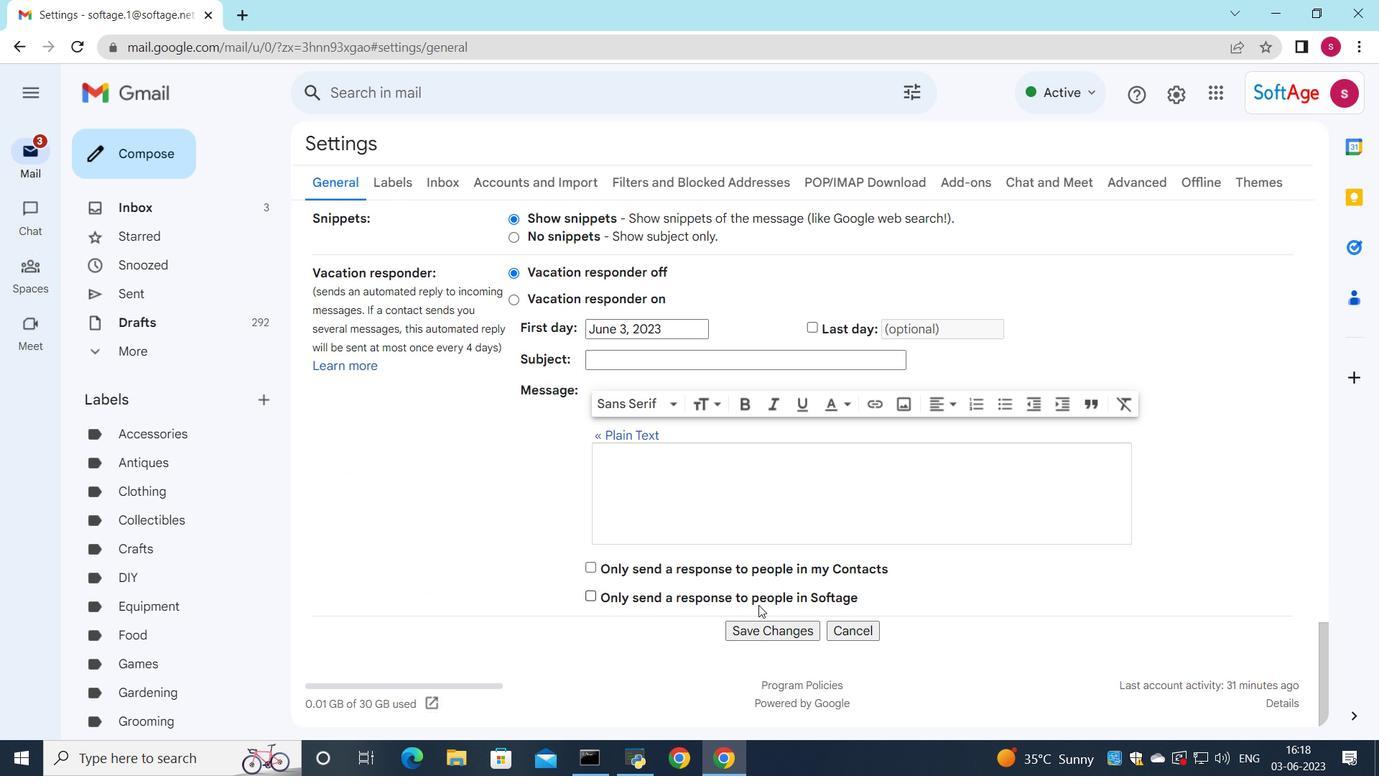 
Action: Mouse pressed left at (758, 622)
Screenshot: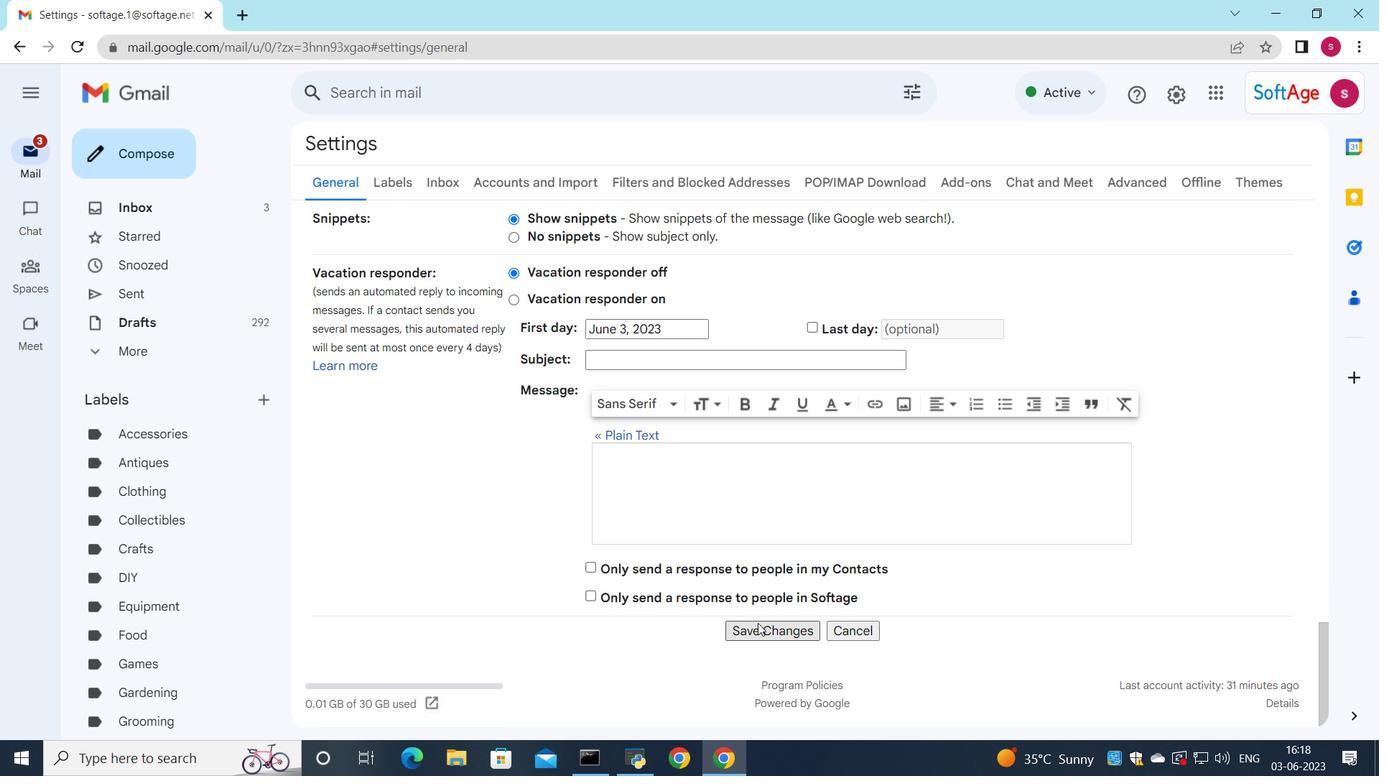 
Action: Mouse moved to (756, 177)
Screenshot: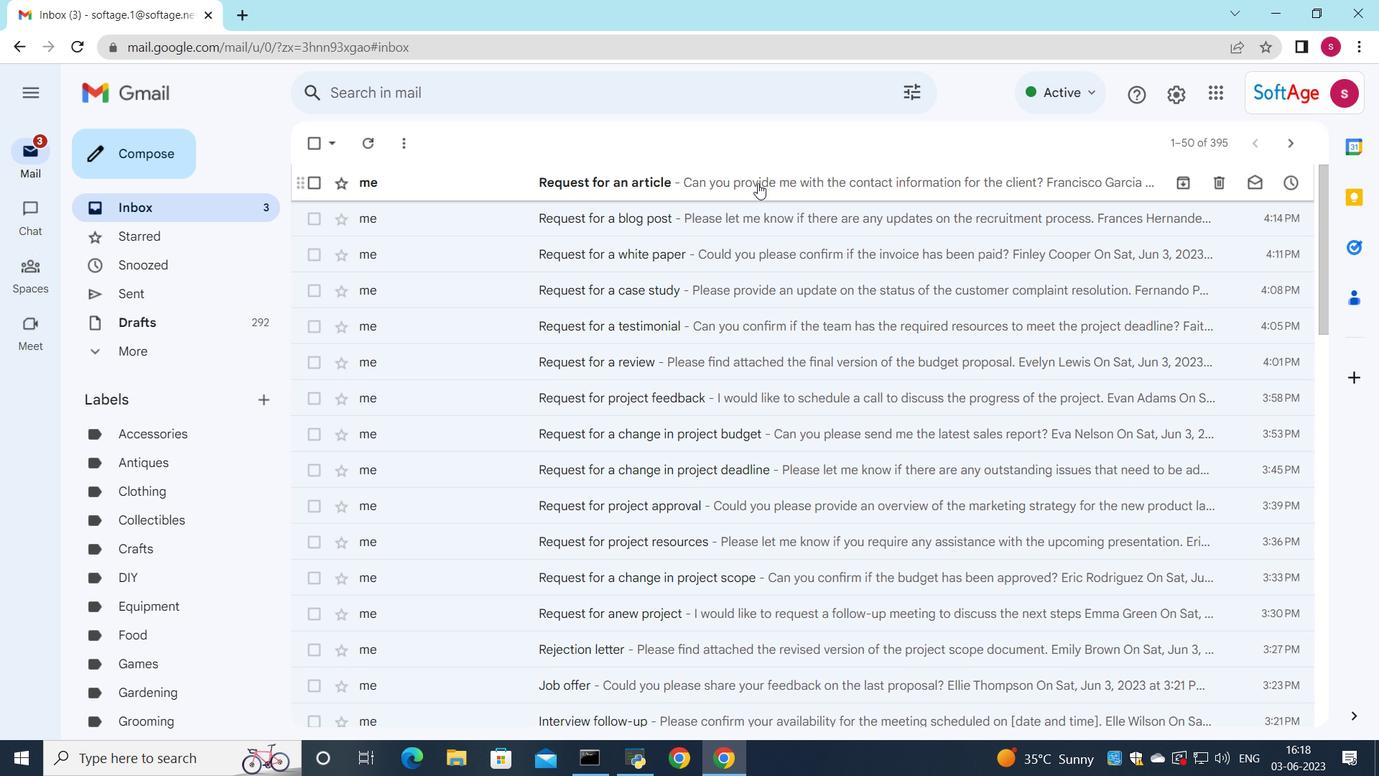 
Action: Mouse pressed left at (756, 177)
Screenshot: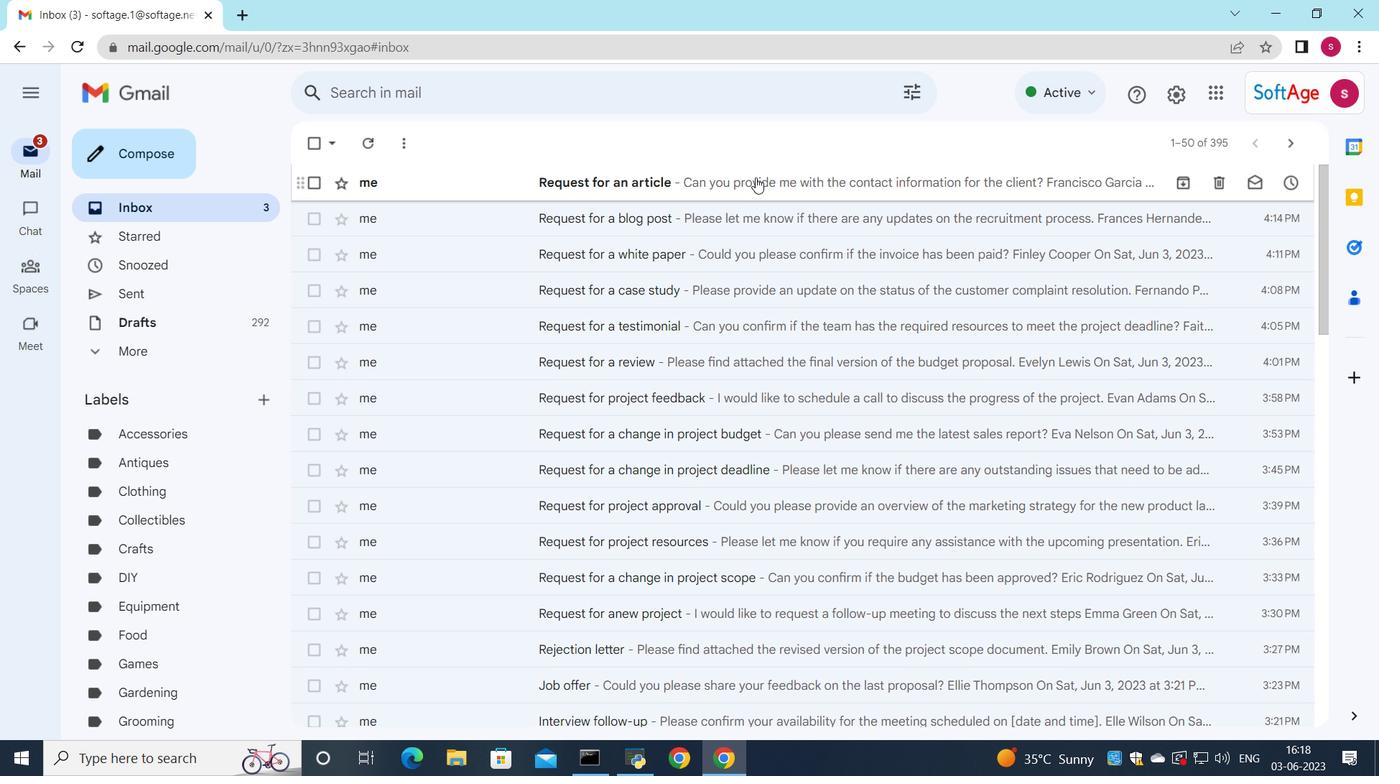 
Action: Mouse moved to (1325, 207)
Screenshot: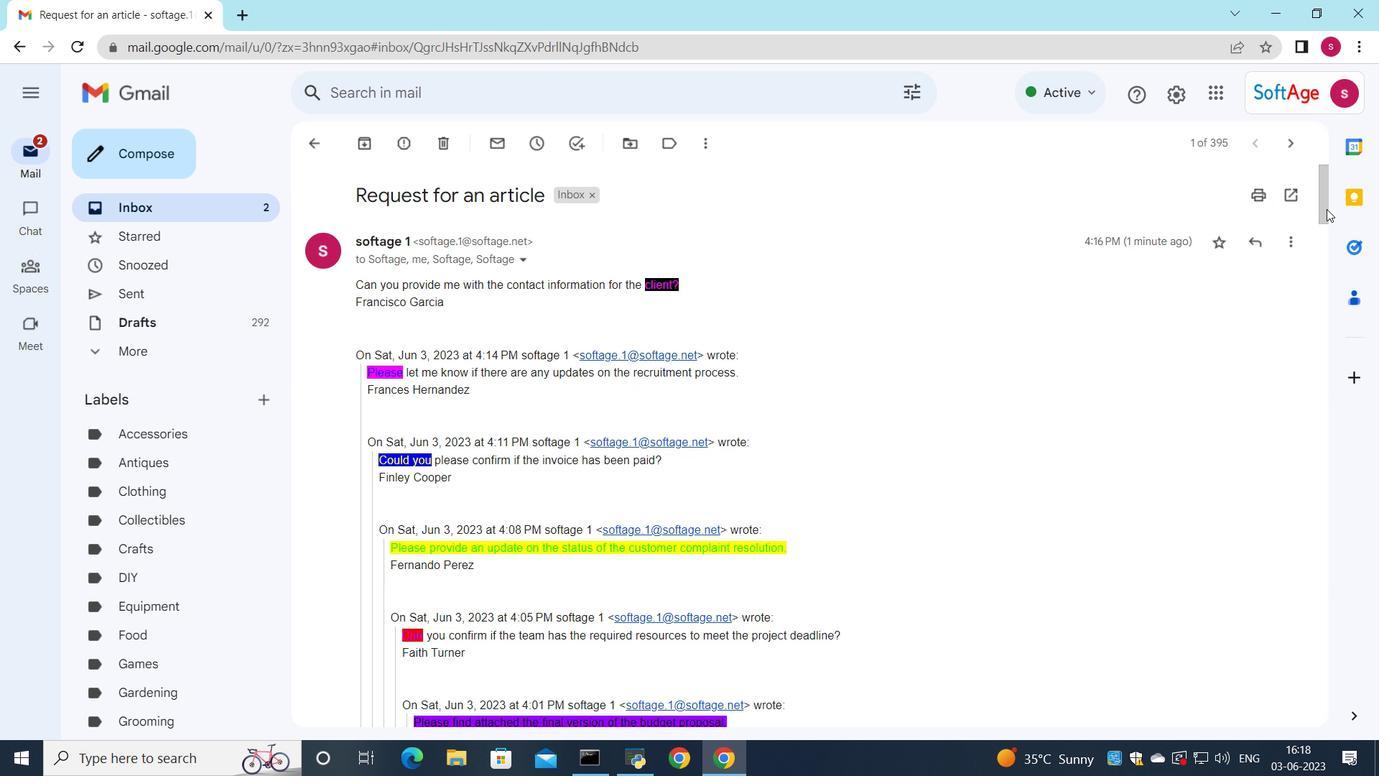 
Action: Mouse pressed left at (1325, 207)
Screenshot: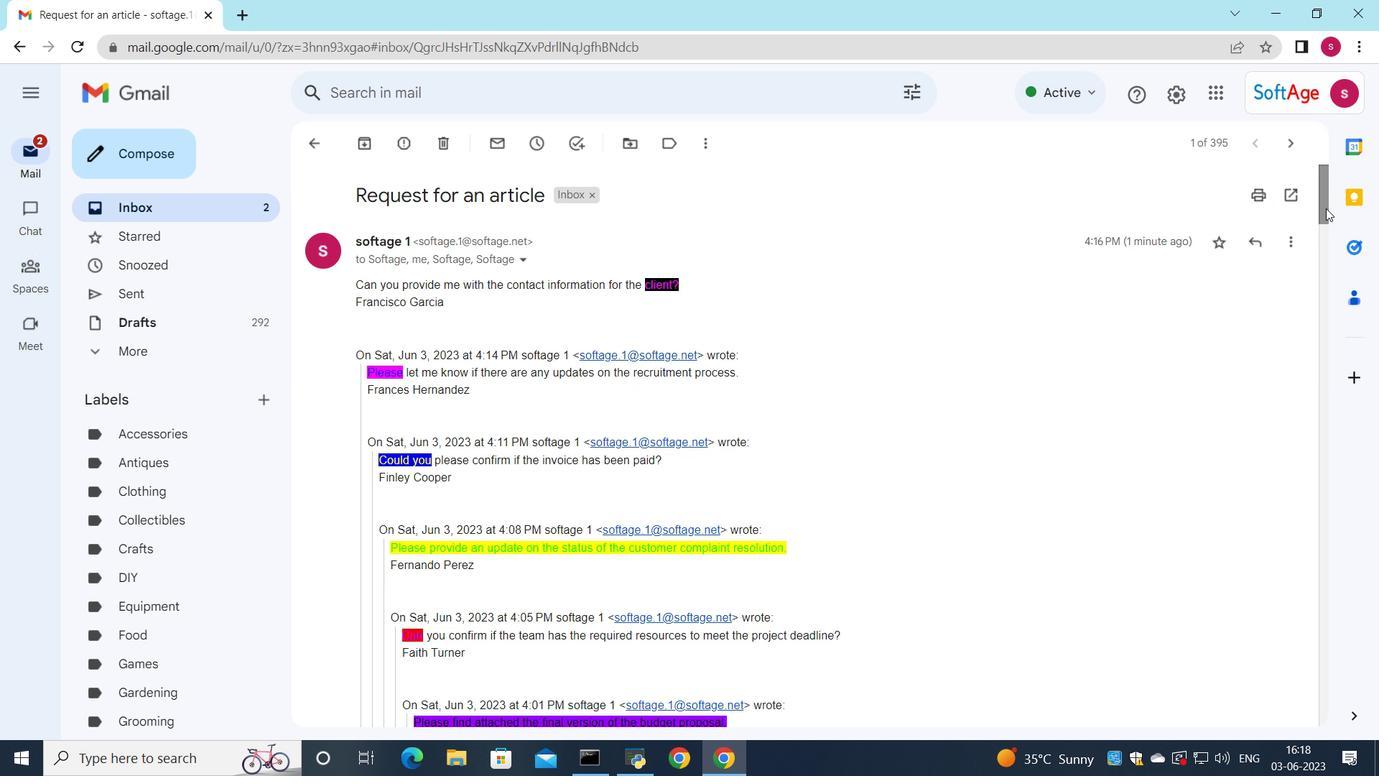 
Action: Mouse moved to (520, 624)
Screenshot: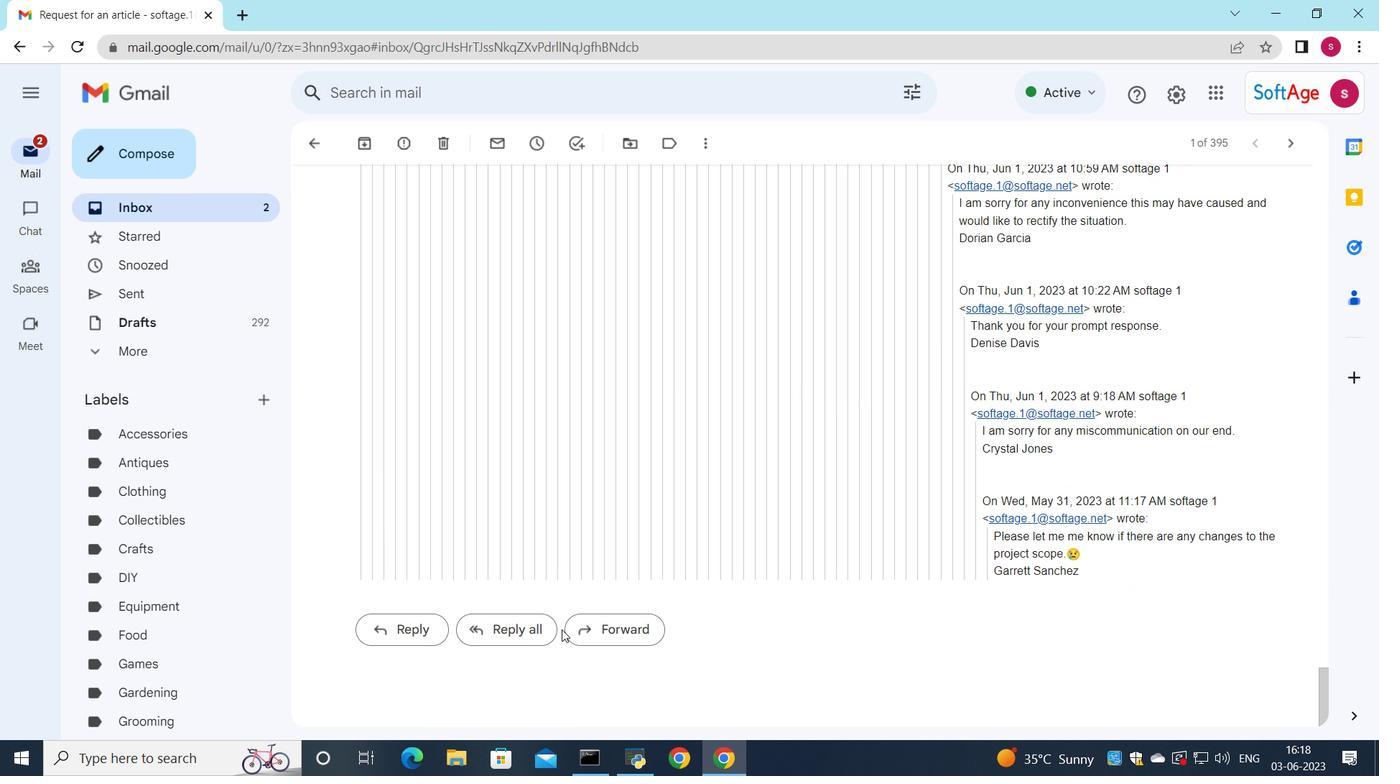 
Action: Mouse pressed left at (520, 624)
Screenshot: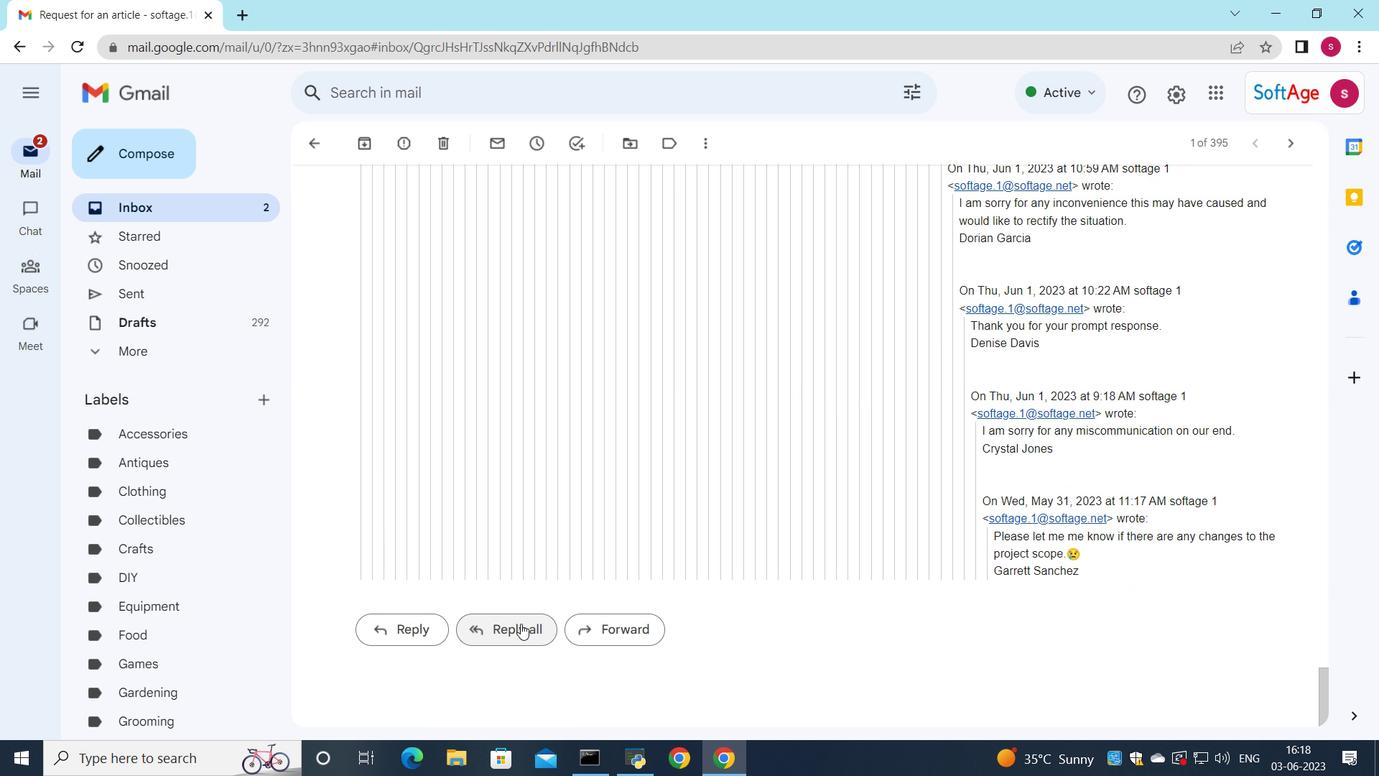 
Action: Mouse moved to (391, 489)
Screenshot: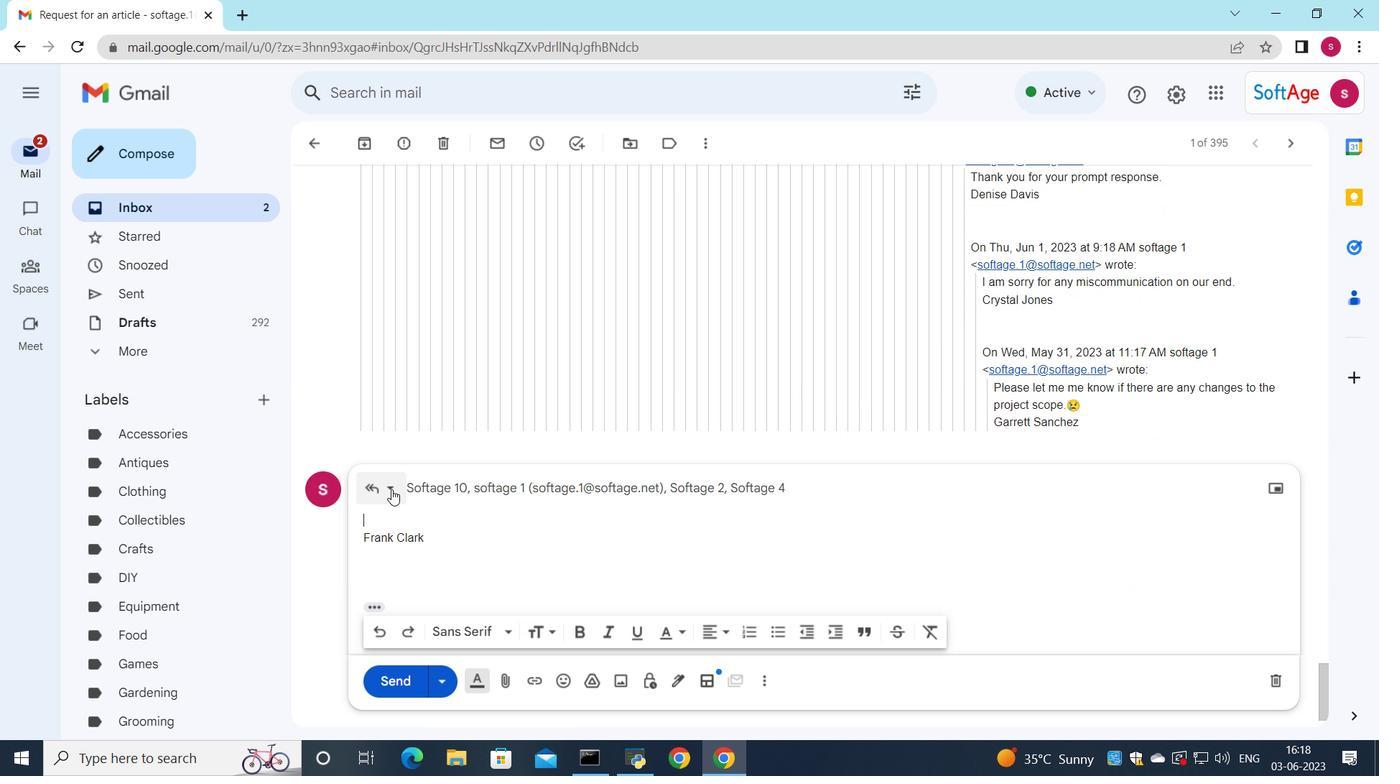 
Action: Mouse pressed left at (391, 489)
Screenshot: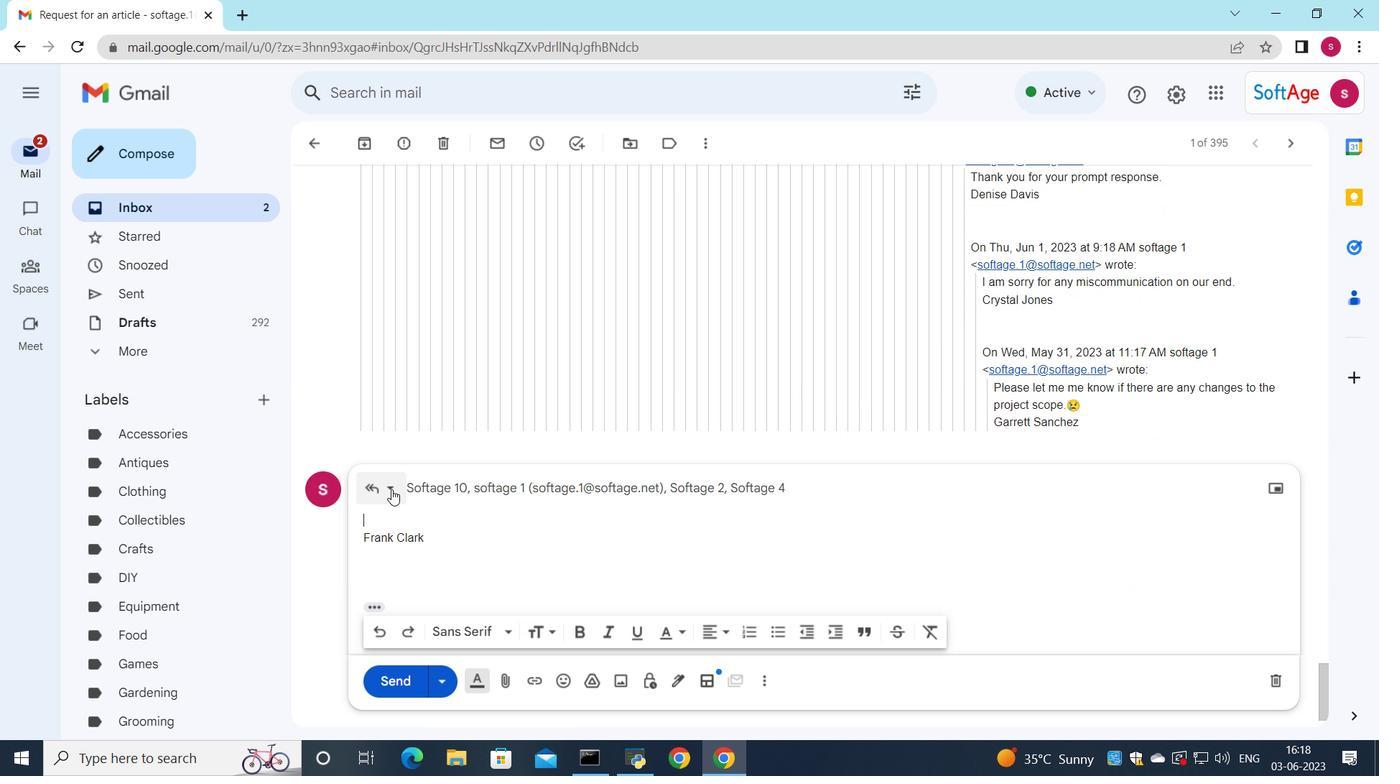 
Action: Mouse moved to (428, 612)
Screenshot: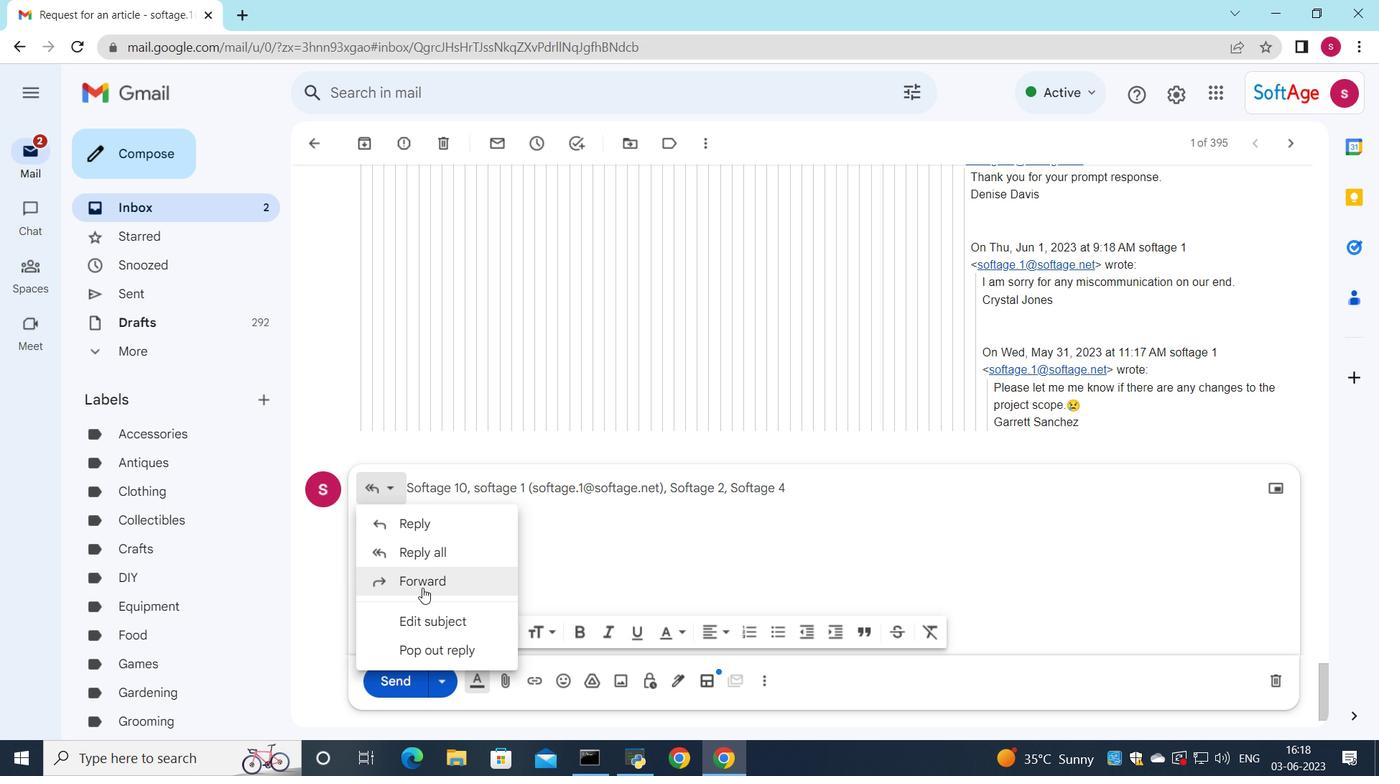 
Action: Mouse pressed left at (428, 612)
Screenshot: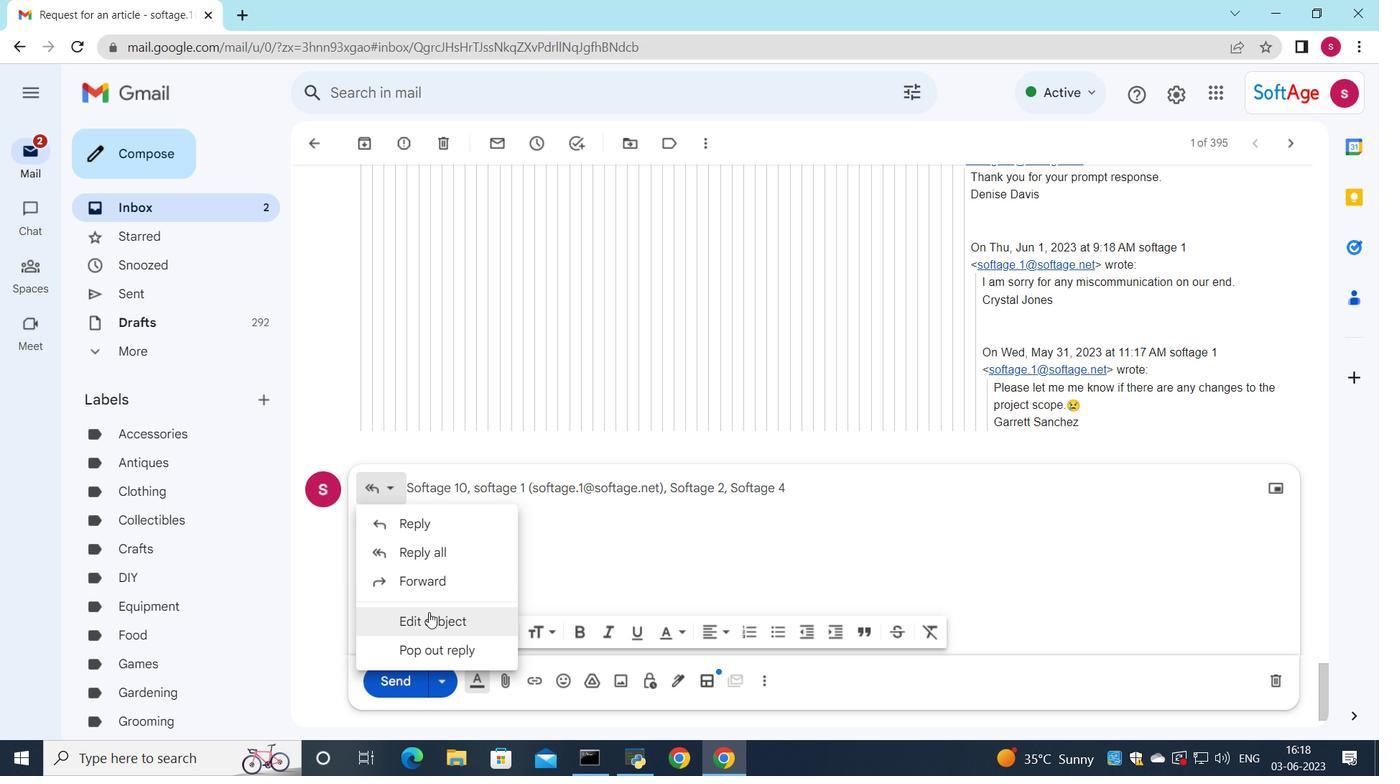 
Action: Mouse moved to (1164, 284)
Screenshot: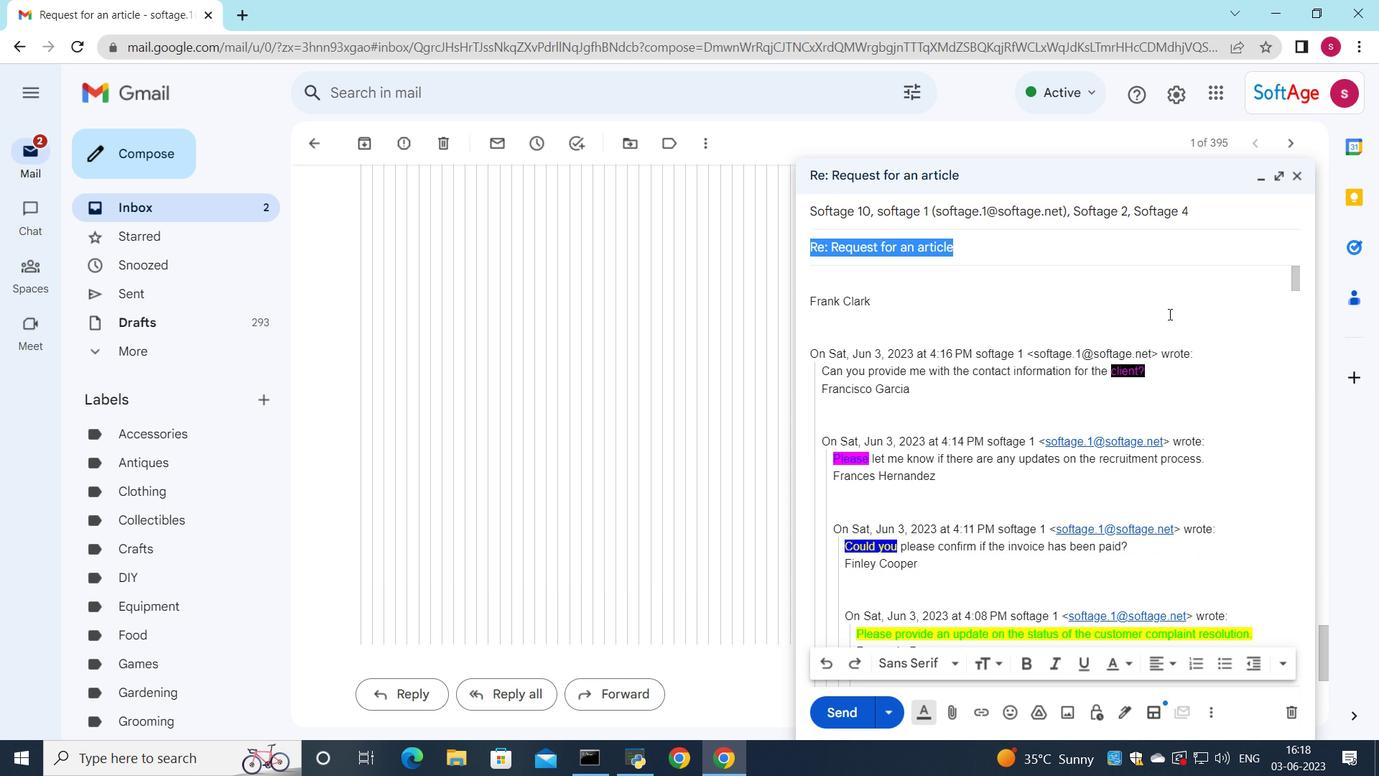 
Action: Key pressed <Key.shift>Request<Key.space>for<Key.space>a<Key.space>webinar
Screenshot: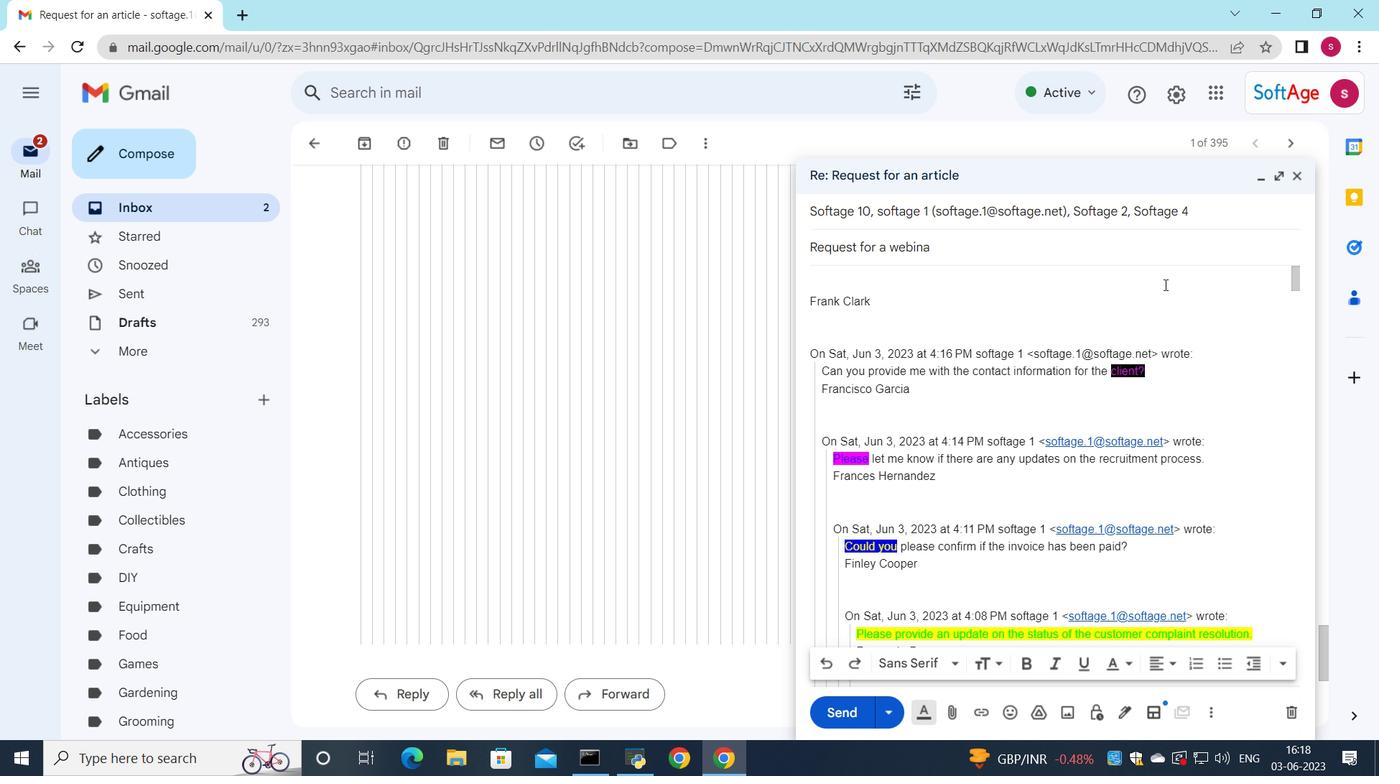 
Action: Mouse moved to (838, 280)
Screenshot: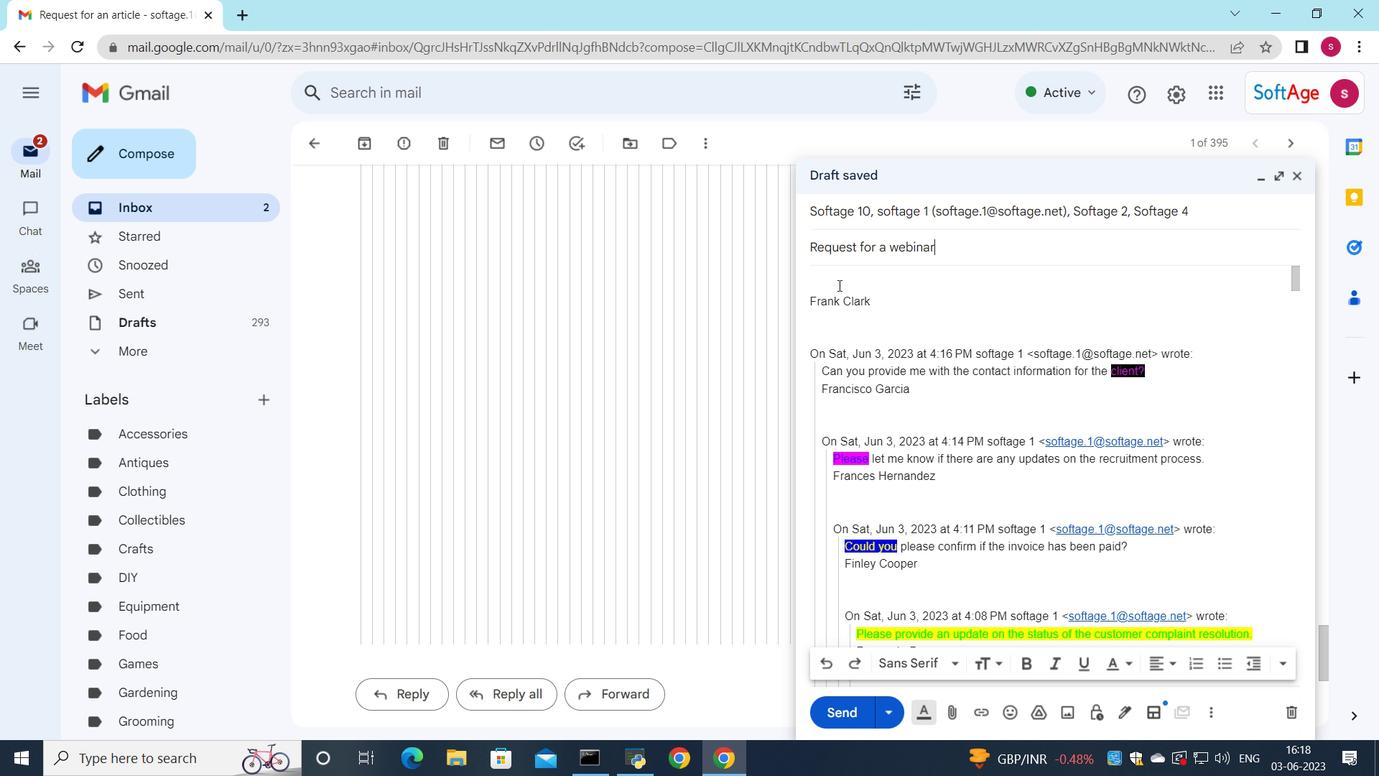 
Action: Mouse pressed left at (838, 280)
Screenshot: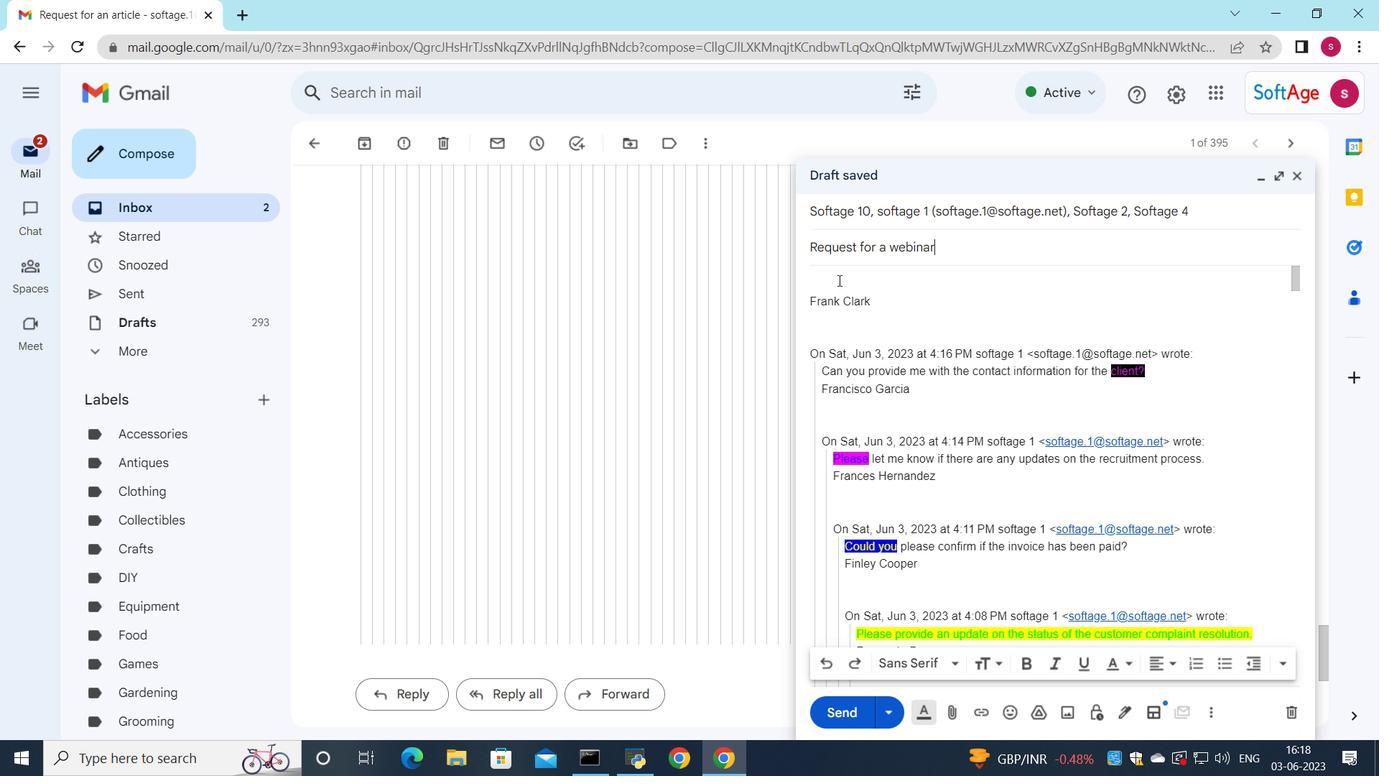 
Action: Key pressed <Key.shift>I<Key.space>would<Key.space>like<Key.space>to<Key.space>request<Key.space>a<Key.space>meeting<Key.space>to<Key.space>discuss<Key.space>the<Key.space>issue<Key.space>raised<Key.space>in<Key.space>the<Key.space>last<Key.space>audit<Key.space>report.
Screenshot: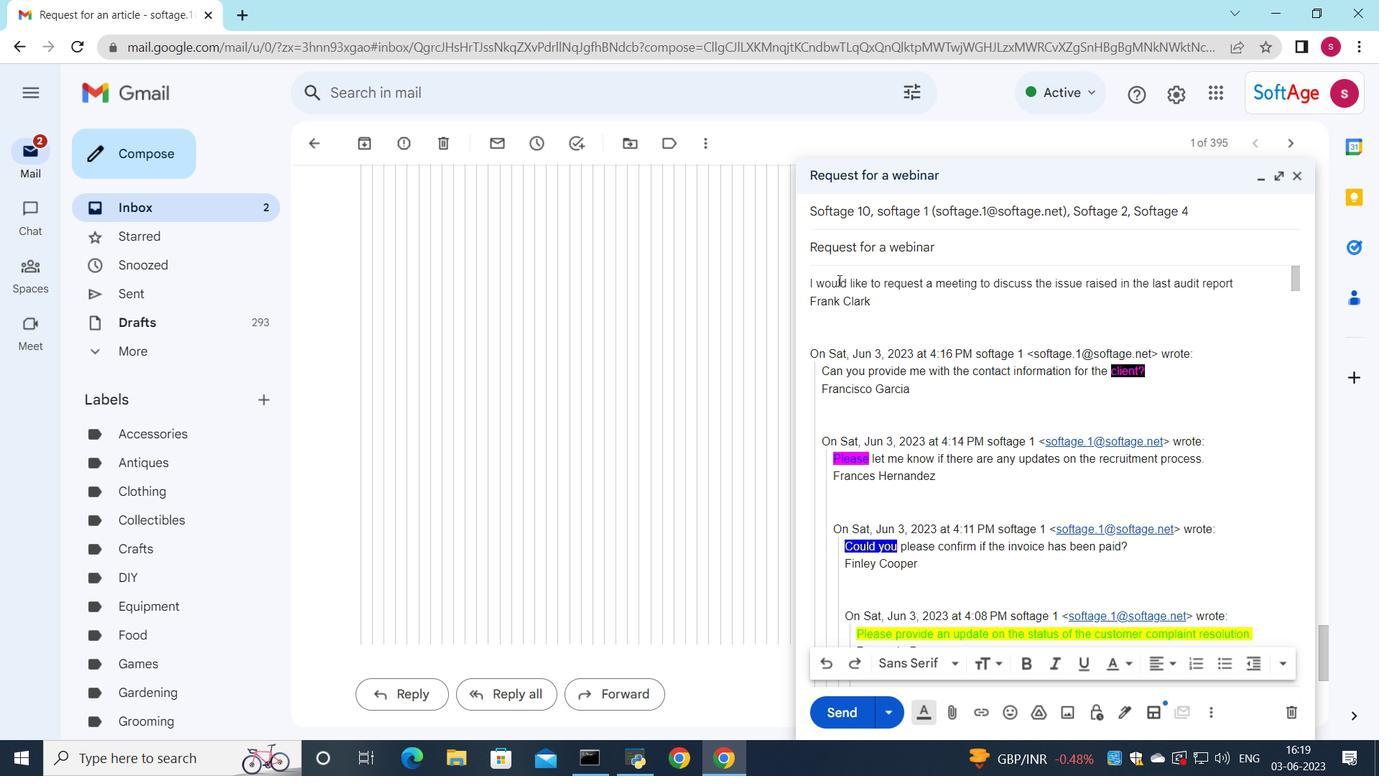 
Action: Mouse moved to (1240, 281)
Screenshot: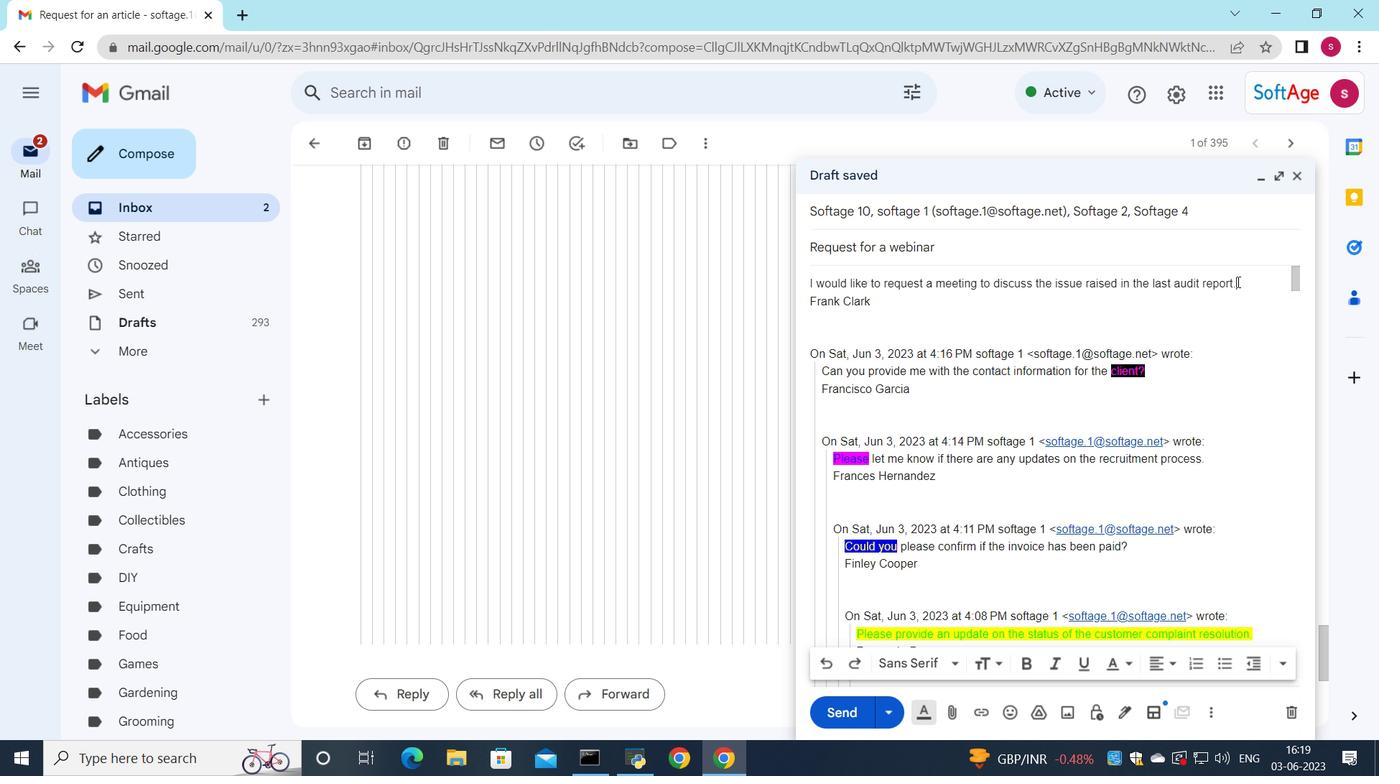 
Action: Mouse pressed left at (1240, 281)
Screenshot: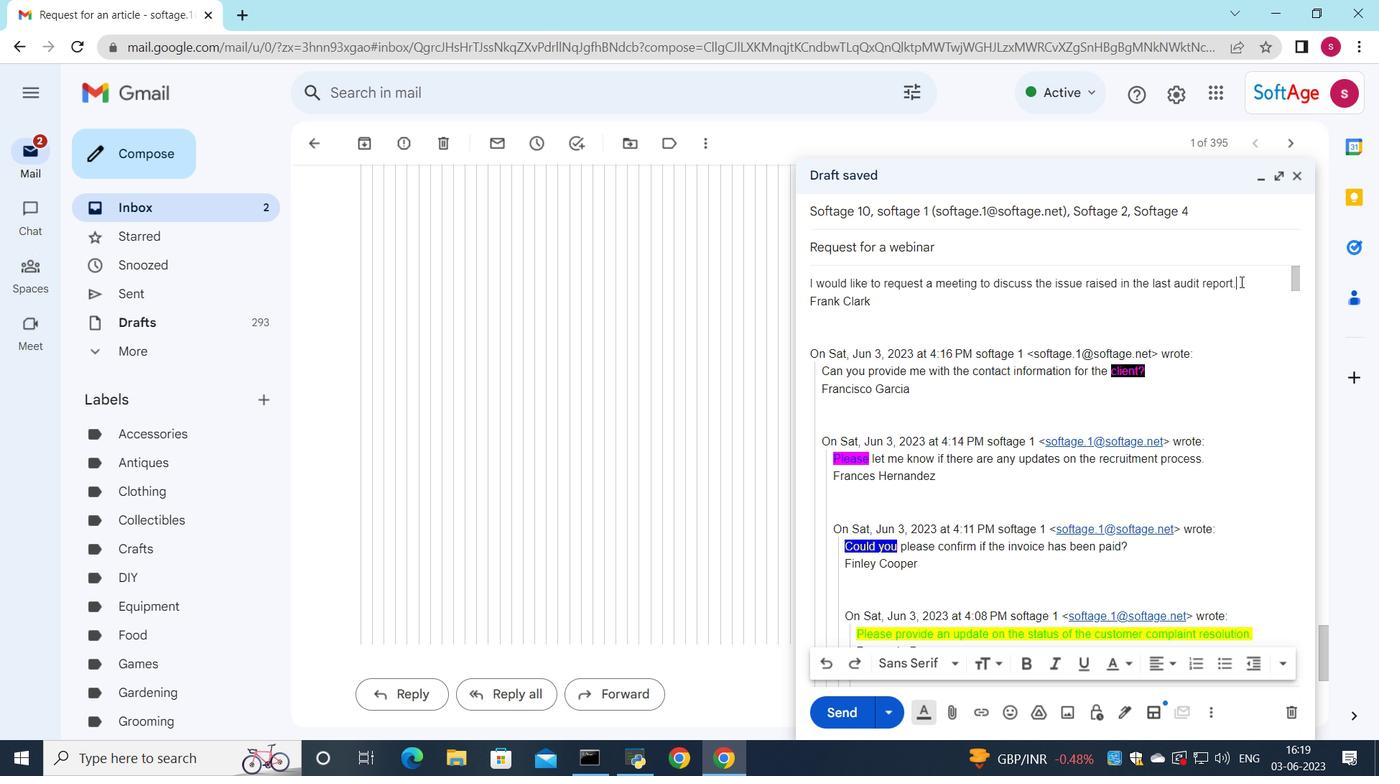 
Action: Mouse moved to (1129, 654)
Screenshot: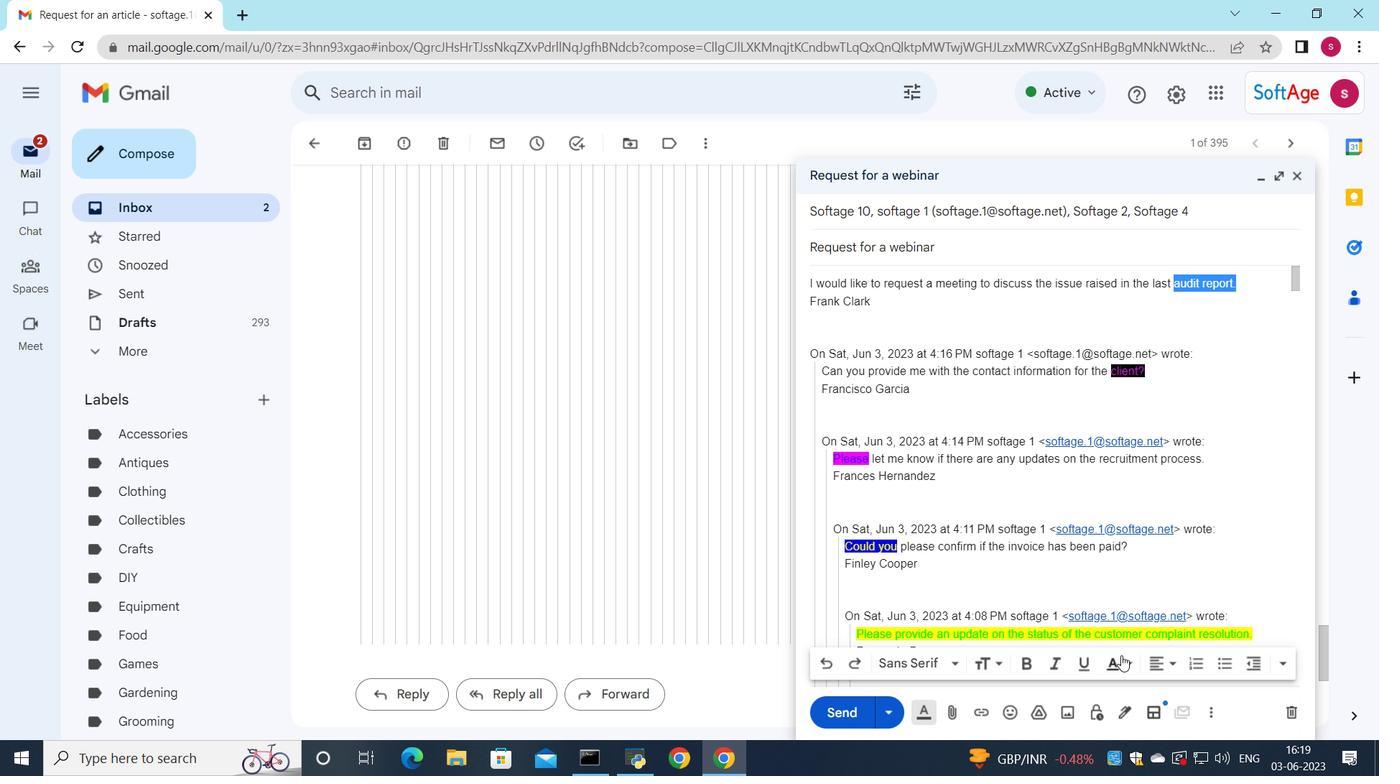 
Action: Mouse pressed left at (1129, 654)
Screenshot: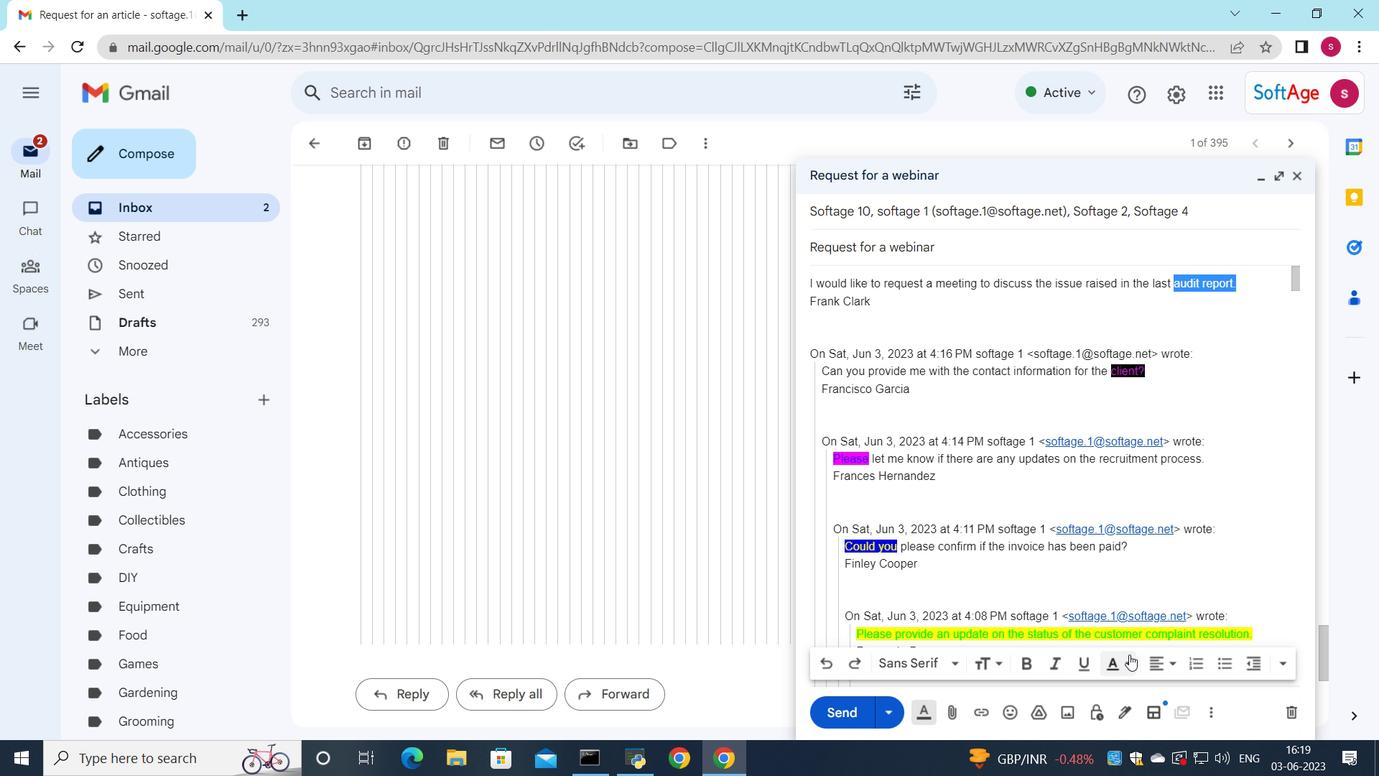 
Action: Mouse moved to (1008, 517)
Screenshot: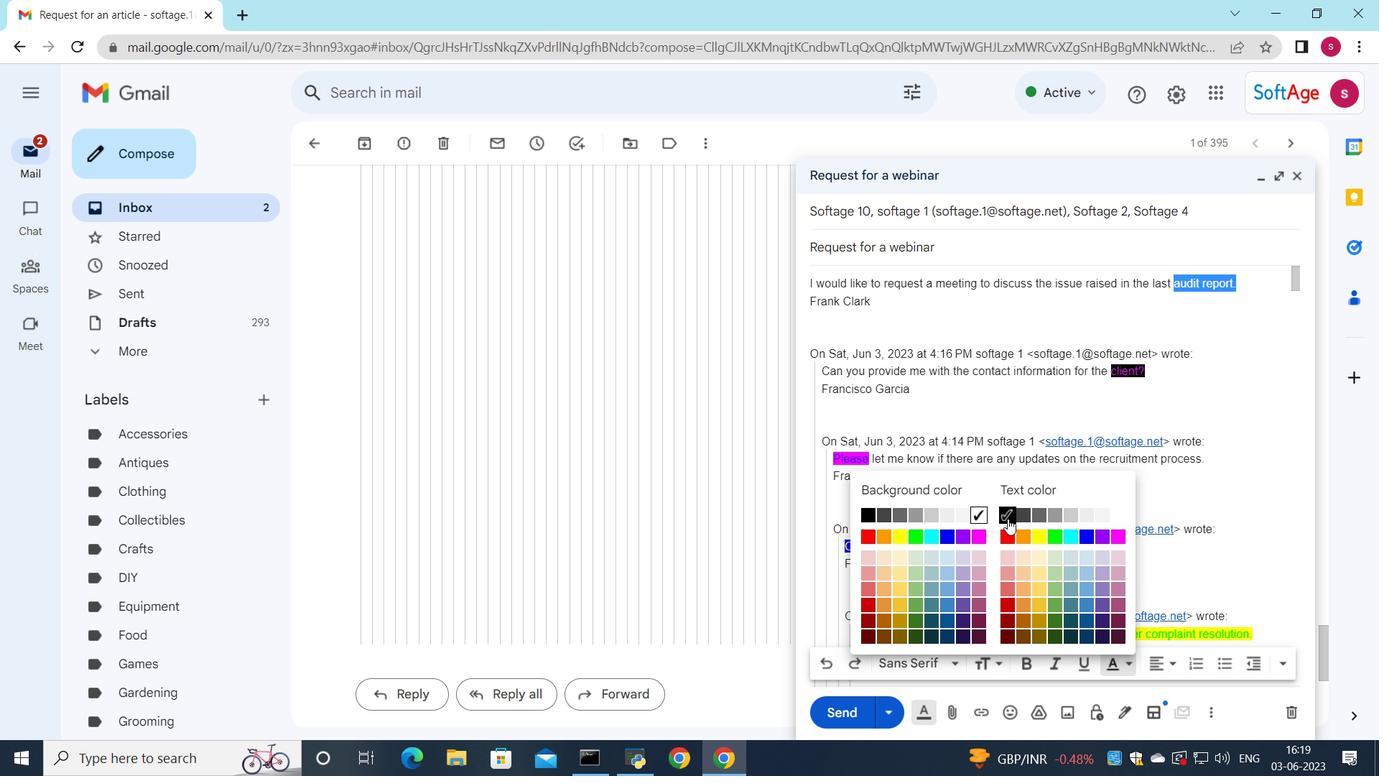 
Action: Mouse pressed left at (1008, 517)
Screenshot: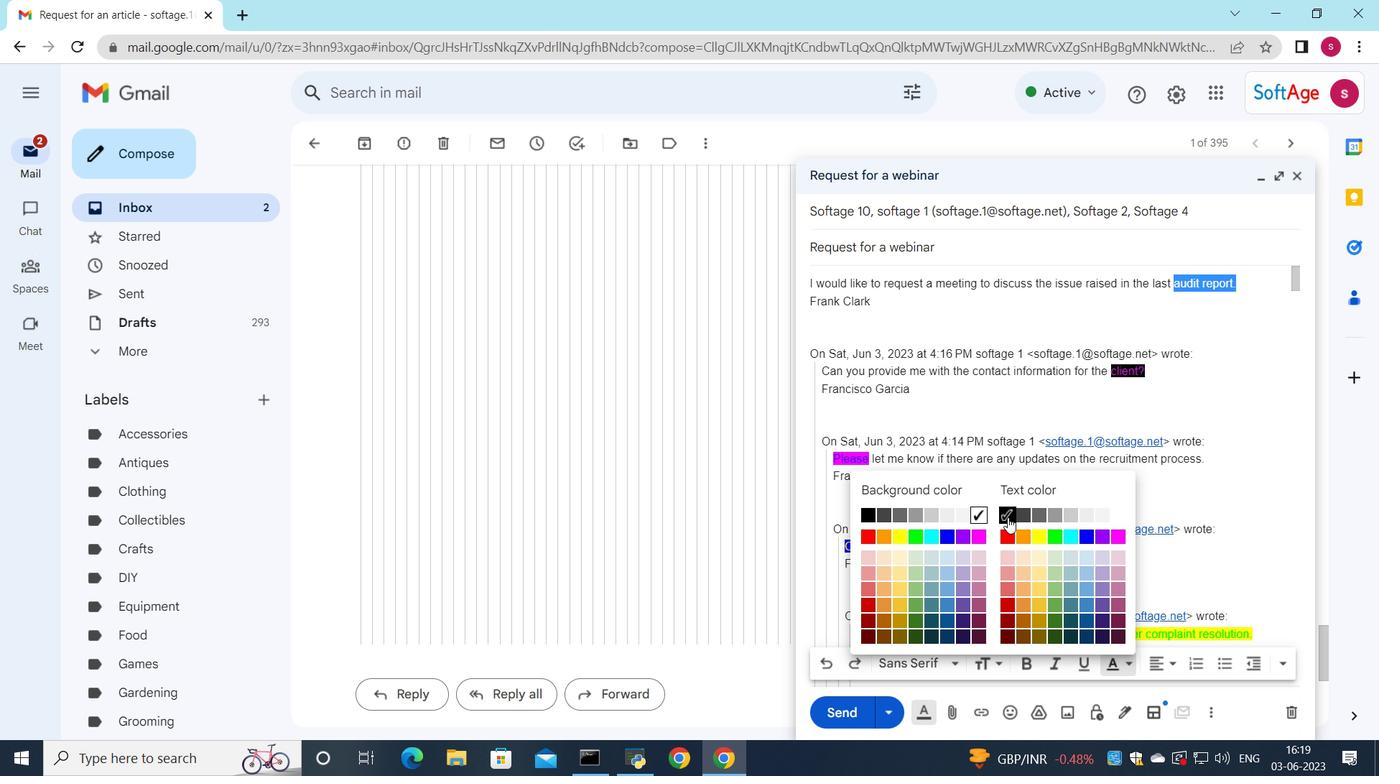 
Action: Mouse moved to (1129, 661)
Screenshot: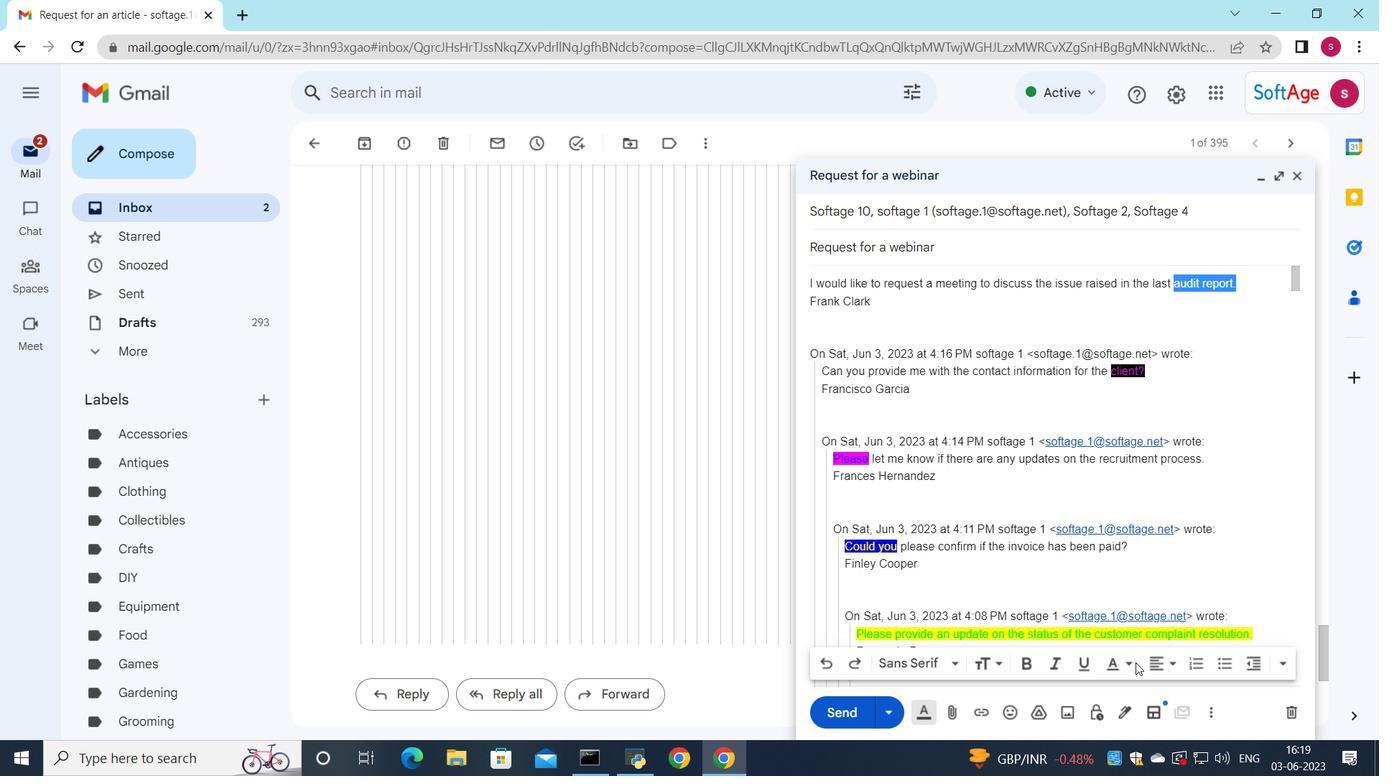 
Action: Mouse pressed left at (1129, 661)
Screenshot: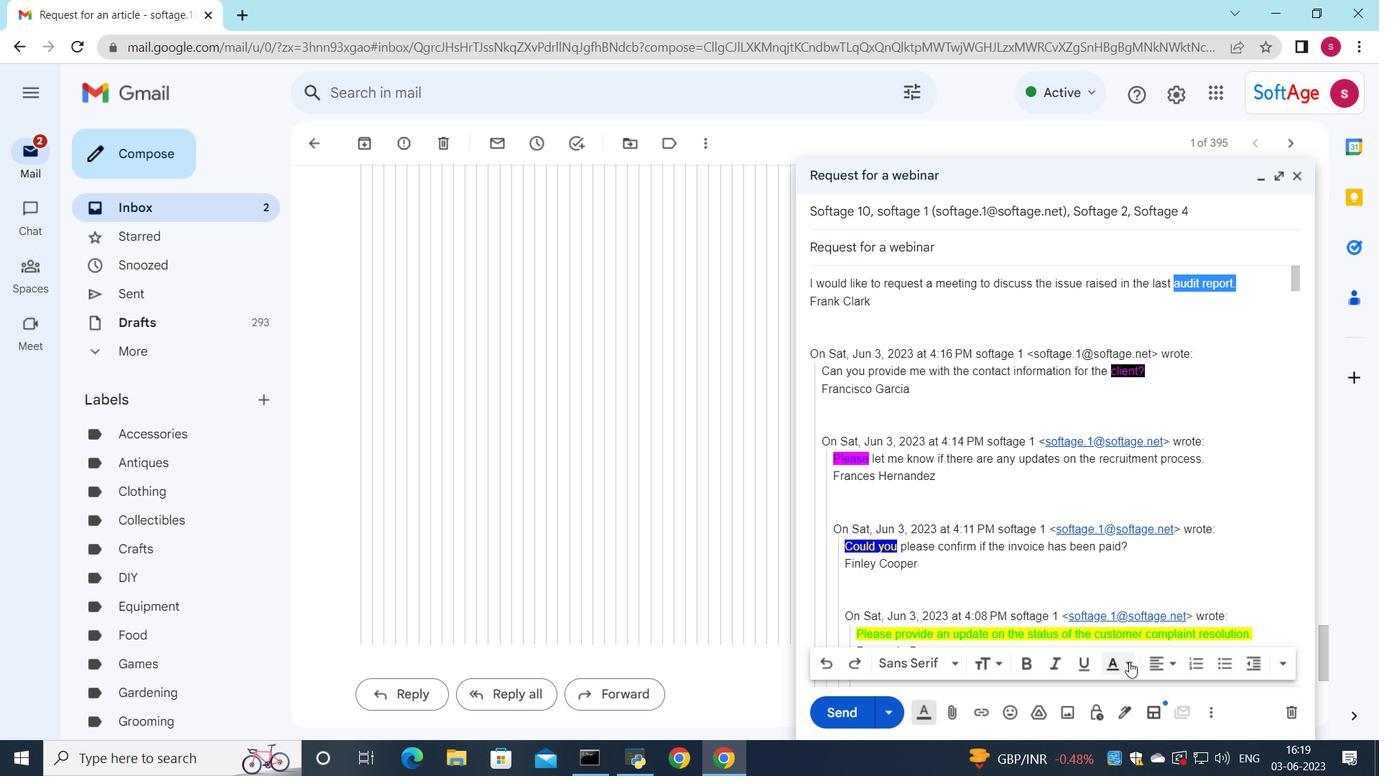 
Action: Mouse moved to (963, 539)
Screenshot: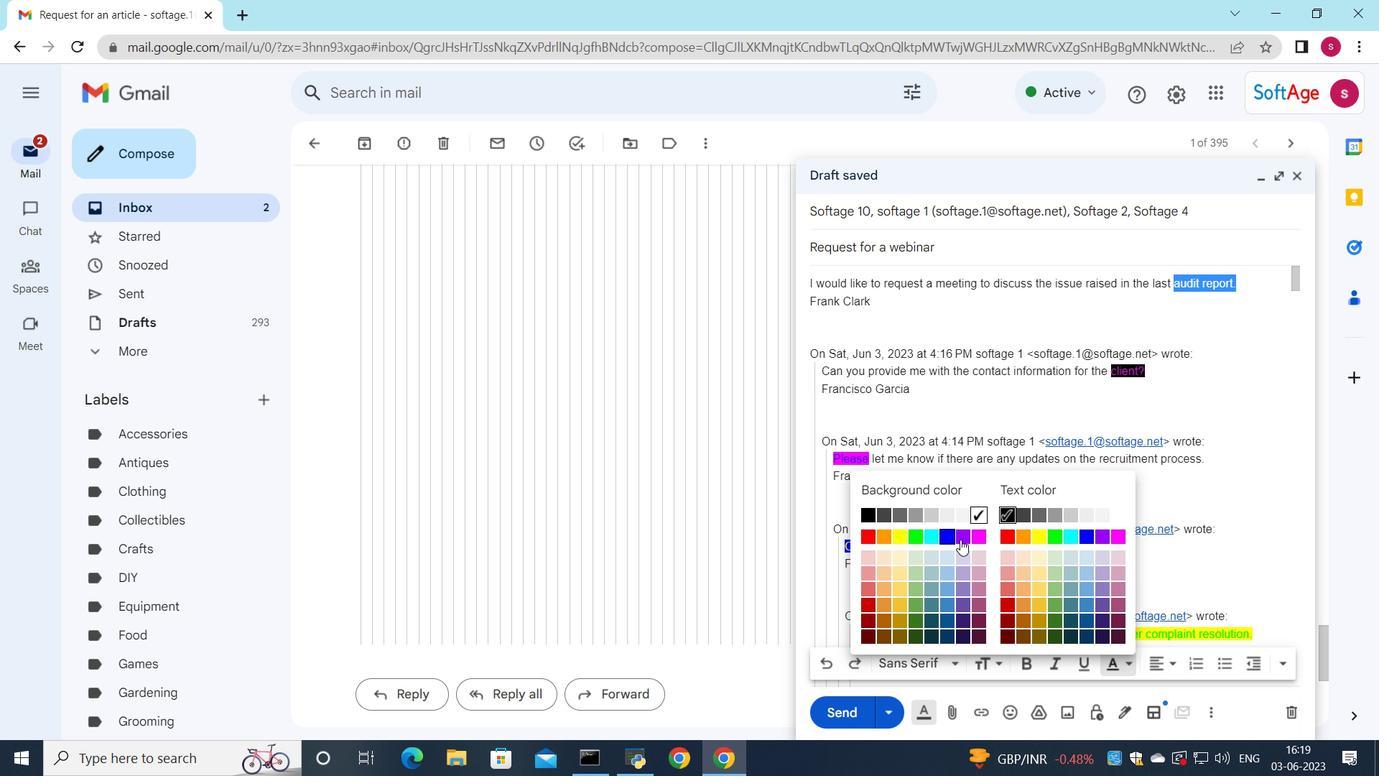 
Action: Mouse pressed left at (963, 539)
Screenshot: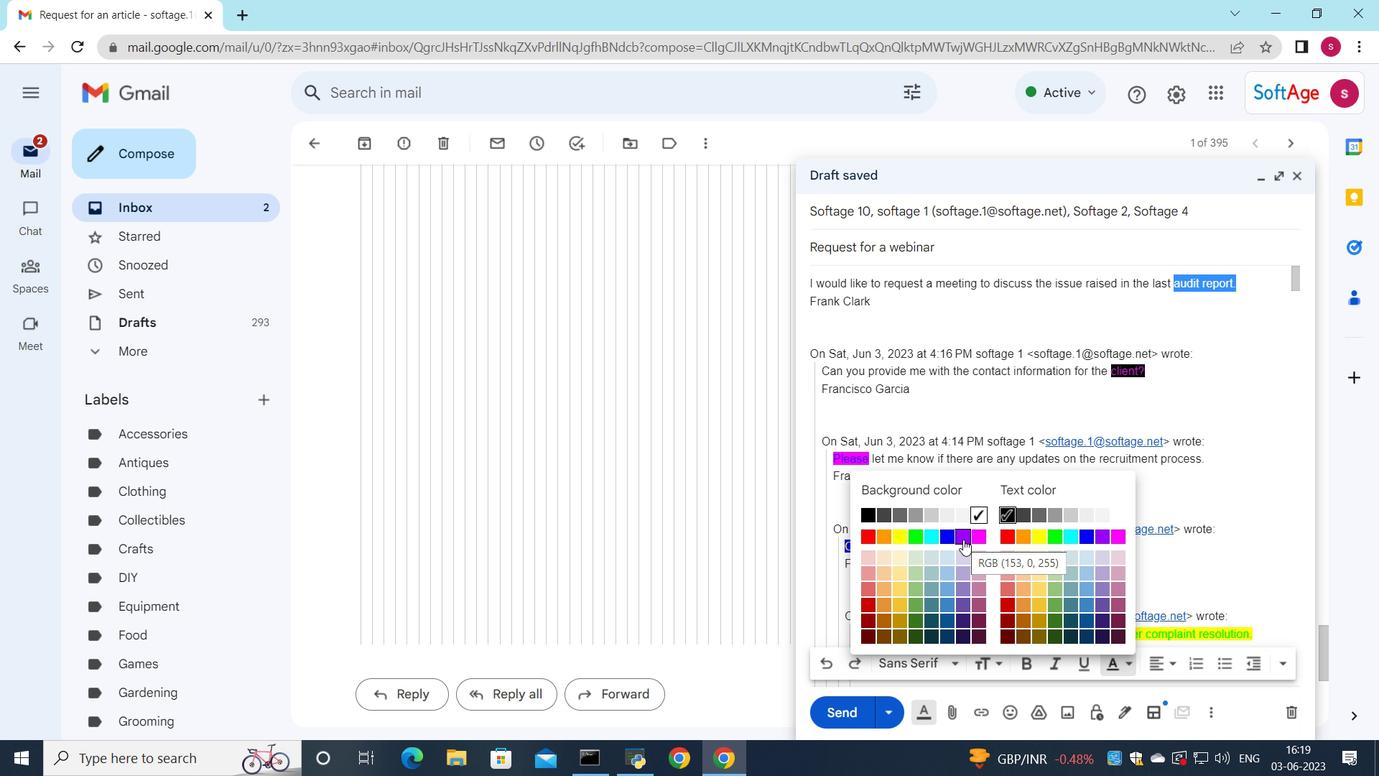 
Action: Mouse moved to (819, 701)
Screenshot: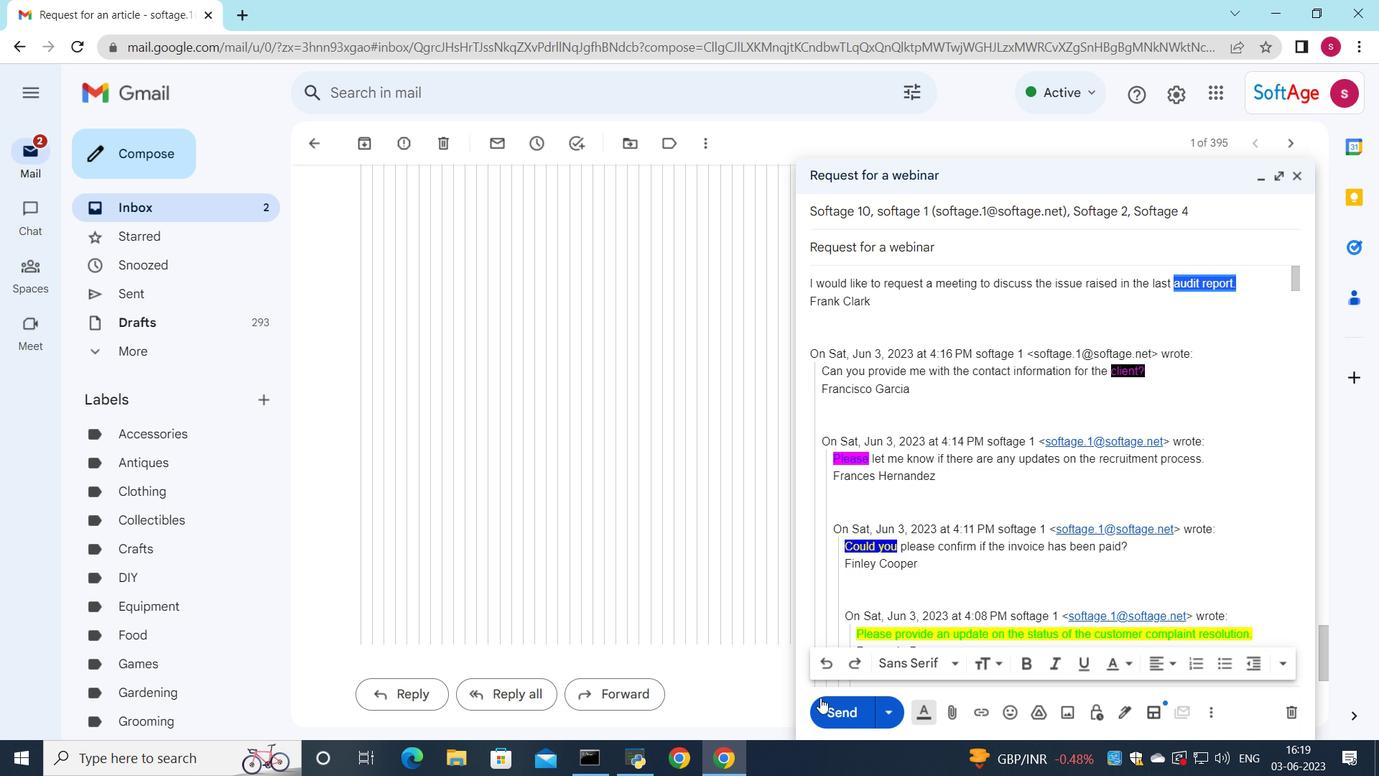 
Action: Mouse pressed left at (819, 701)
Screenshot: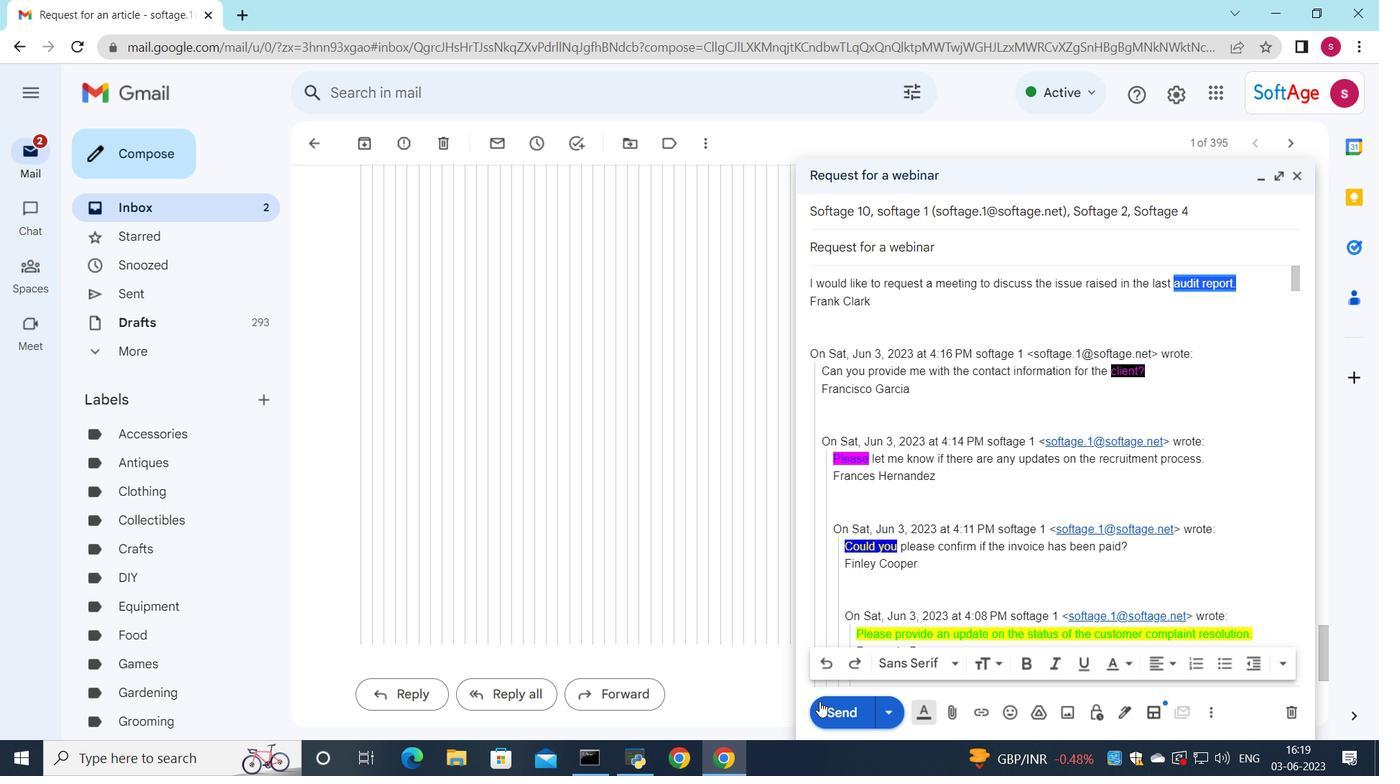 
Action: Mouse moved to (264, 207)
Screenshot: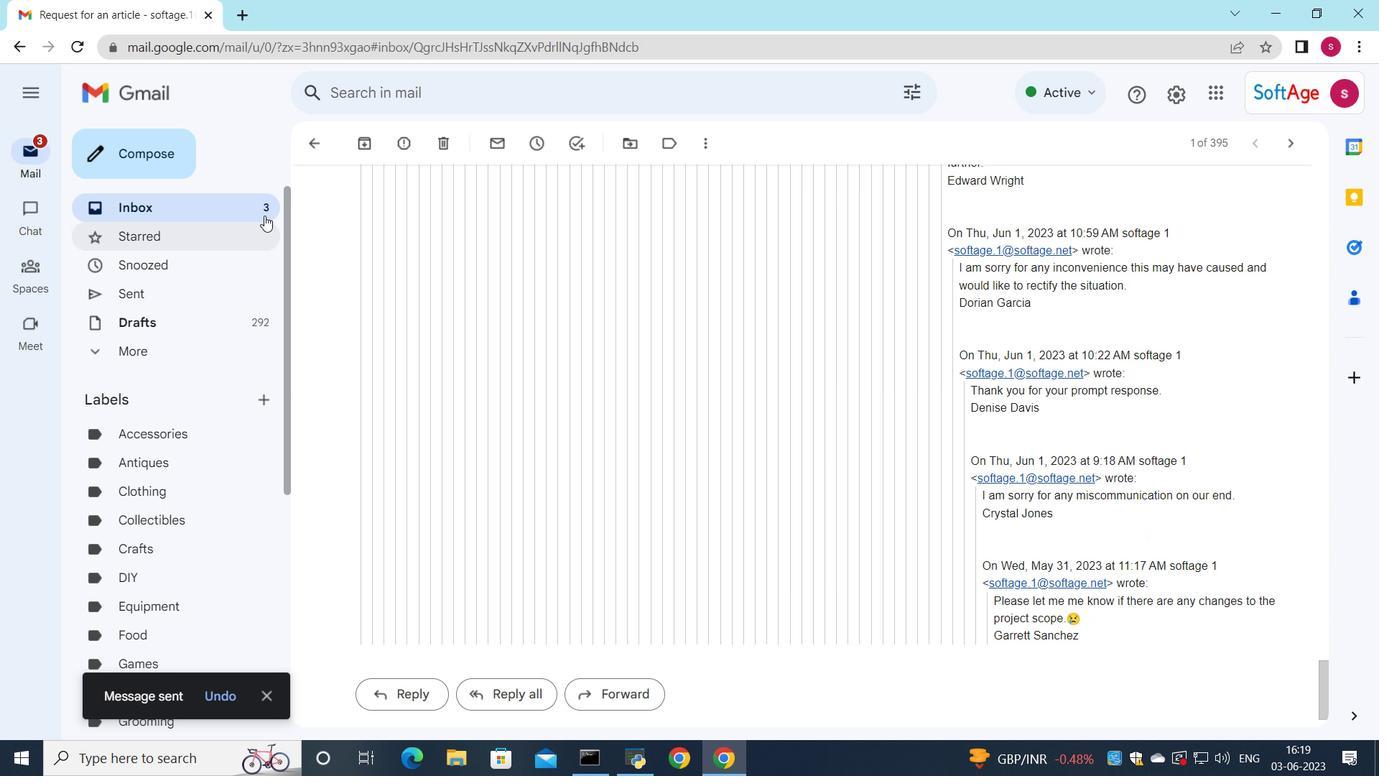 
Action: Mouse pressed left at (264, 207)
Screenshot: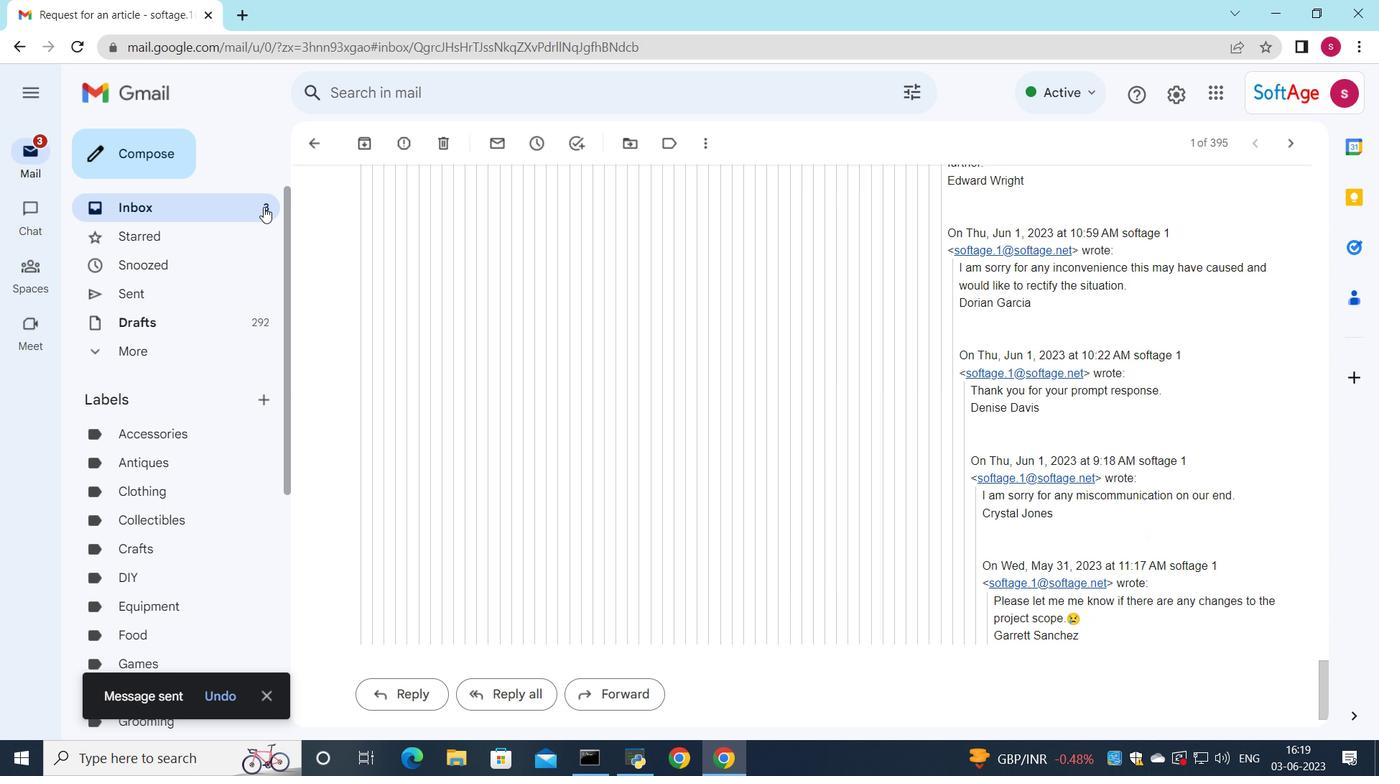 
Action: Mouse moved to (504, 195)
Screenshot: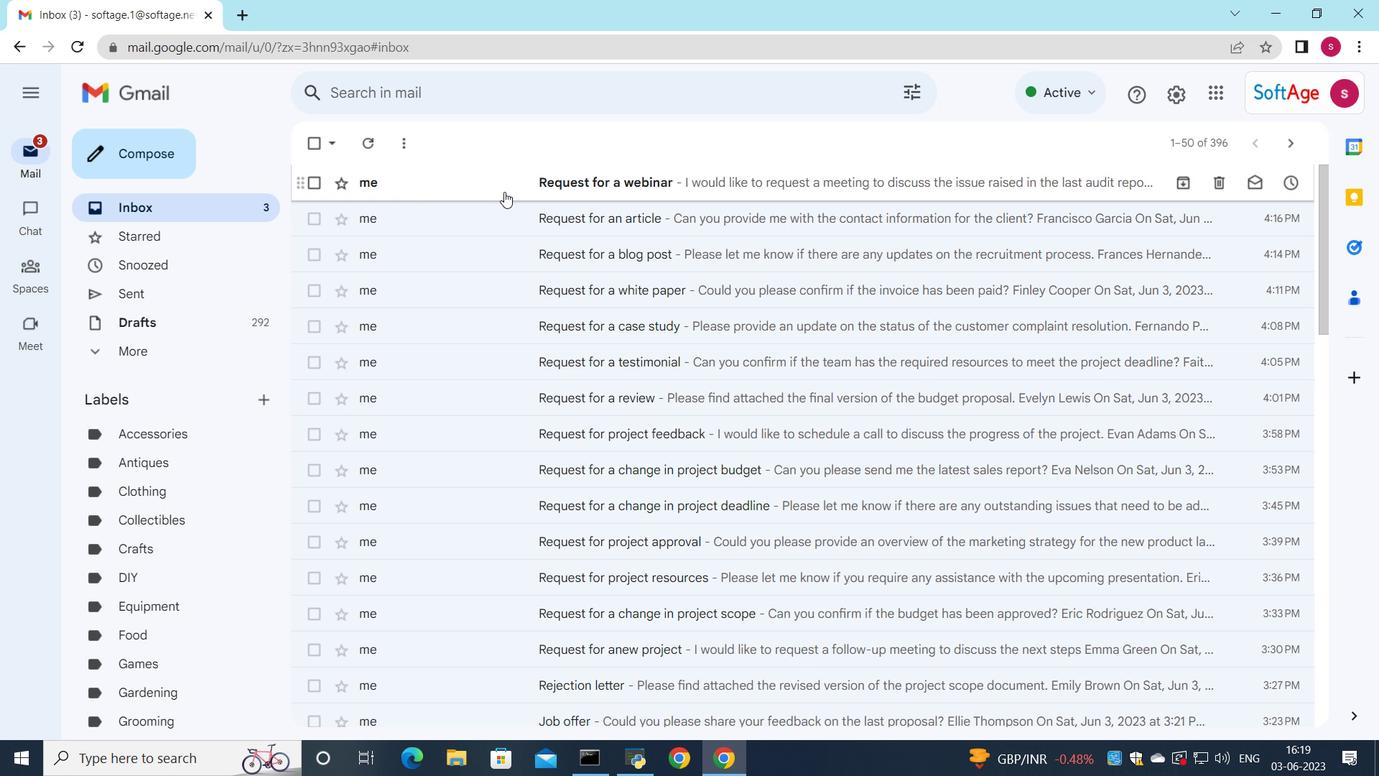 
